 Task: Look for space in Velika Gorica, Croatia from 26th August, 2023 to 10th September, 2023 for 6 adults, 2 children in price range Rs.10000 to Rs.15000. Place can be entire place or shared room with 6 bedrooms having 6 beds and 6 bathrooms. Property type can be house, flat, guest house. Amenities needed are: wifi, TV, free parkinig on premises, gym, breakfast. Booking option can be shelf check-in. Required host language is English.
Action: Mouse moved to (609, 123)
Screenshot: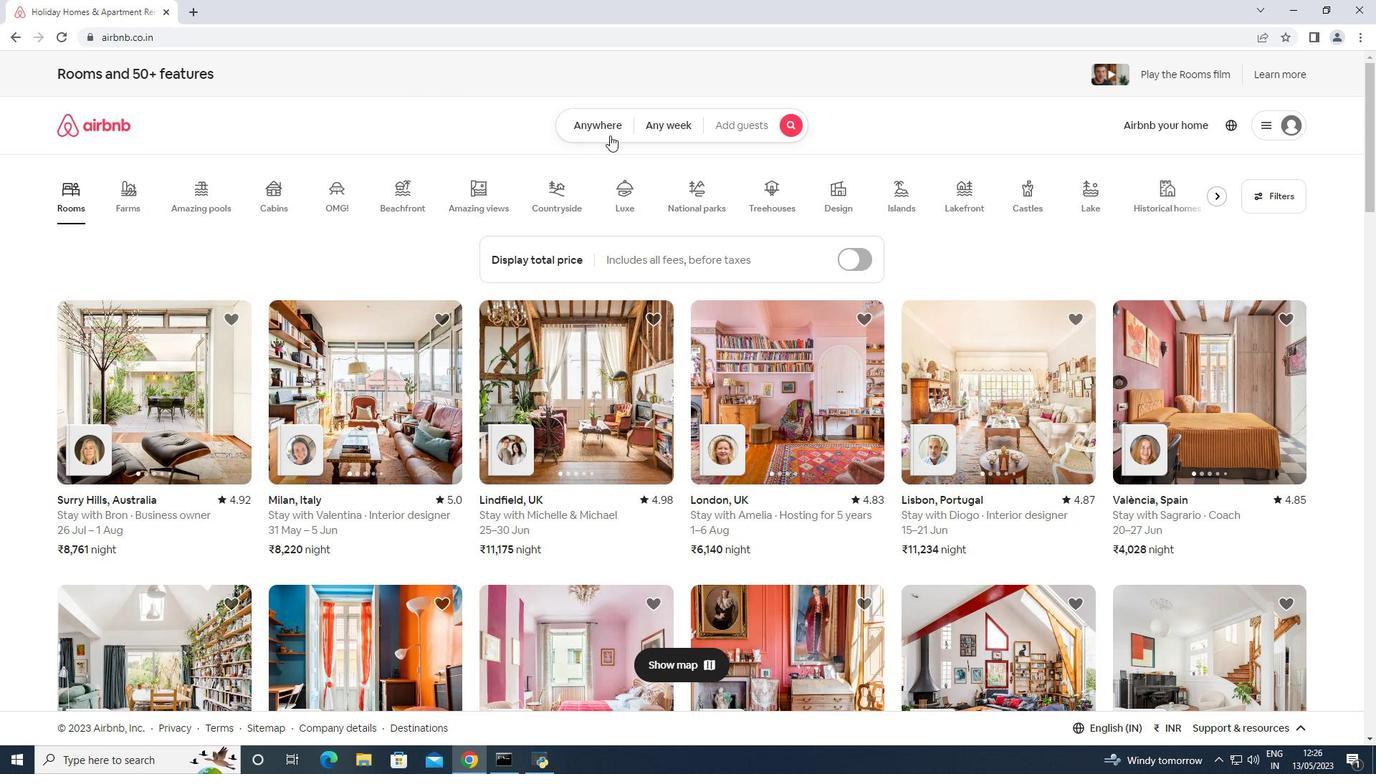 
Action: Mouse pressed left at (609, 123)
Screenshot: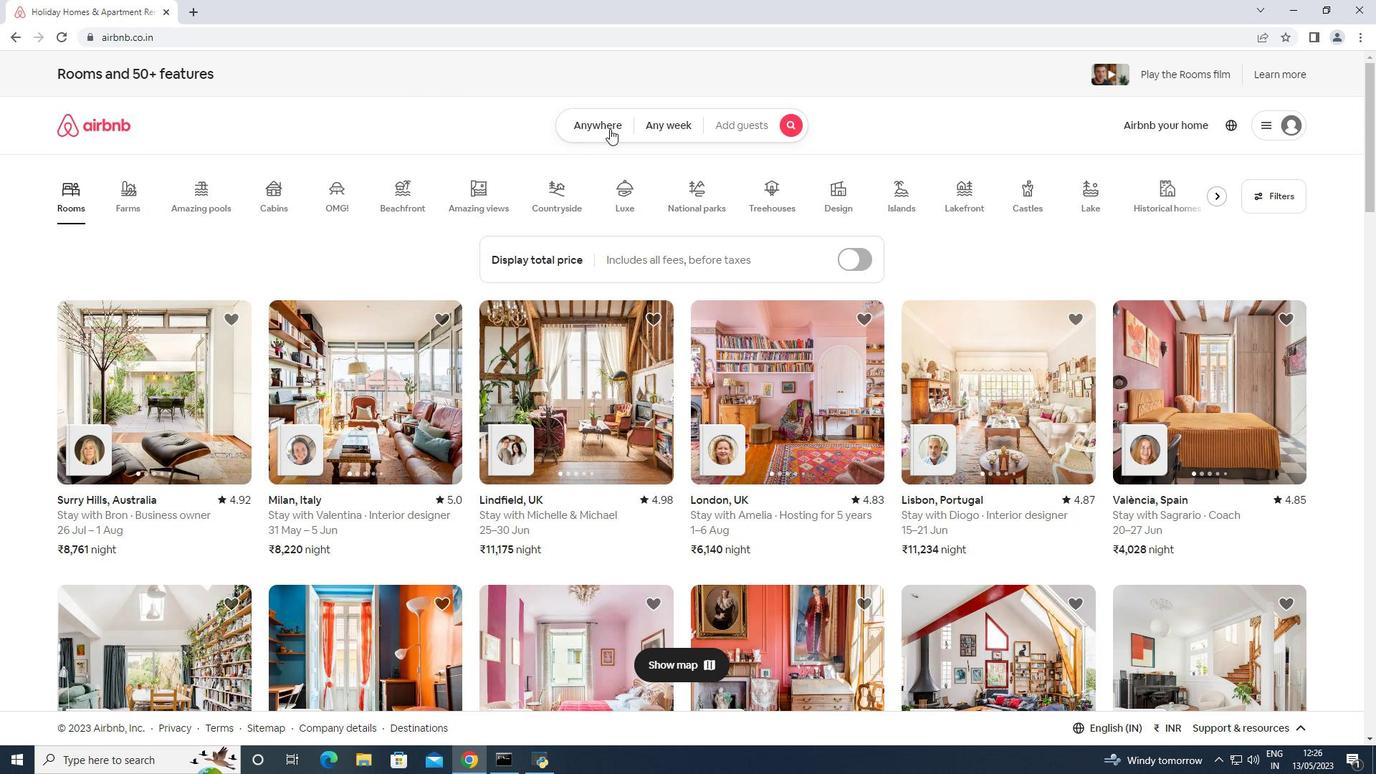 
Action: Mouse moved to (541, 172)
Screenshot: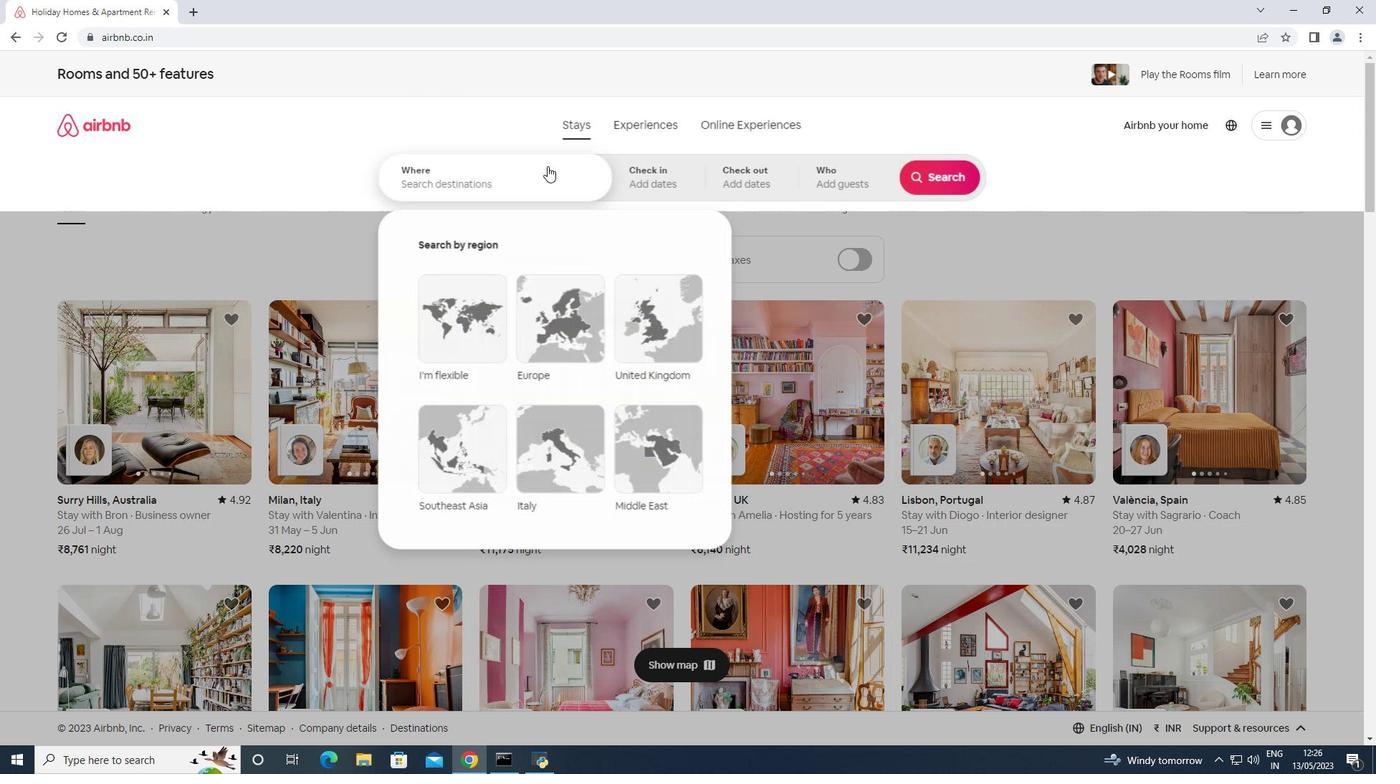 
Action: Mouse pressed left at (541, 172)
Screenshot: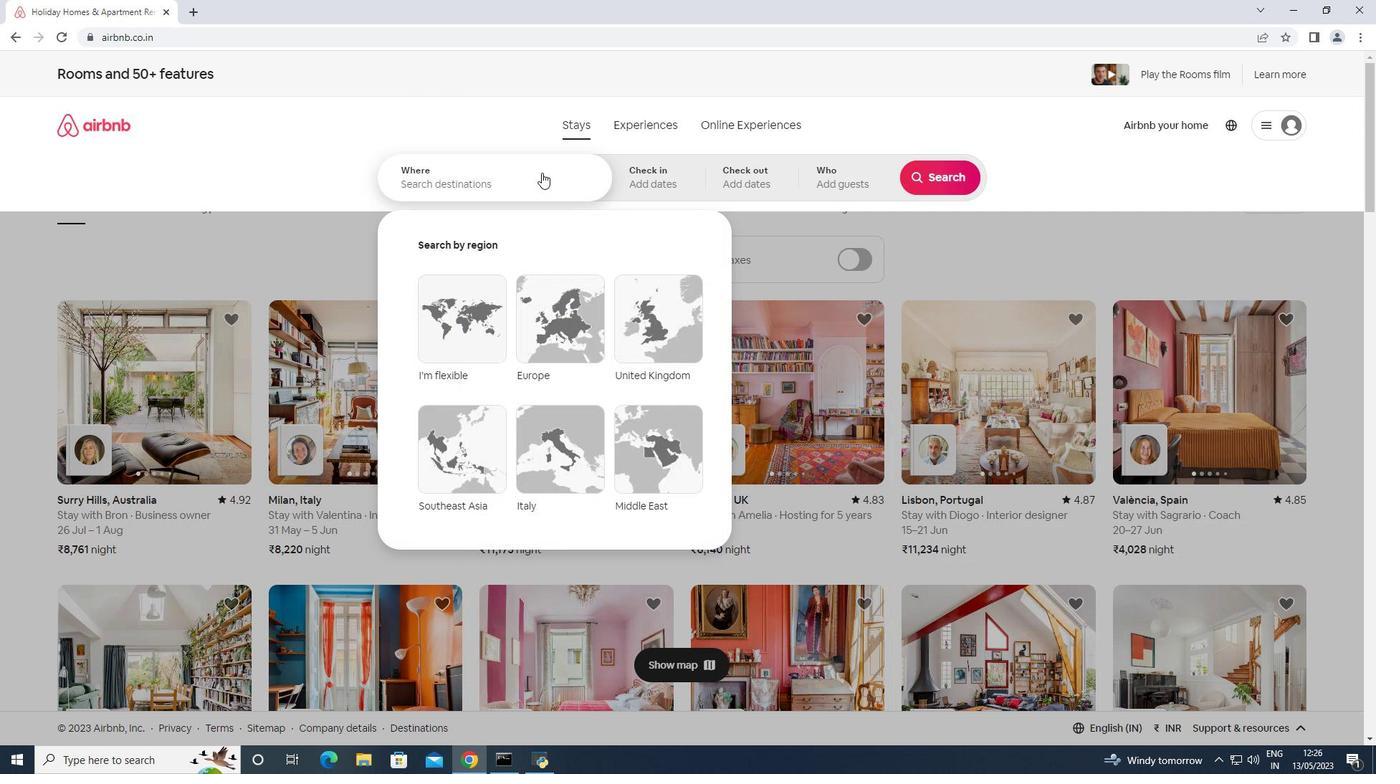 
Action: Mouse moved to (531, 164)
Screenshot: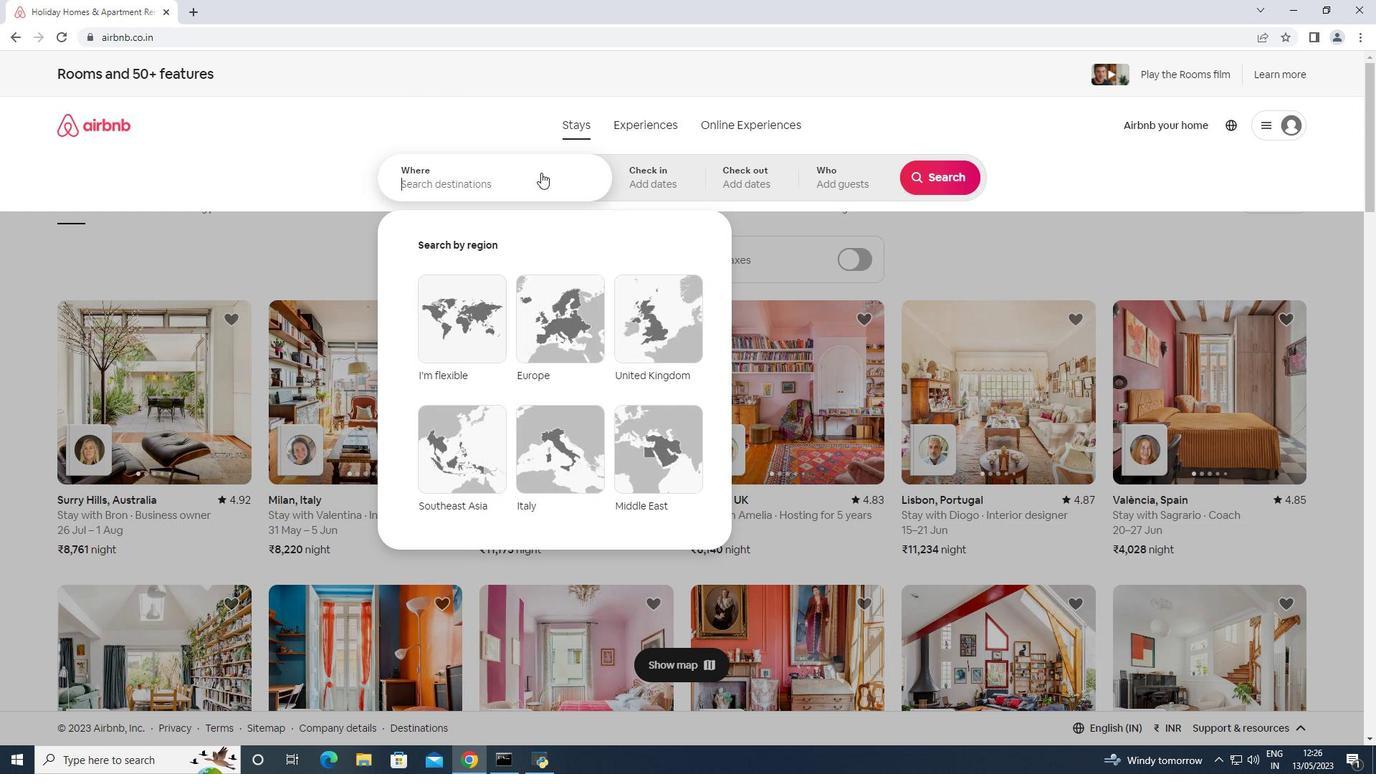 
Action: Key pressed <Key.shift>Velika<Key.space><Key.shift>Goria,<Key.space><Key.shift>Croatia<Key.down><Key.enter>
Screenshot: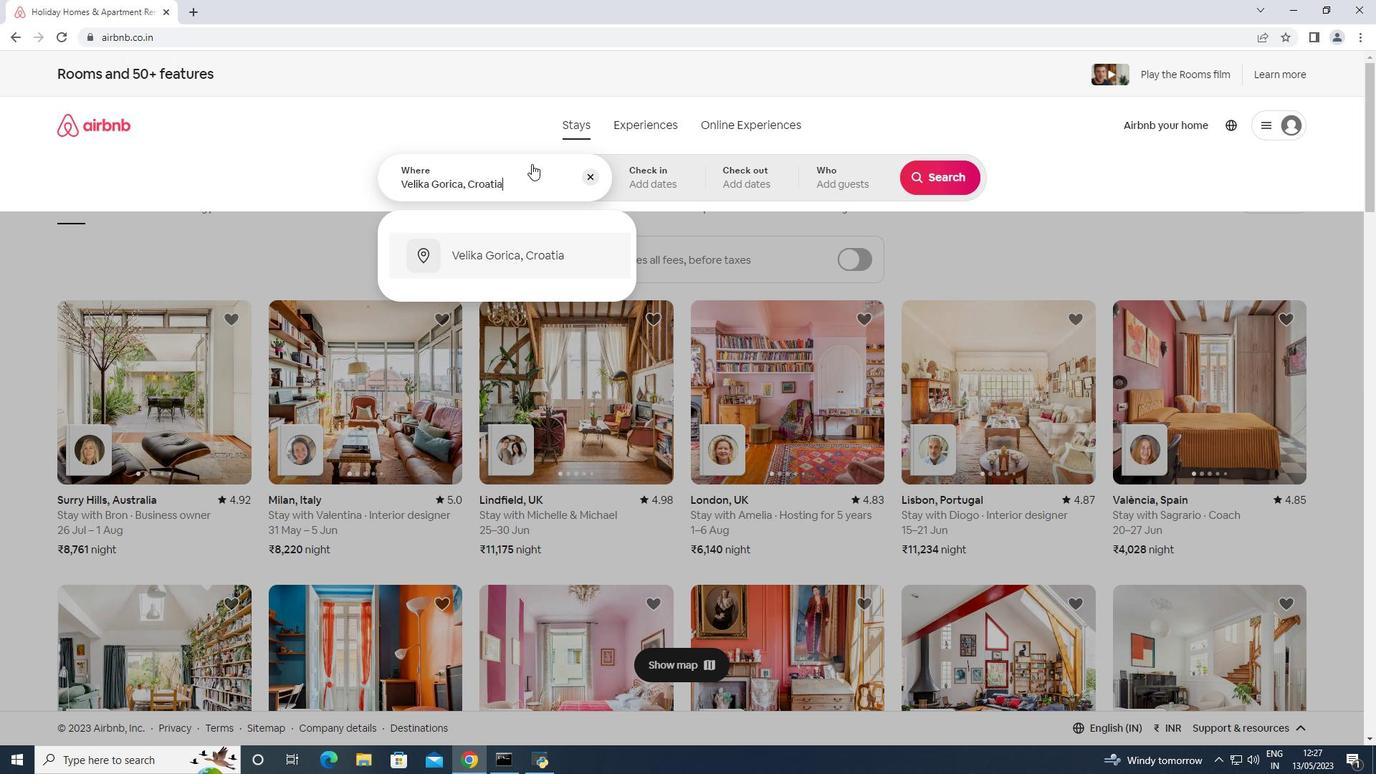 
Action: Mouse moved to (938, 291)
Screenshot: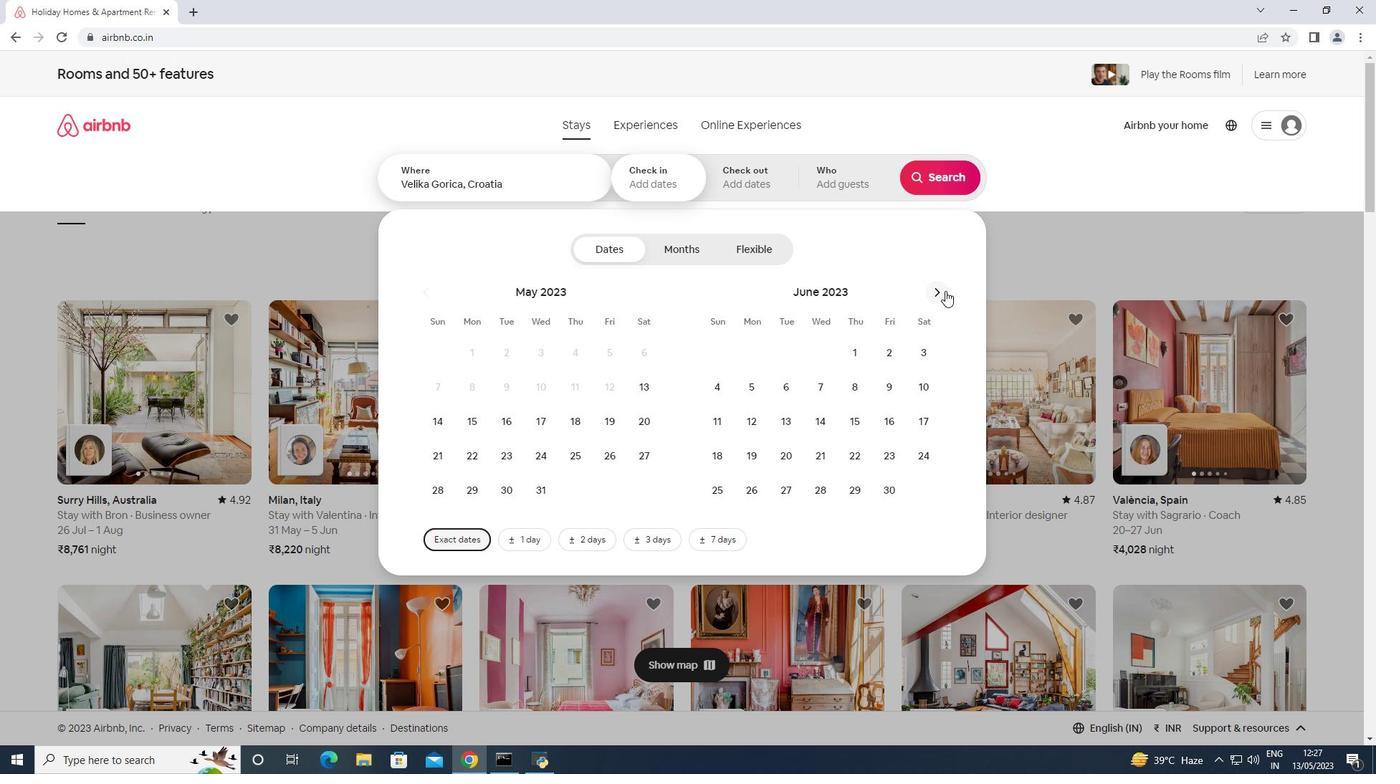 
Action: Mouse pressed left at (938, 291)
Screenshot: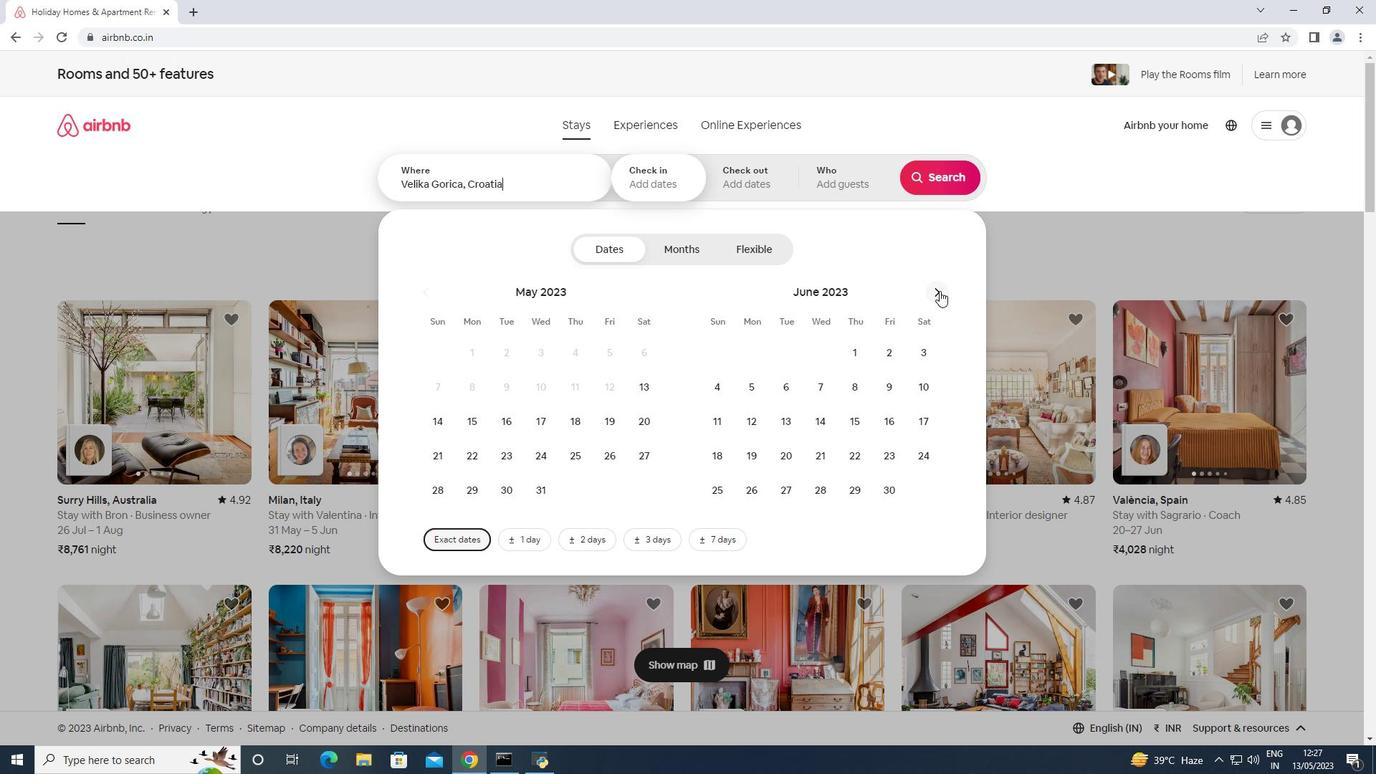 
Action: Mouse pressed left at (938, 291)
Screenshot: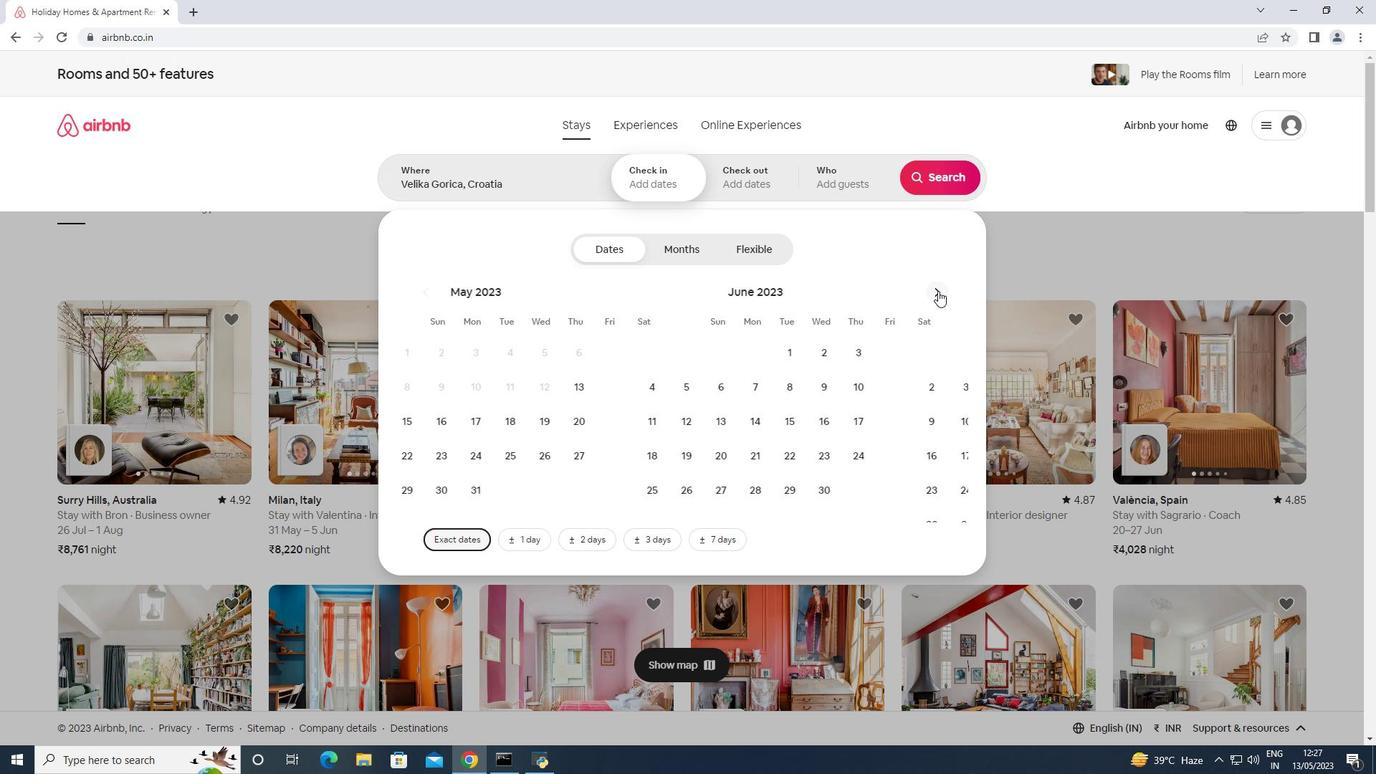 
Action: Mouse pressed left at (938, 291)
Screenshot: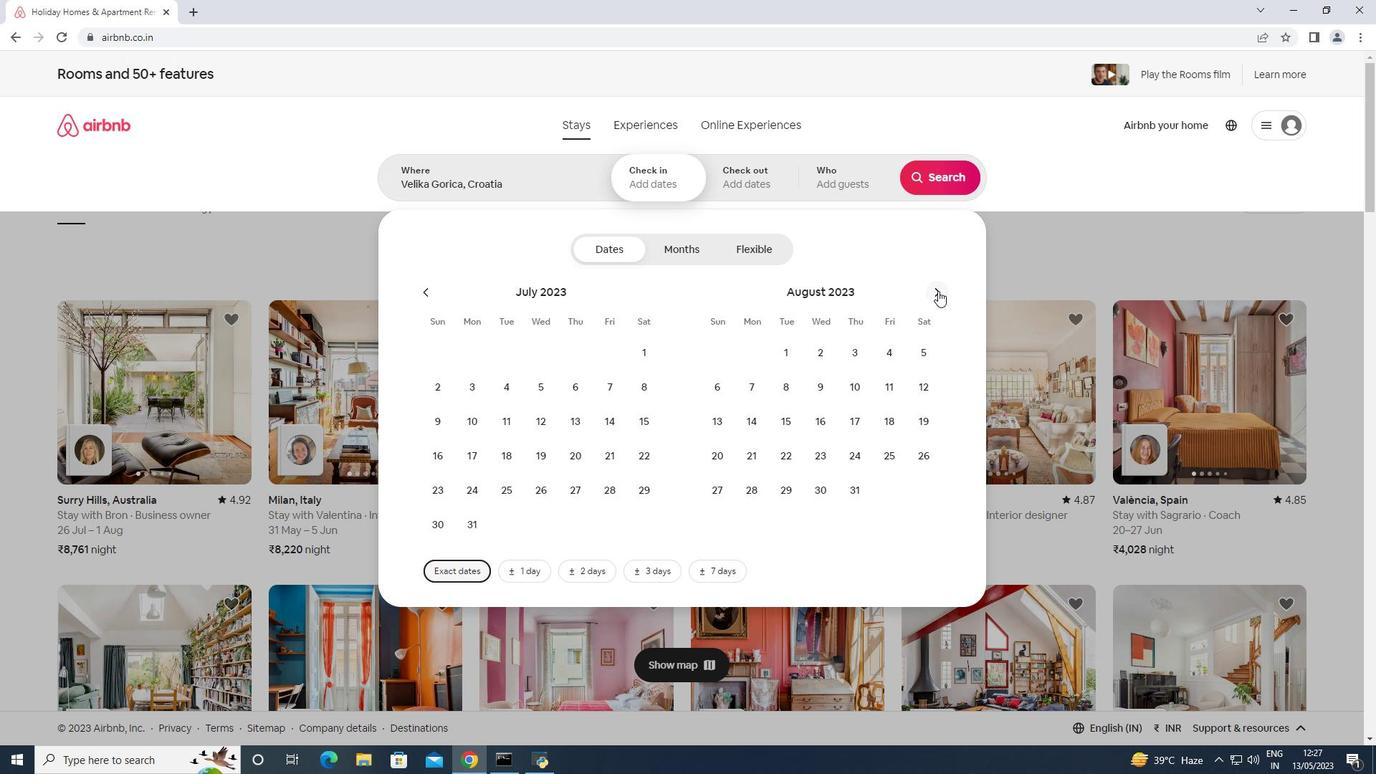 
Action: Mouse moved to (562, 455)
Screenshot: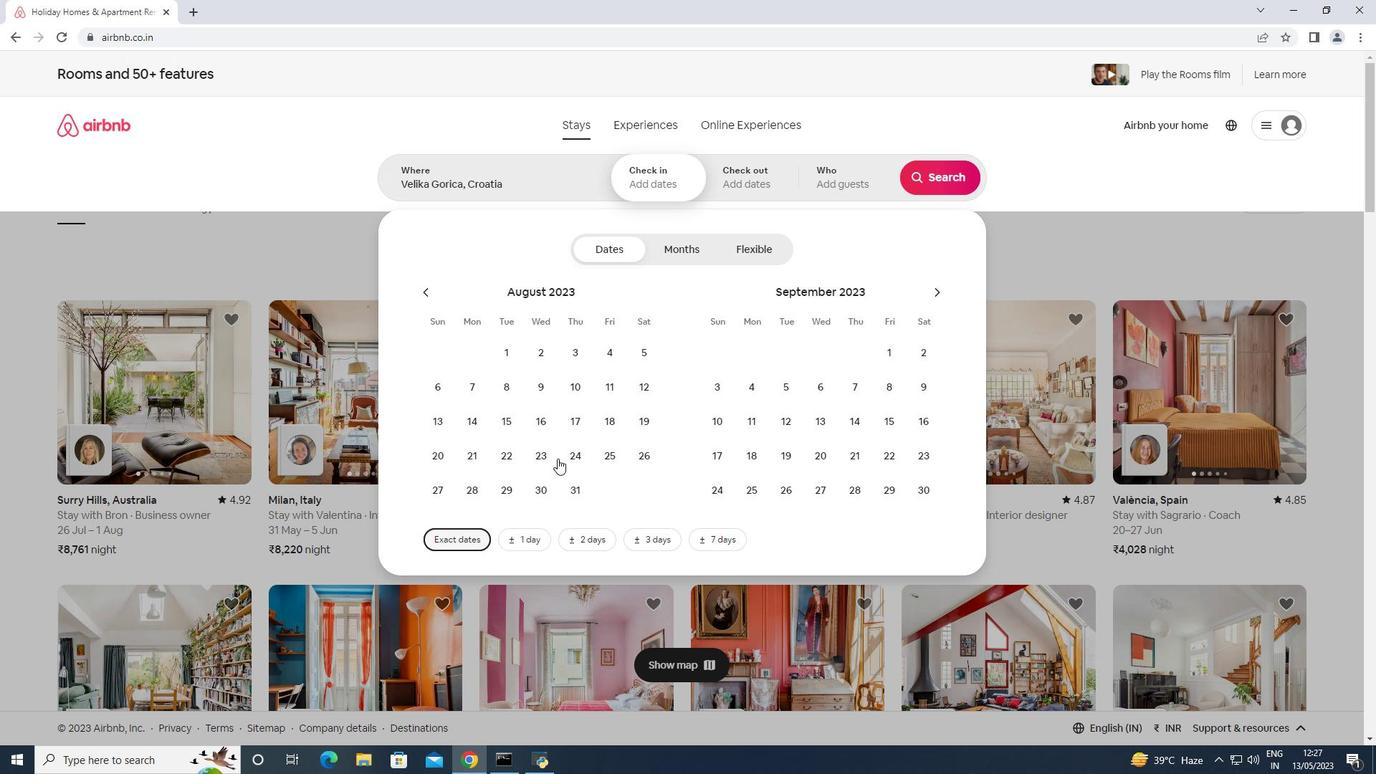 
Action: Mouse pressed left at (562, 455)
Screenshot: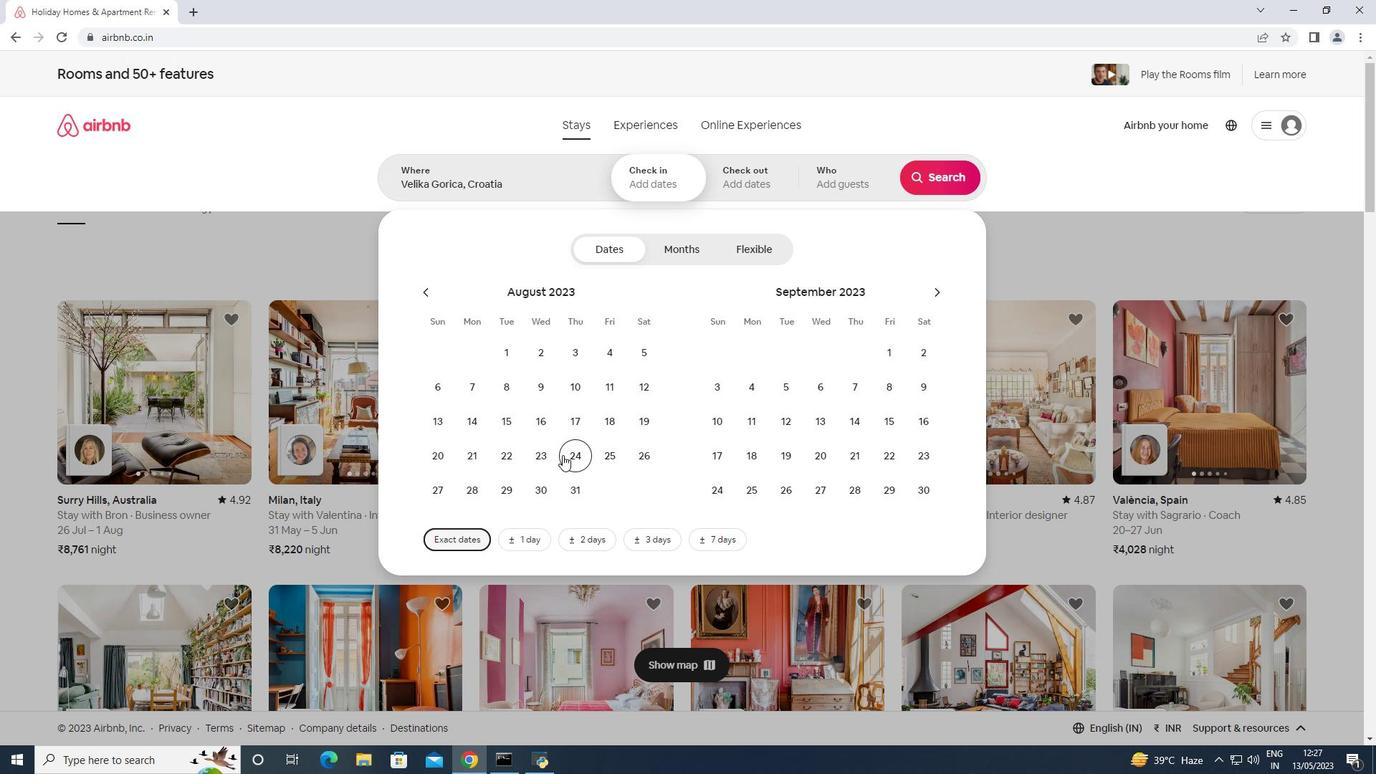 
Action: Mouse moved to (726, 412)
Screenshot: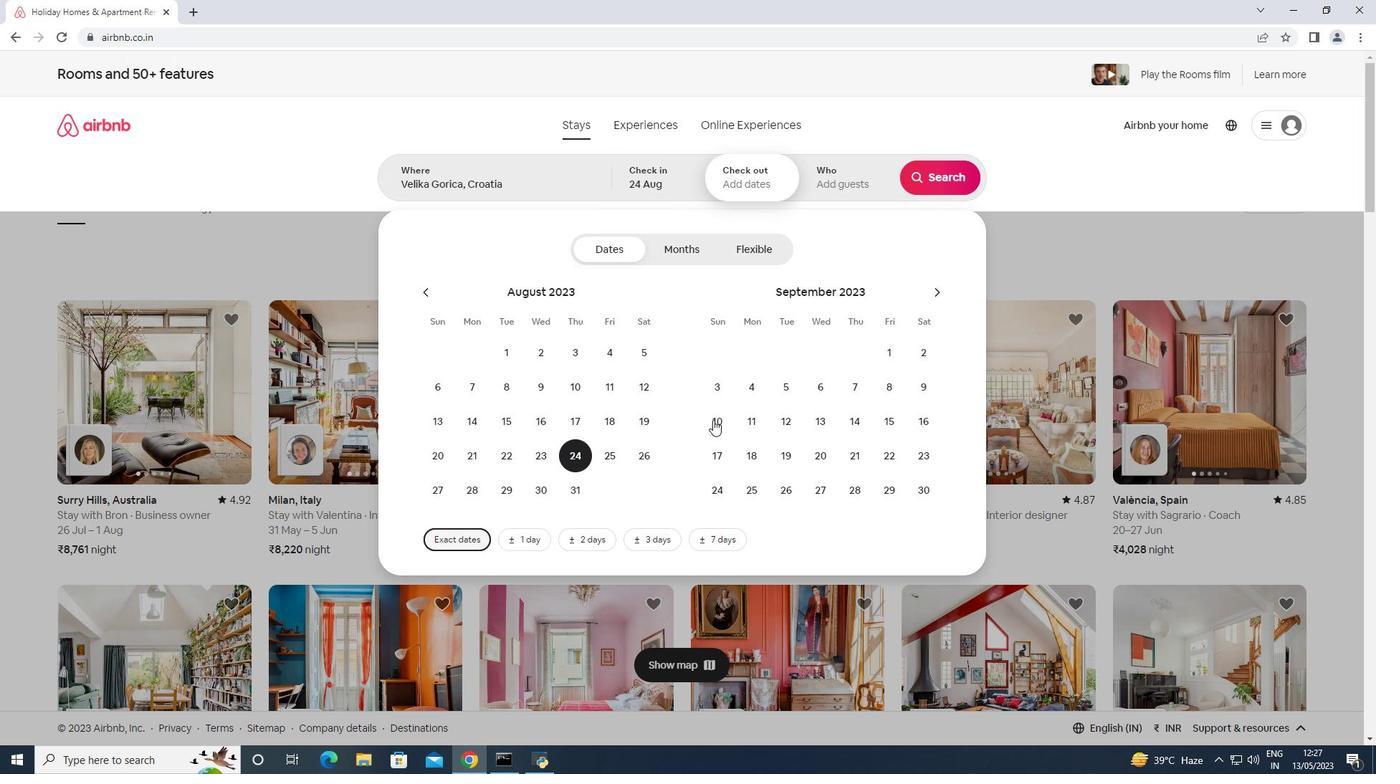 
Action: Mouse pressed left at (726, 412)
Screenshot: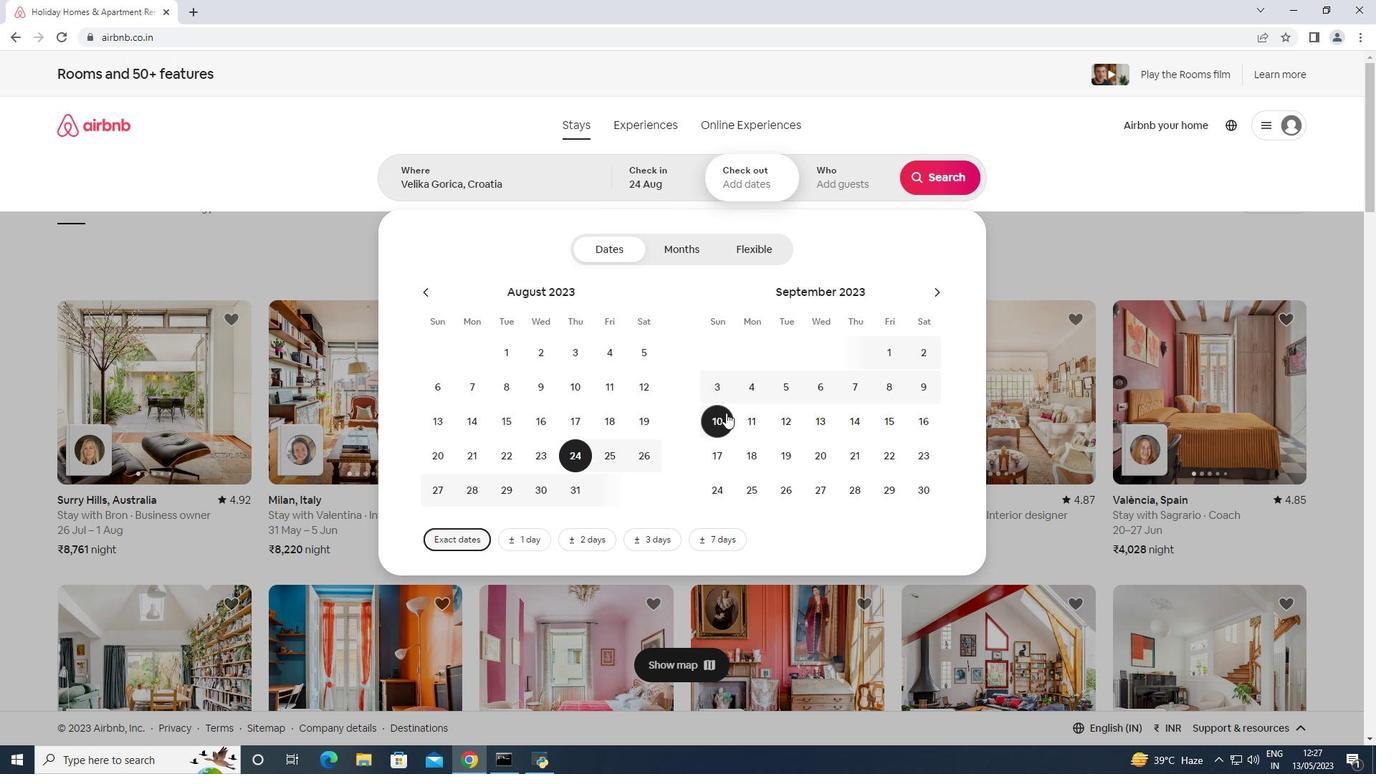 
Action: Mouse moved to (836, 174)
Screenshot: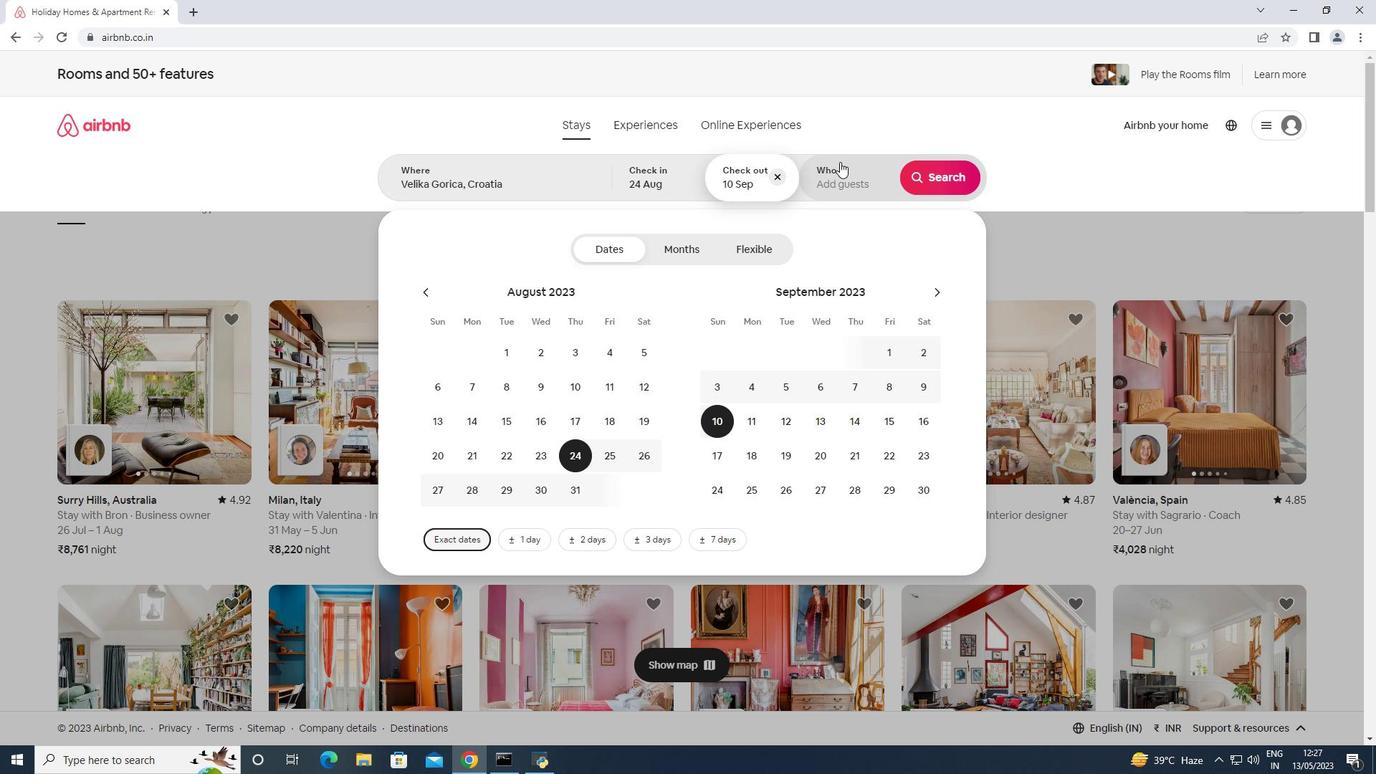 
Action: Mouse pressed left at (836, 174)
Screenshot: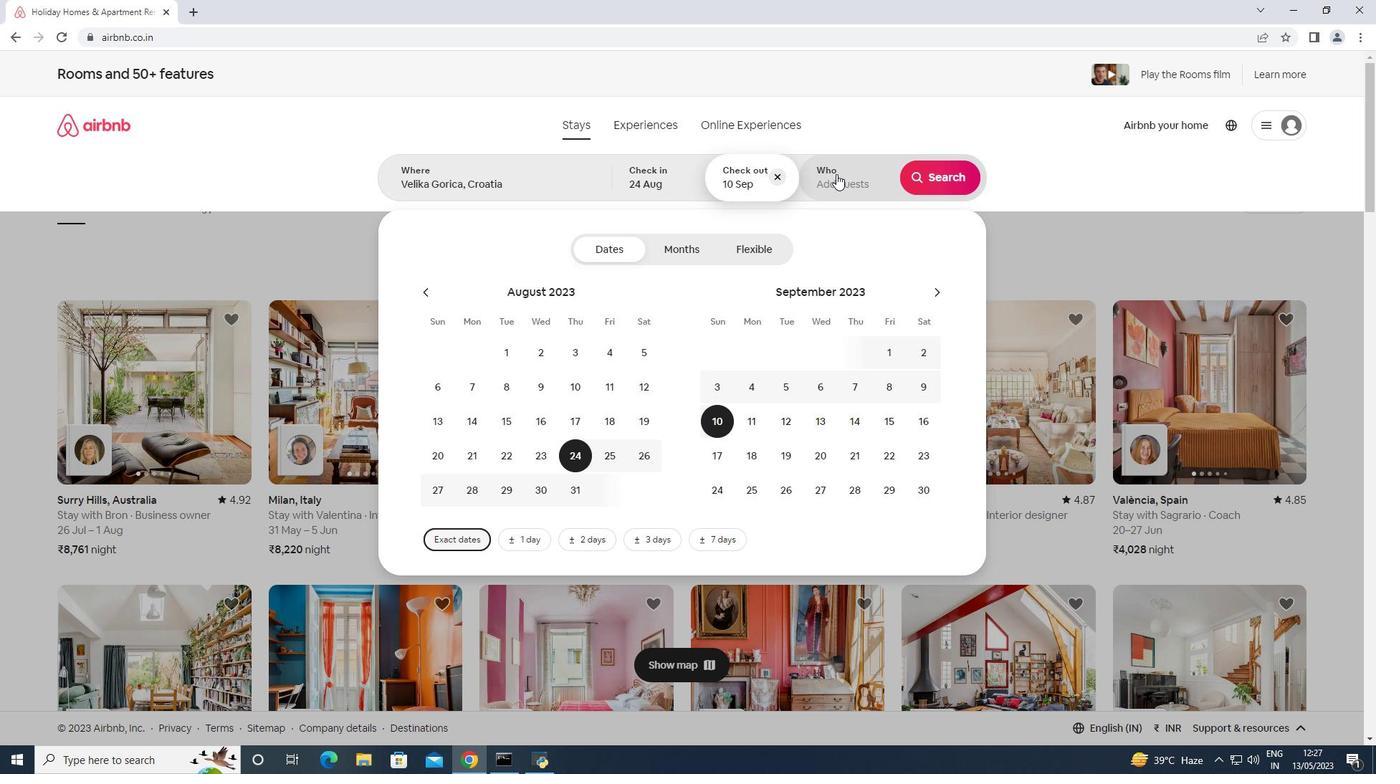 
Action: Mouse moved to (944, 259)
Screenshot: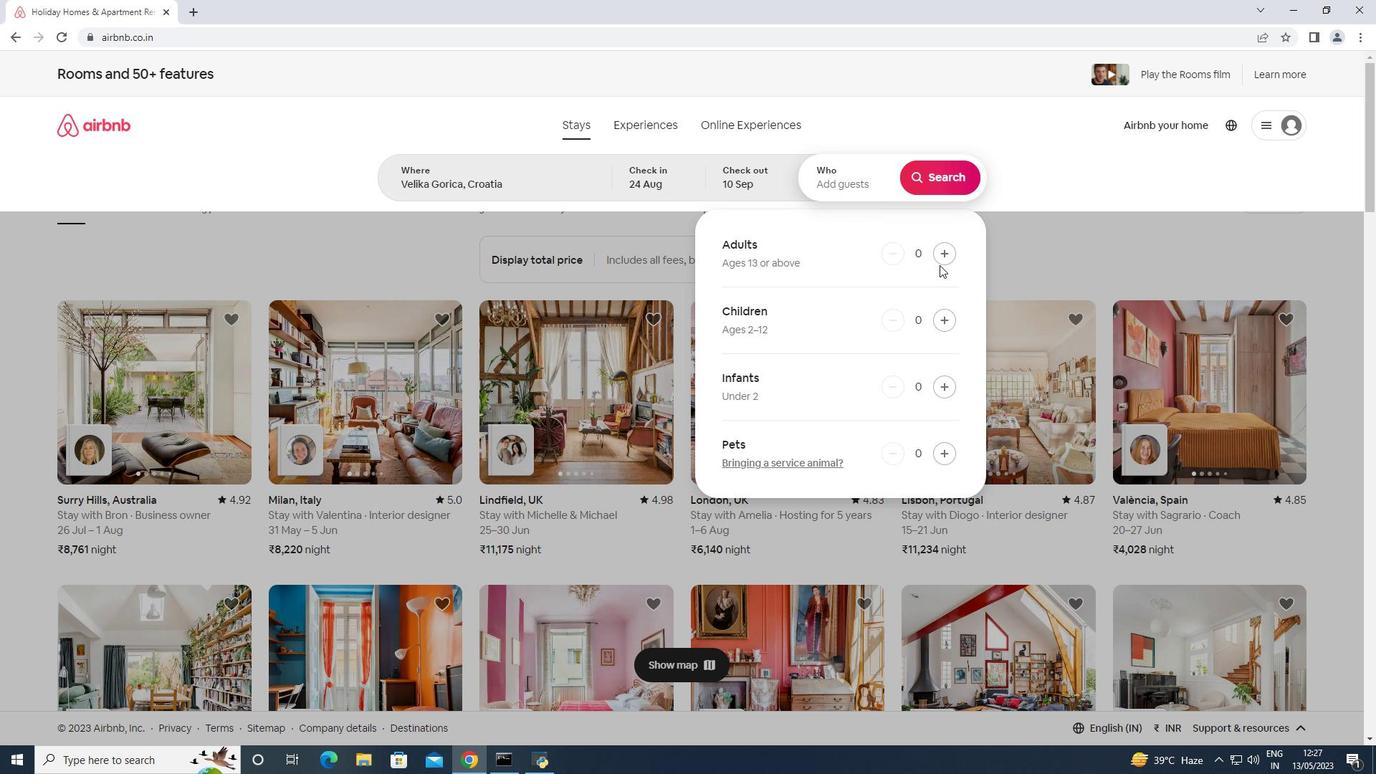
Action: Mouse pressed left at (944, 259)
Screenshot: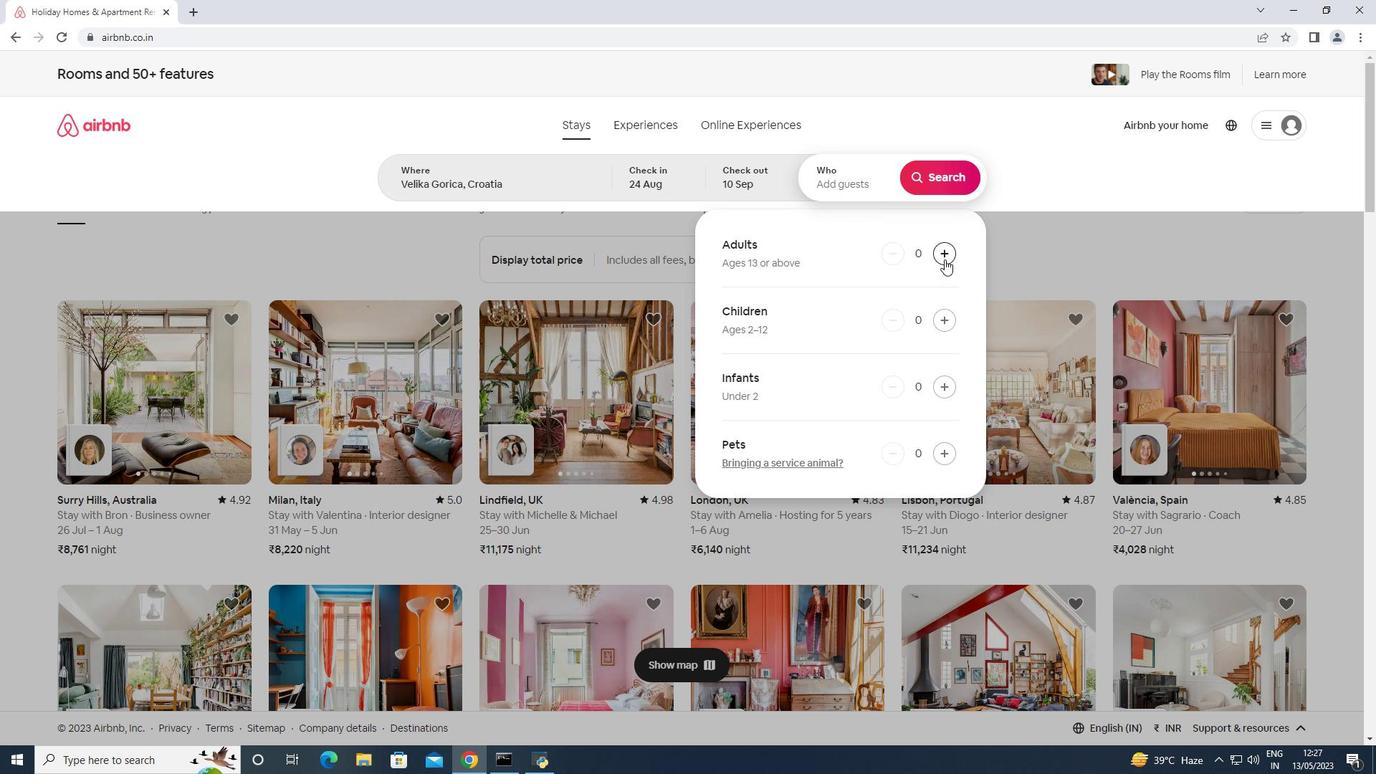 
Action: Mouse pressed left at (944, 259)
Screenshot: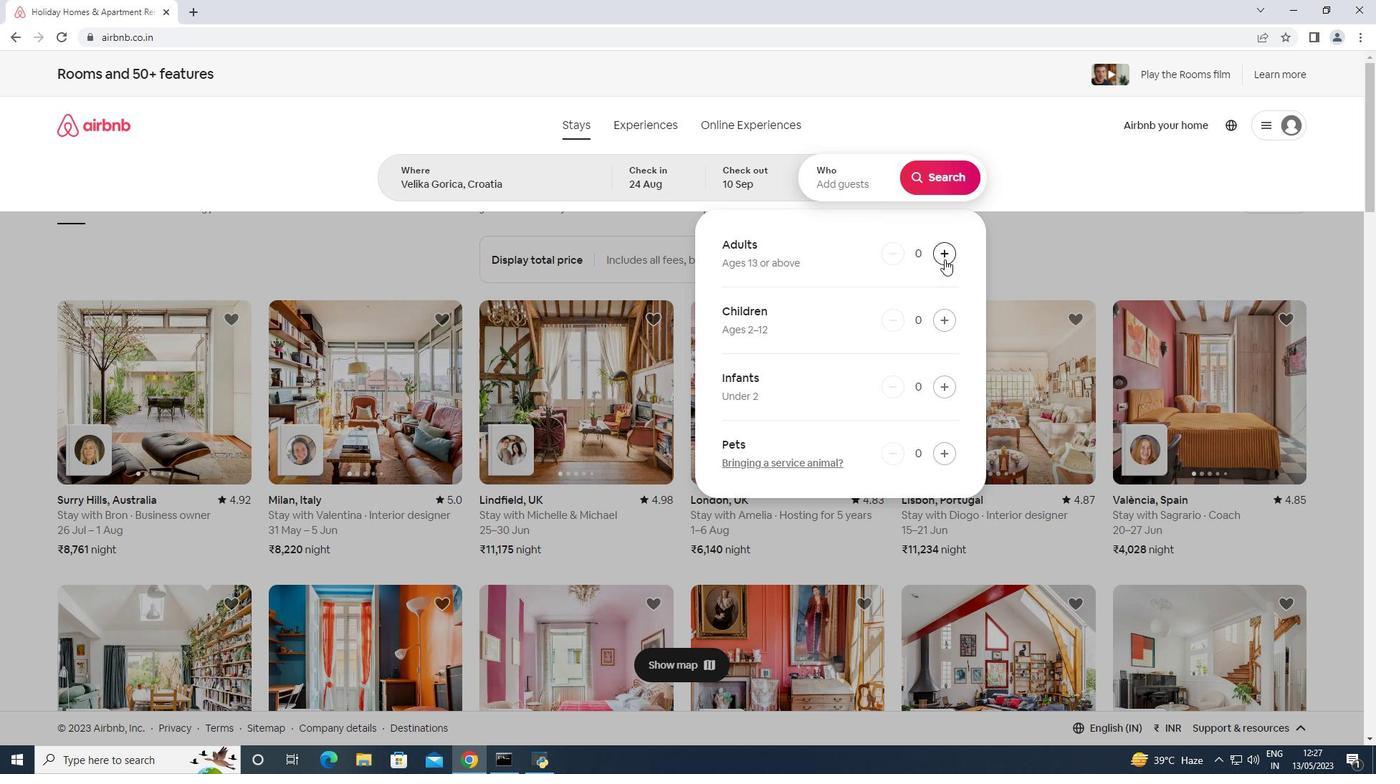 
Action: Mouse pressed left at (944, 259)
Screenshot: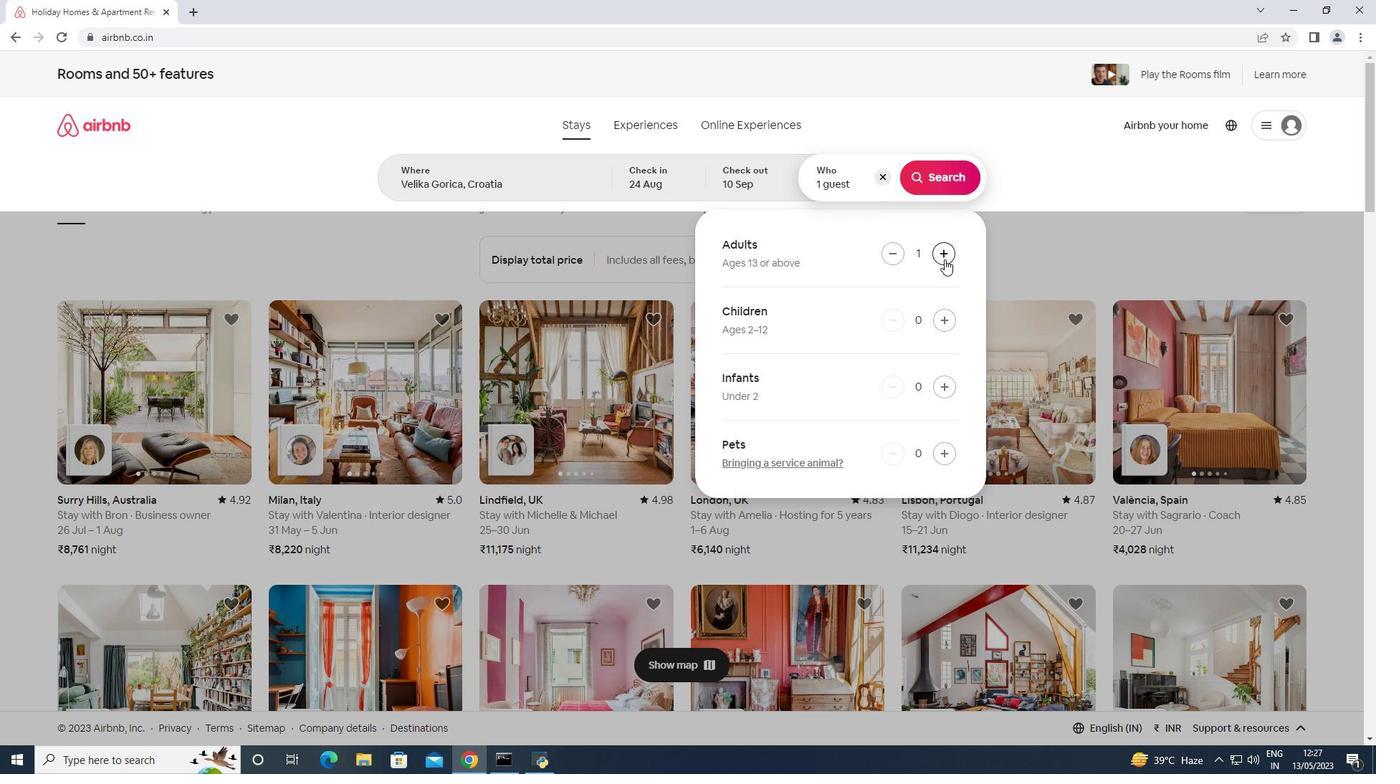 
Action: Mouse pressed left at (944, 259)
Screenshot: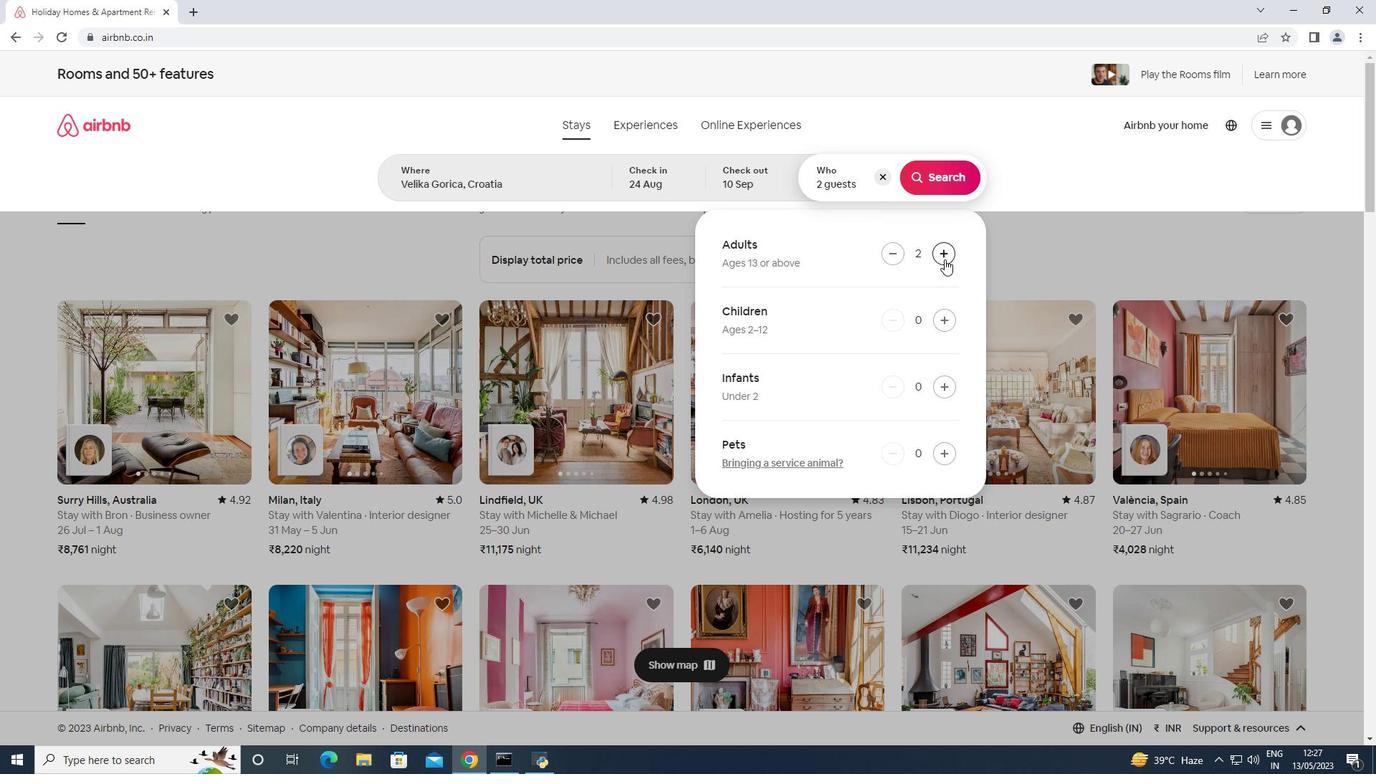 
Action: Mouse pressed left at (944, 259)
Screenshot: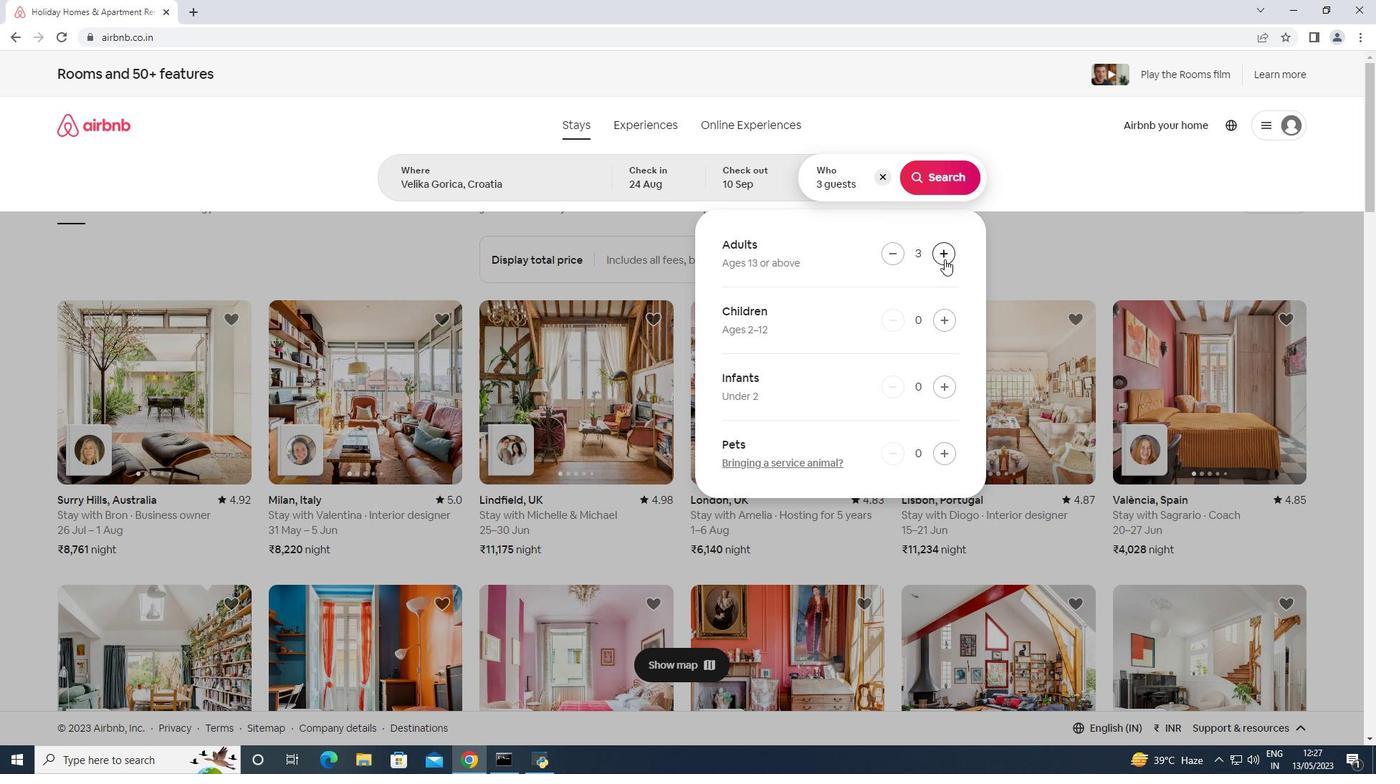 
Action: Mouse pressed left at (944, 259)
Screenshot: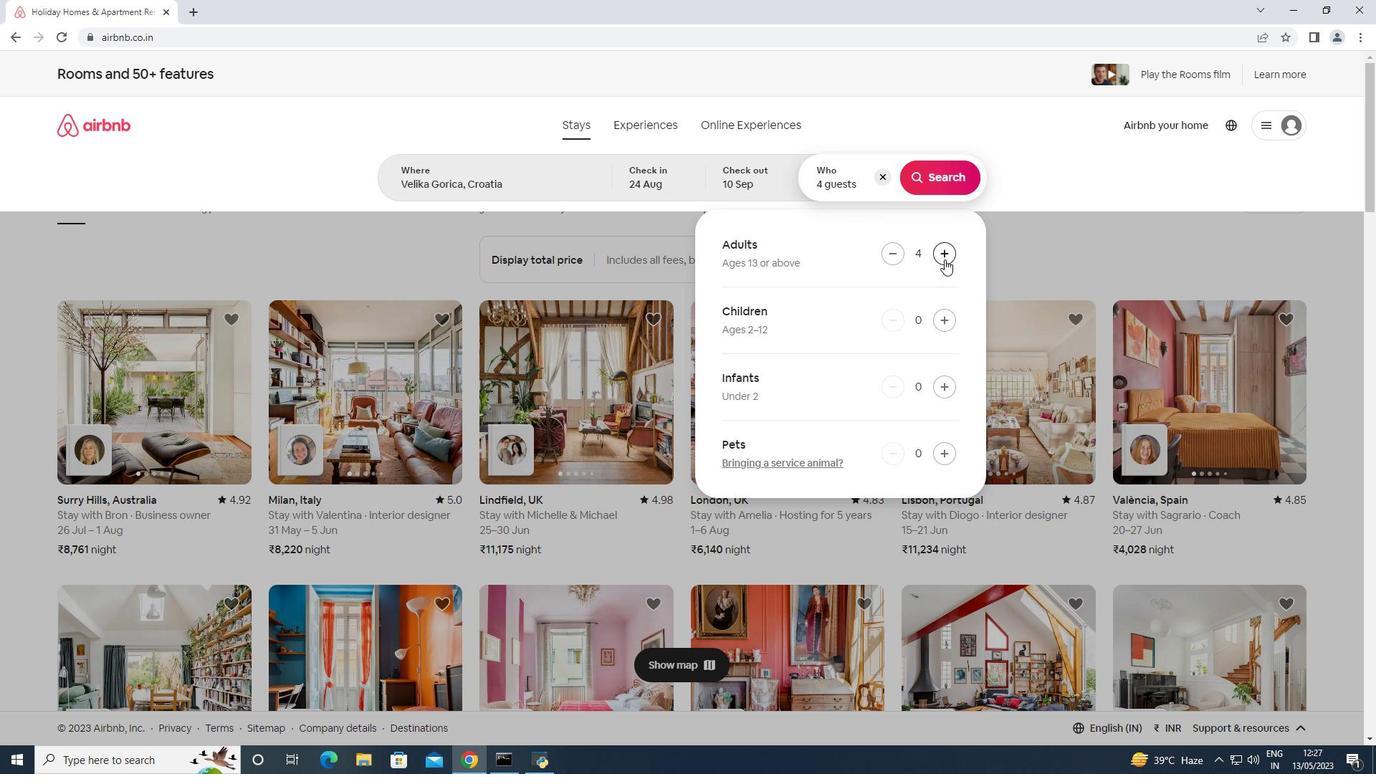 
Action: Mouse moved to (941, 317)
Screenshot: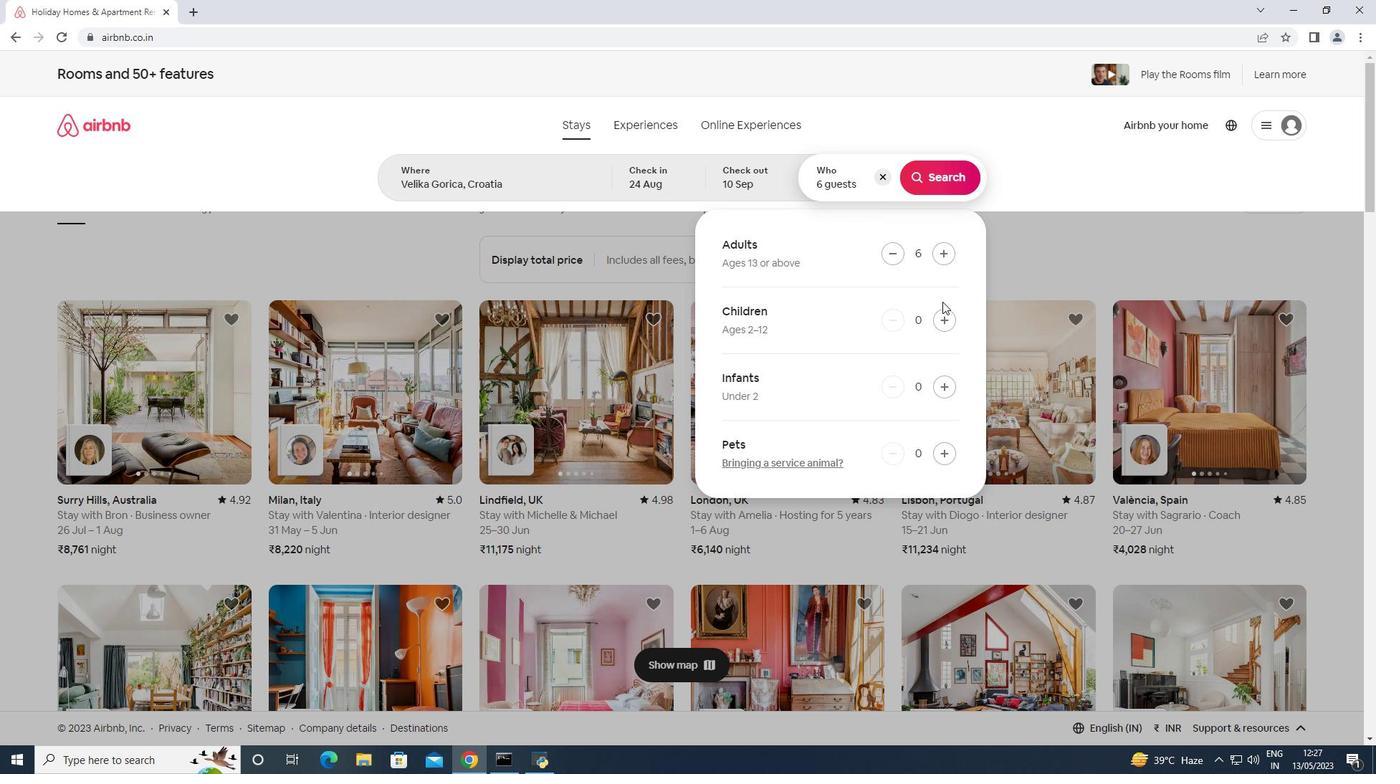 
Action: Mouse pressed left at (941, 317)
Screenshot: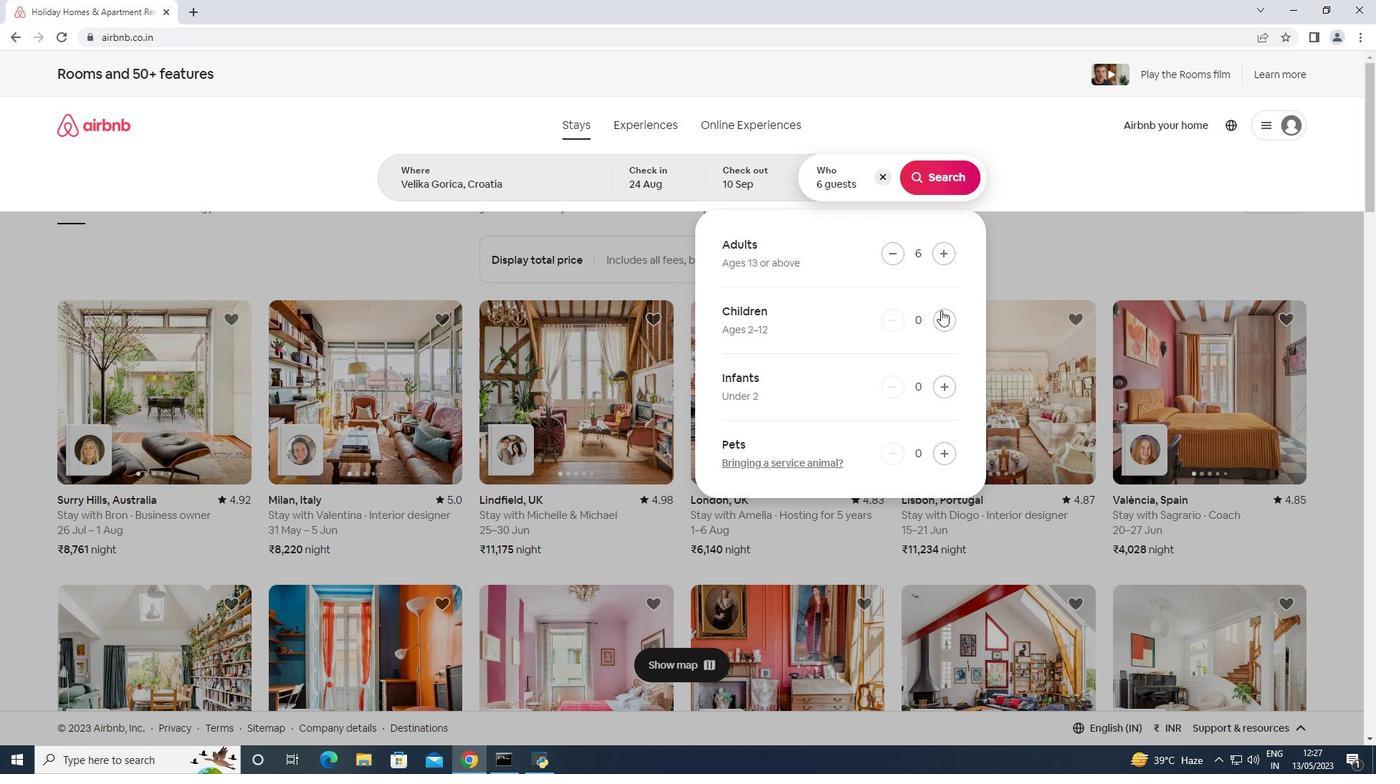 
Action: Mouse moved to (941, 318)
Screenshot: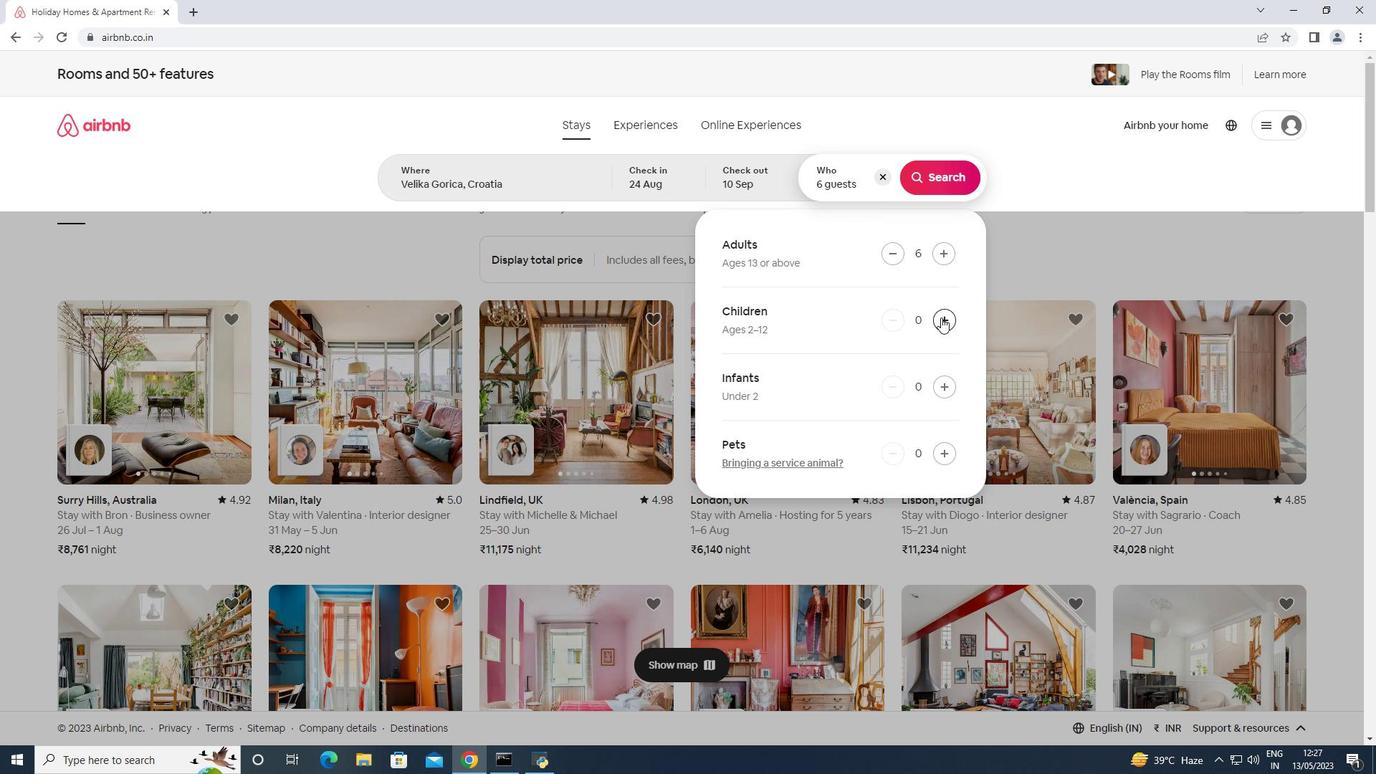 
Action: Mouse pressed left at (941, 318)
Screenshot: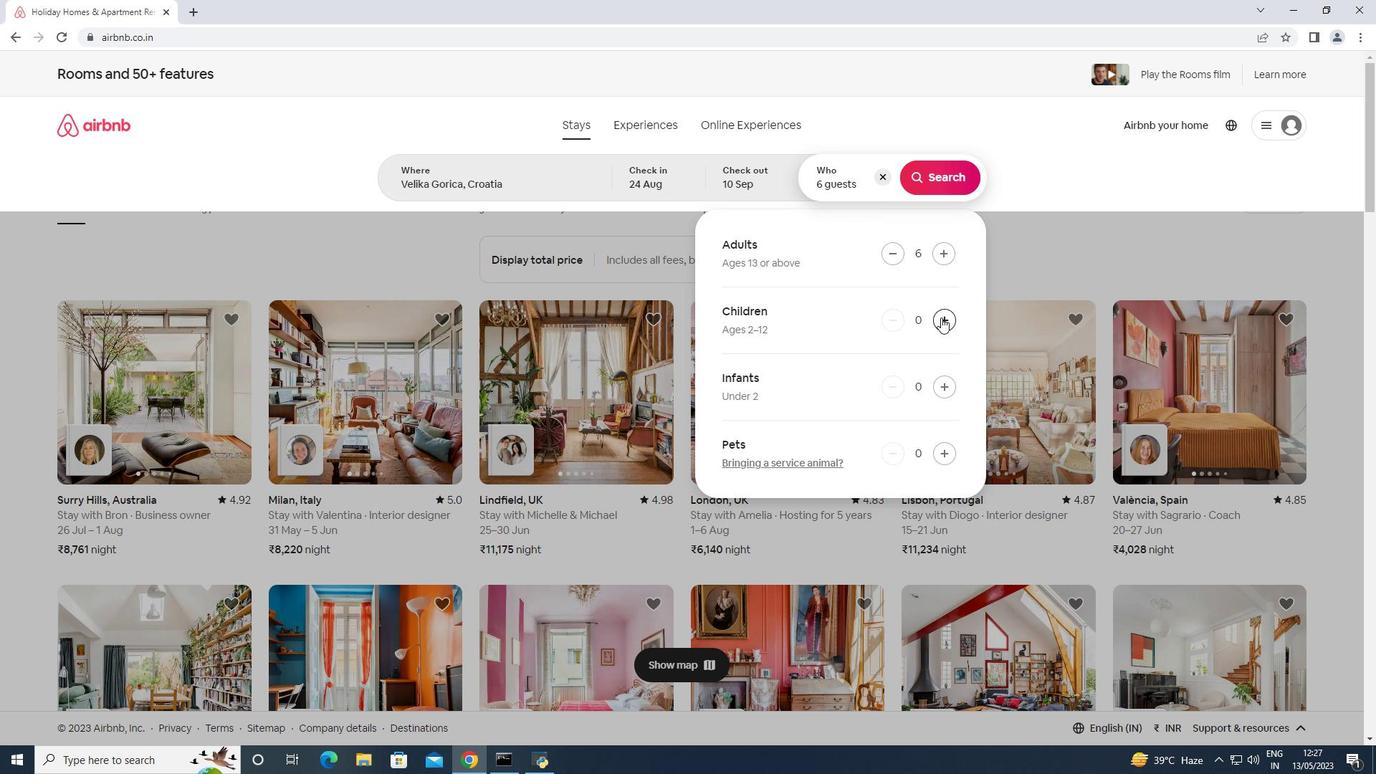 
Action: Mouse moved to (939, 180)
Screenshot: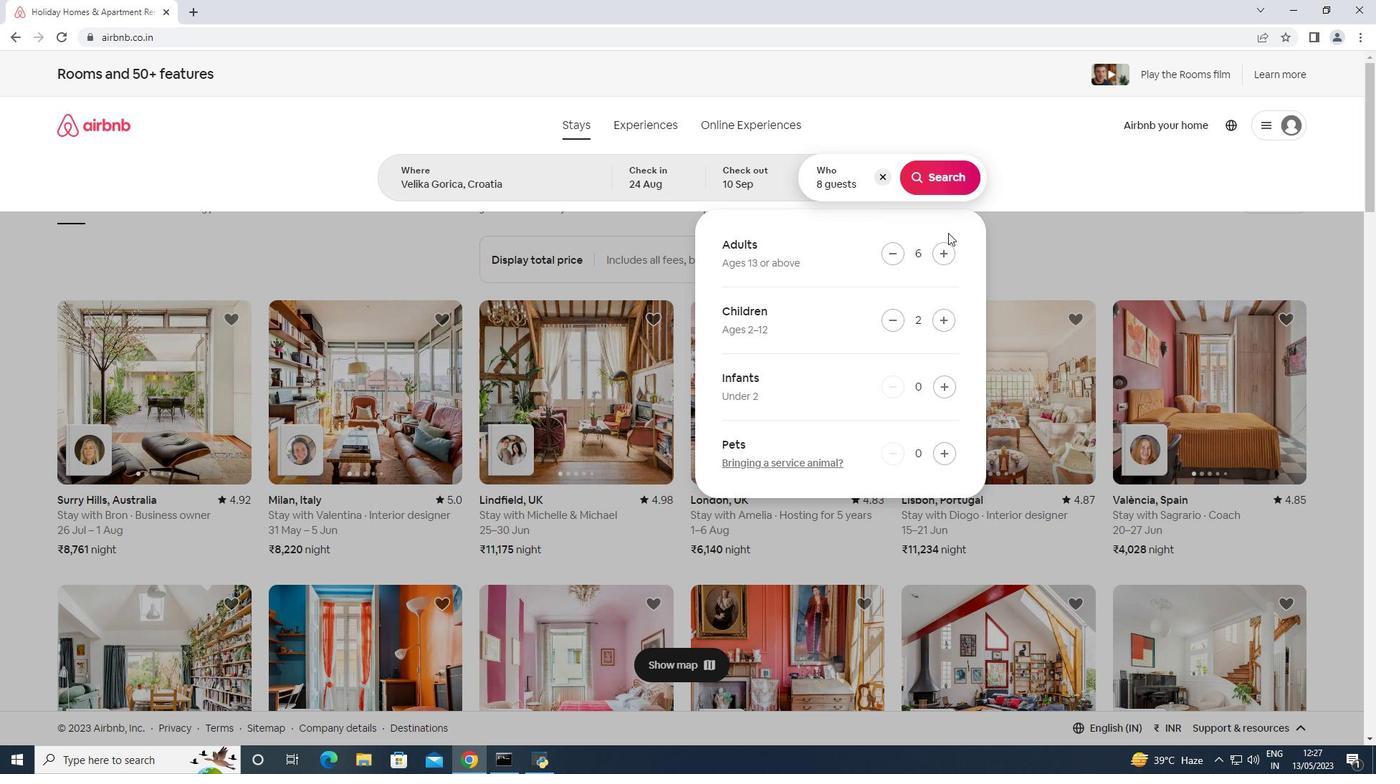 
Action: Mouse pressed left at (939, 180)
Screenshot: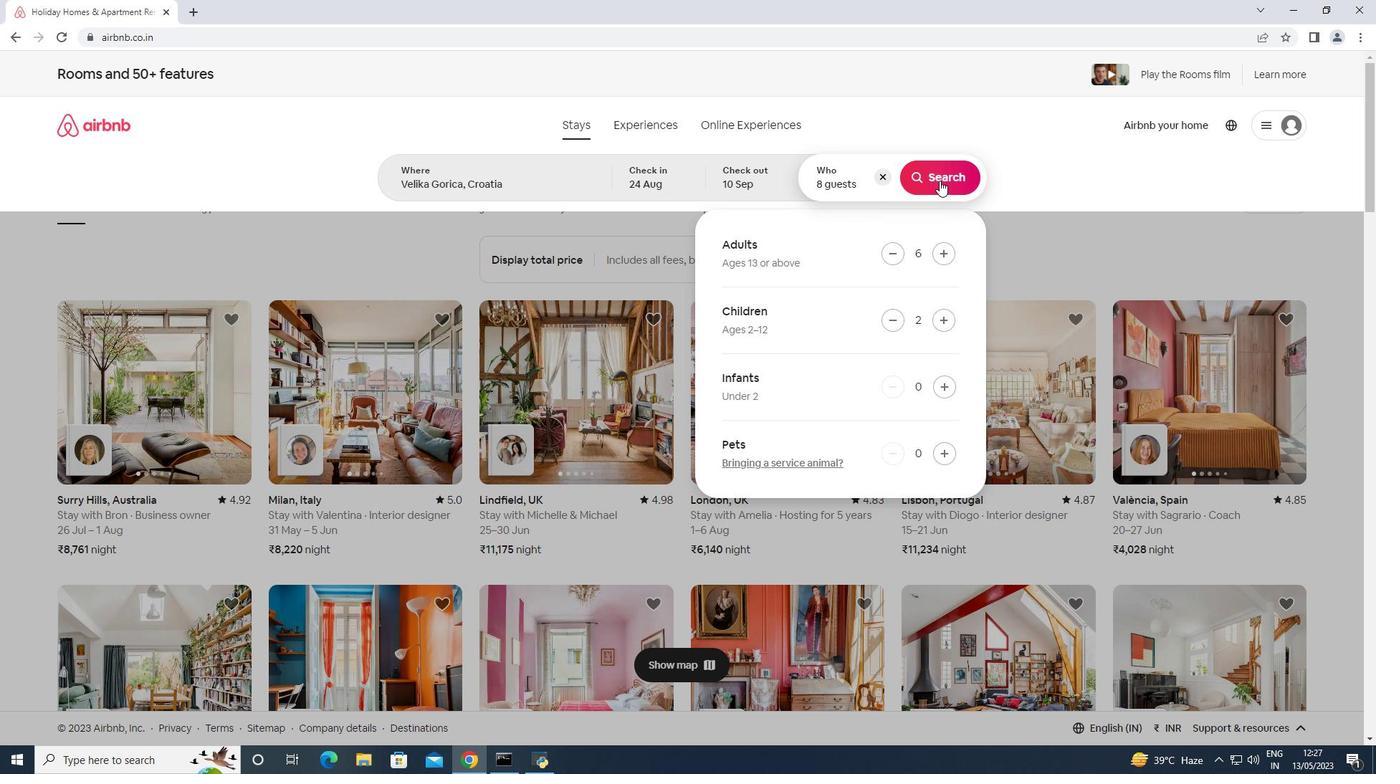 
Action: Mouse moved to (1299, 139)
Screenshot: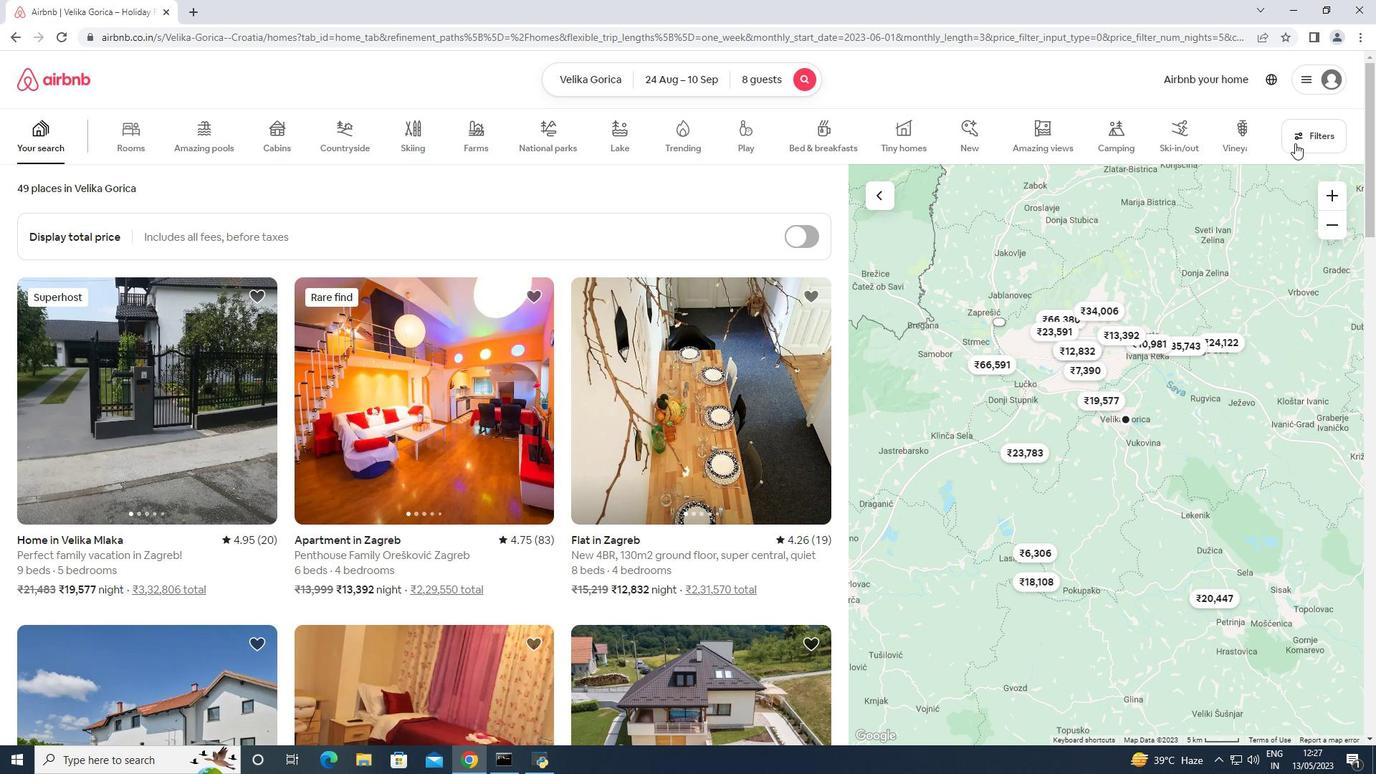 
Action: Mouse pressed left at (1299, 139)
Screenshot: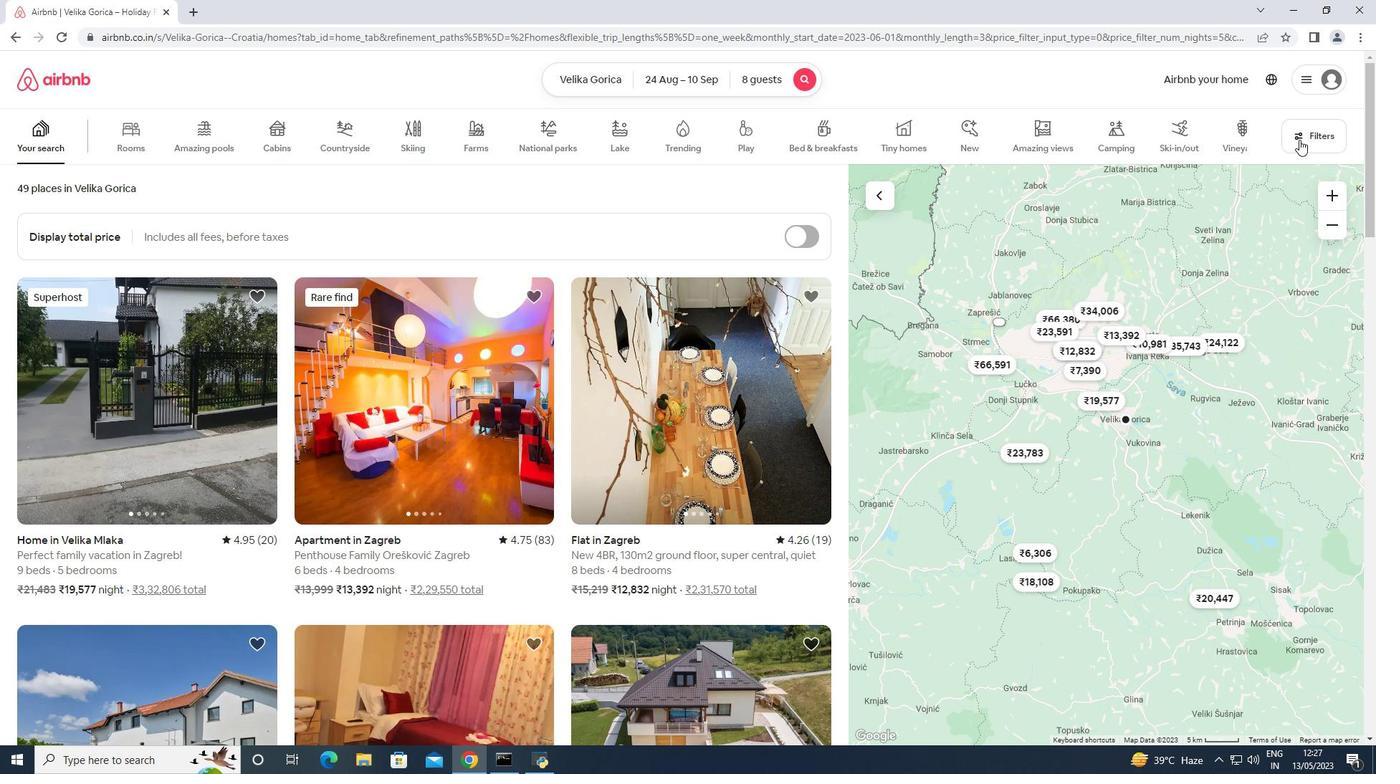 
Action: Mouse moved to (590, 488)
Screenshot: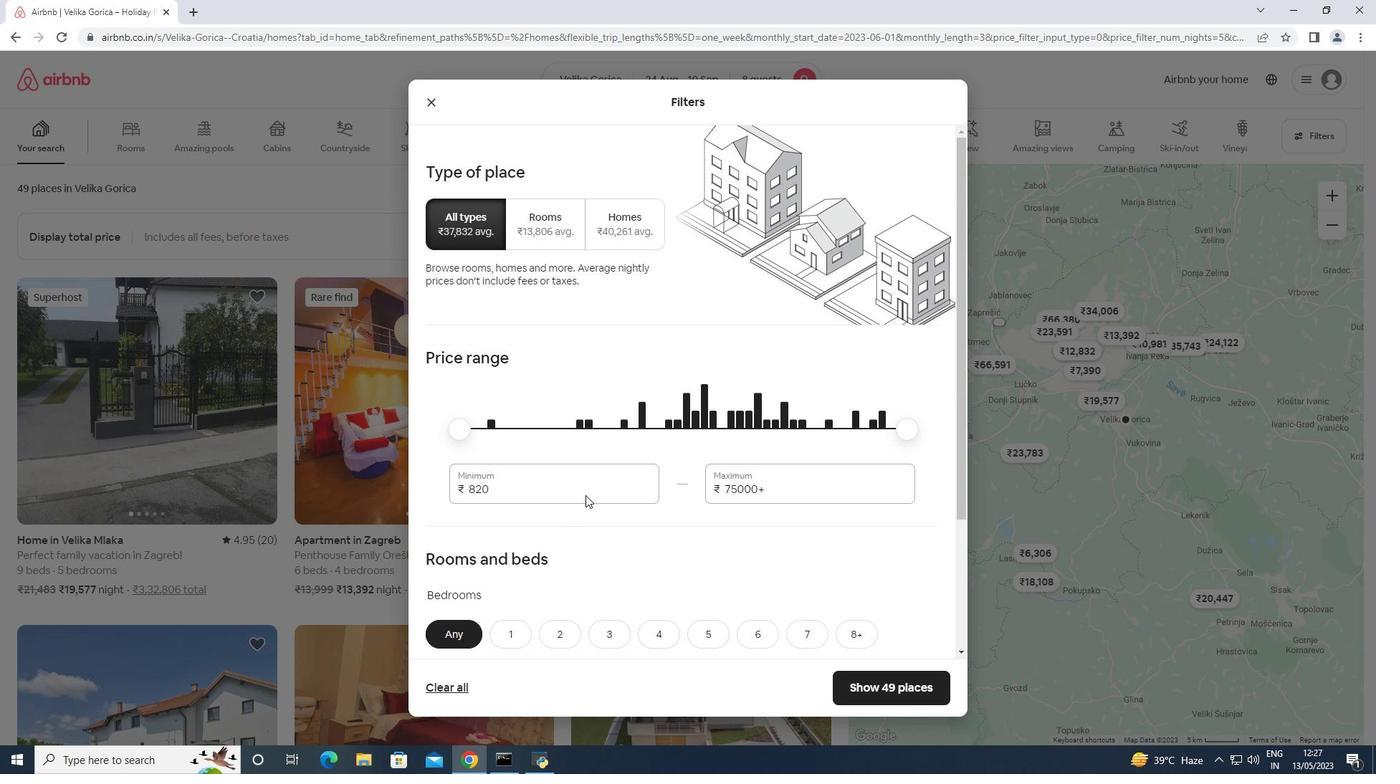 
Action: Mouse pressed left at (590, 488)
Screenshot: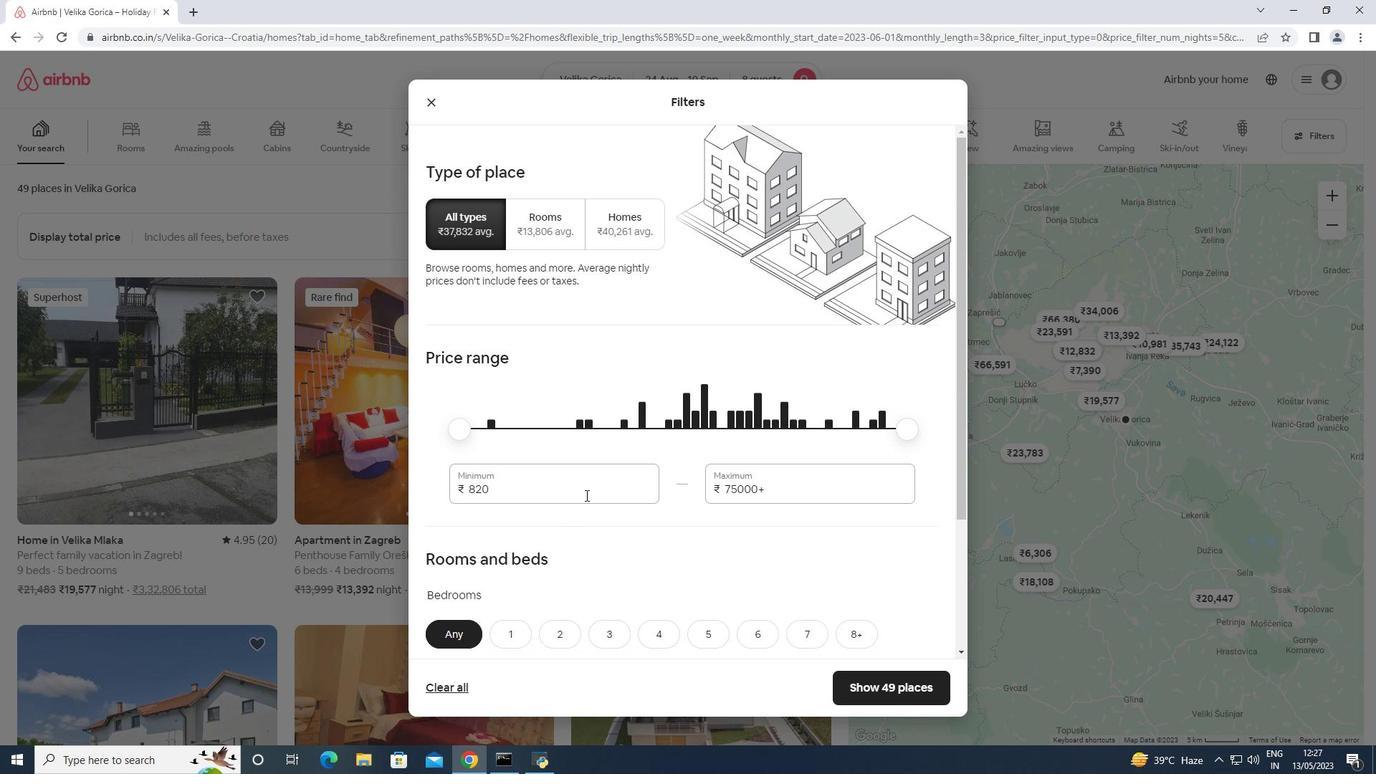 
Action: Mouse moved to (590, 488)
Screenshot: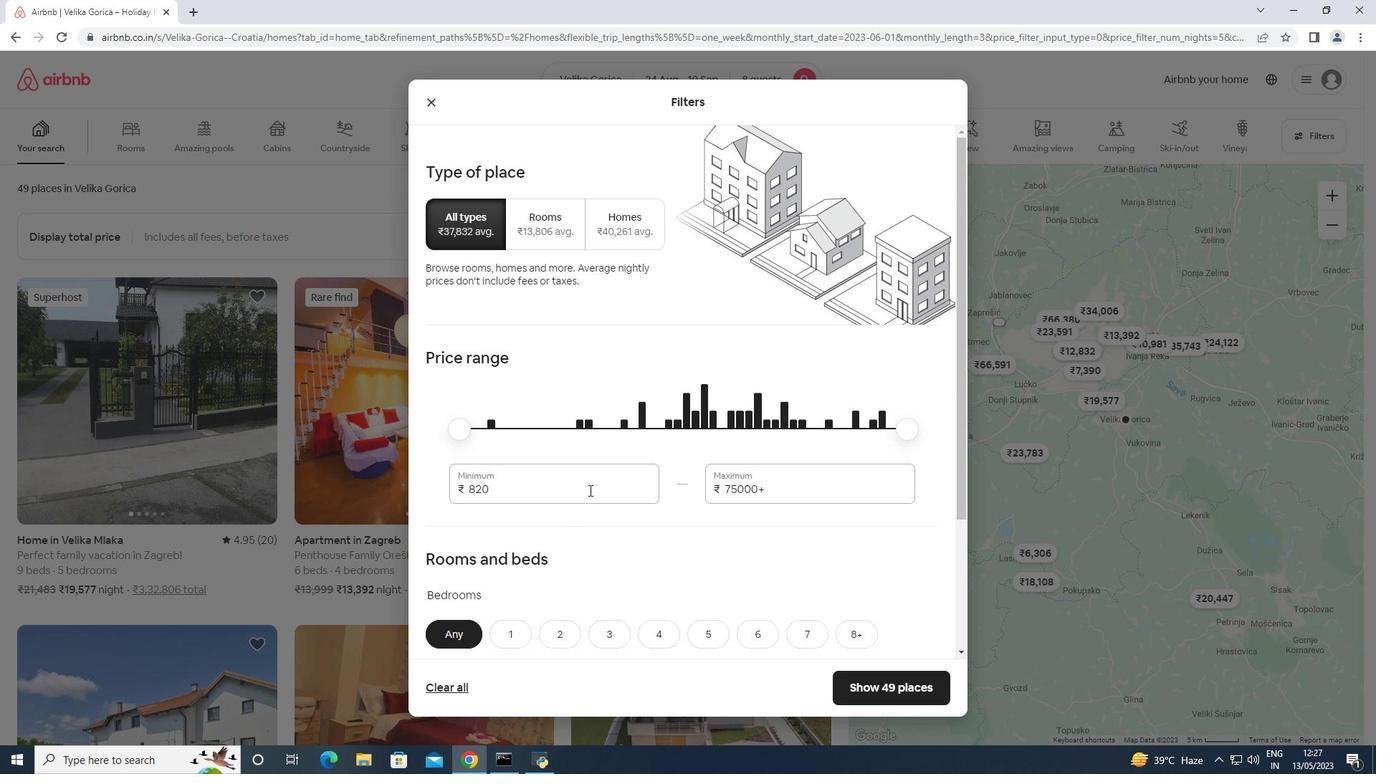 
Action: Mouse pressed left at (590, 488)
Screenshot: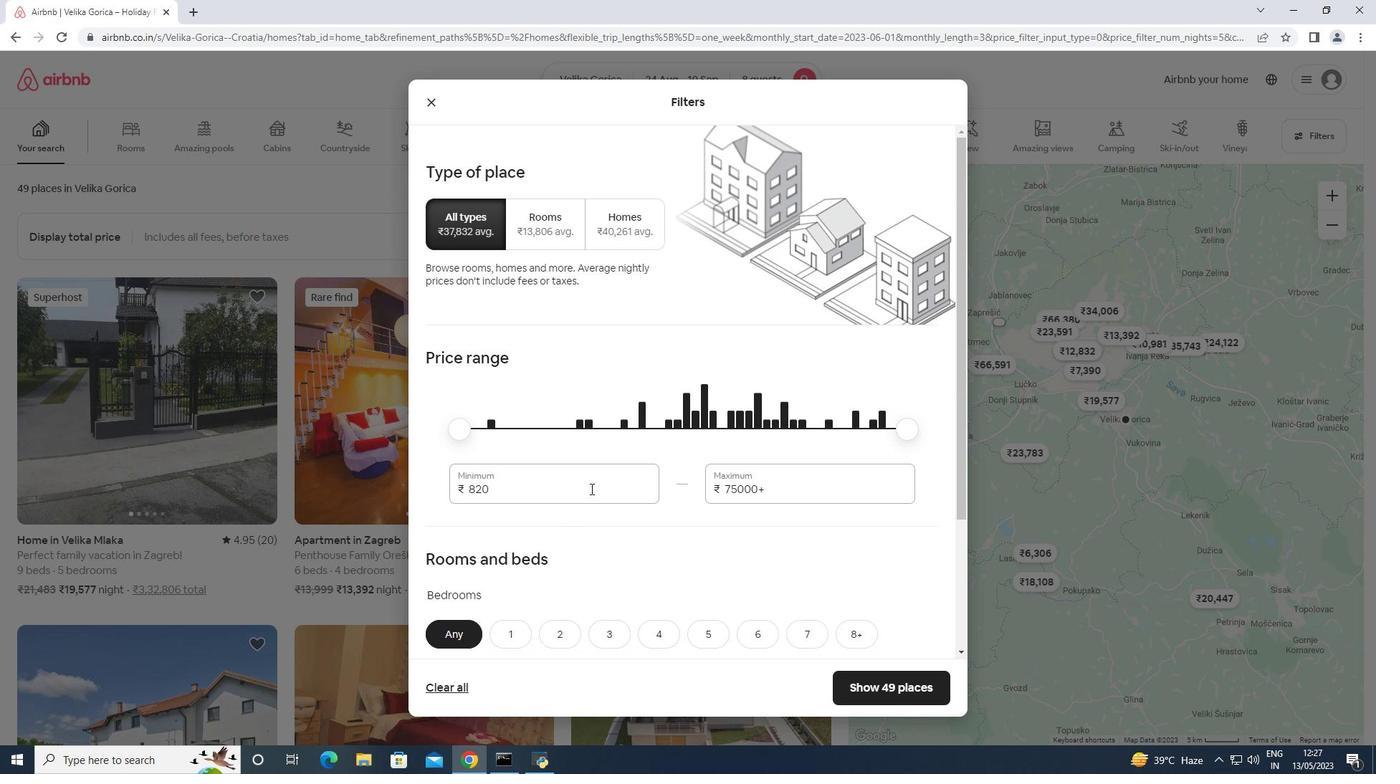 
Action: Key pressed 10000<Key.tab>15000
Screenshot: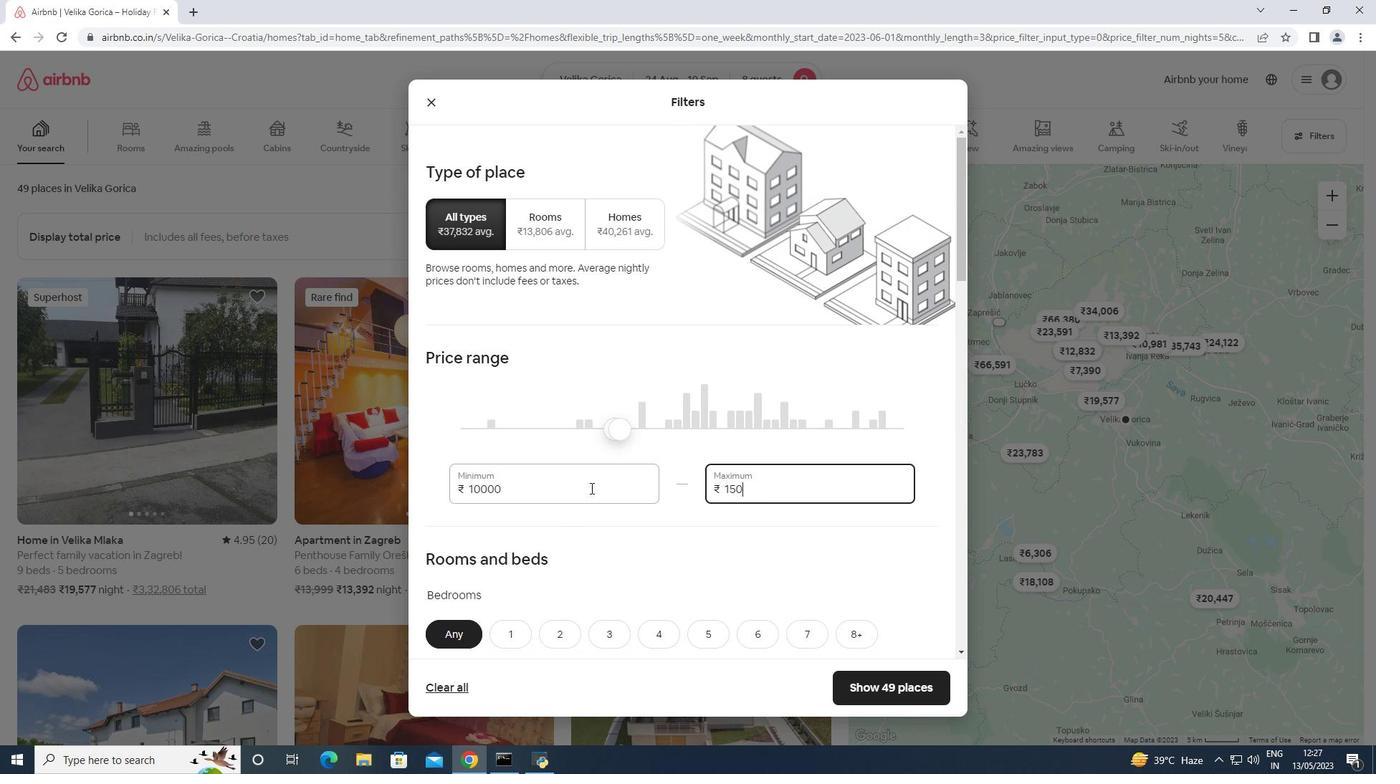 
Action: Mouse moved to (622, 472)
Screenshot: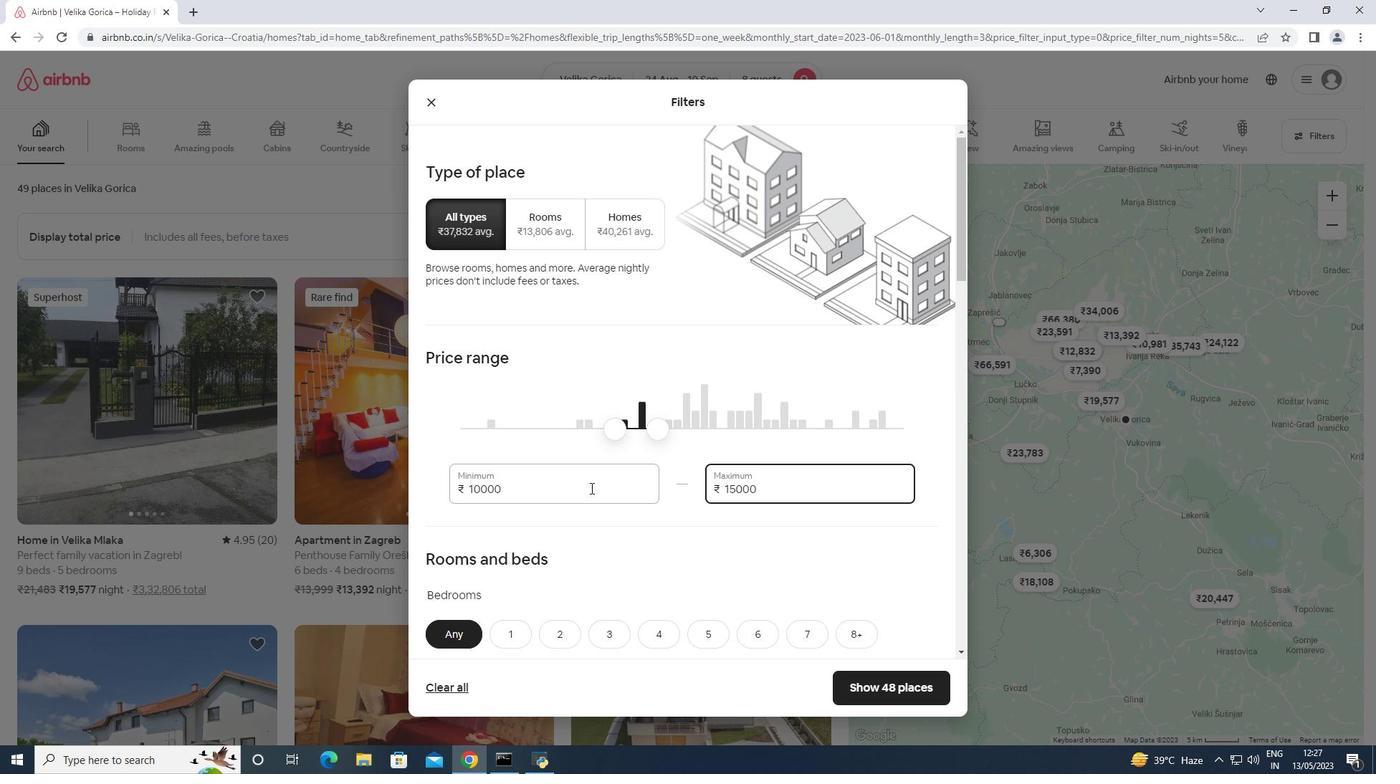 
Action: Mouse scrolled (622, 471) with delta (0, 0)
Screenshot: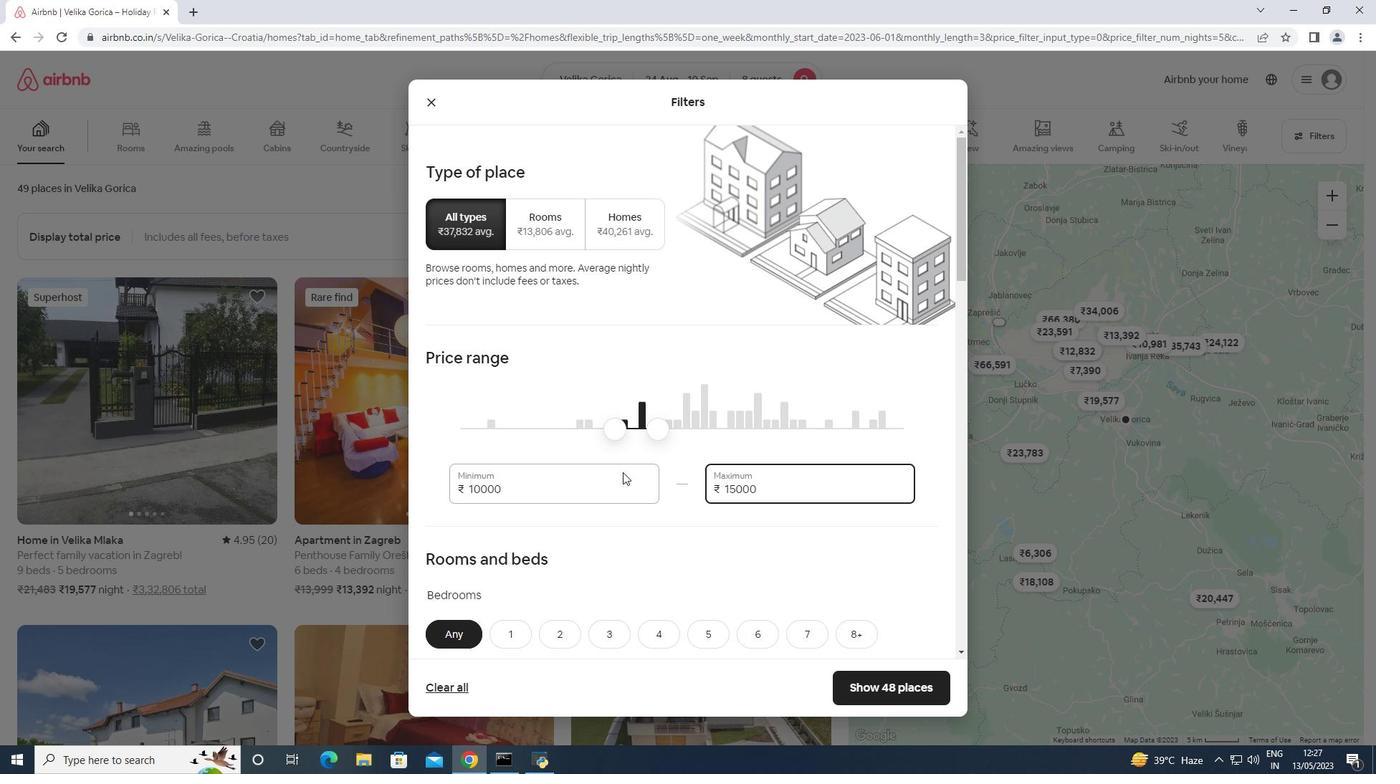 
Action: Mouse scrolled (622, 471) with delta (0, 0)
Screenshot: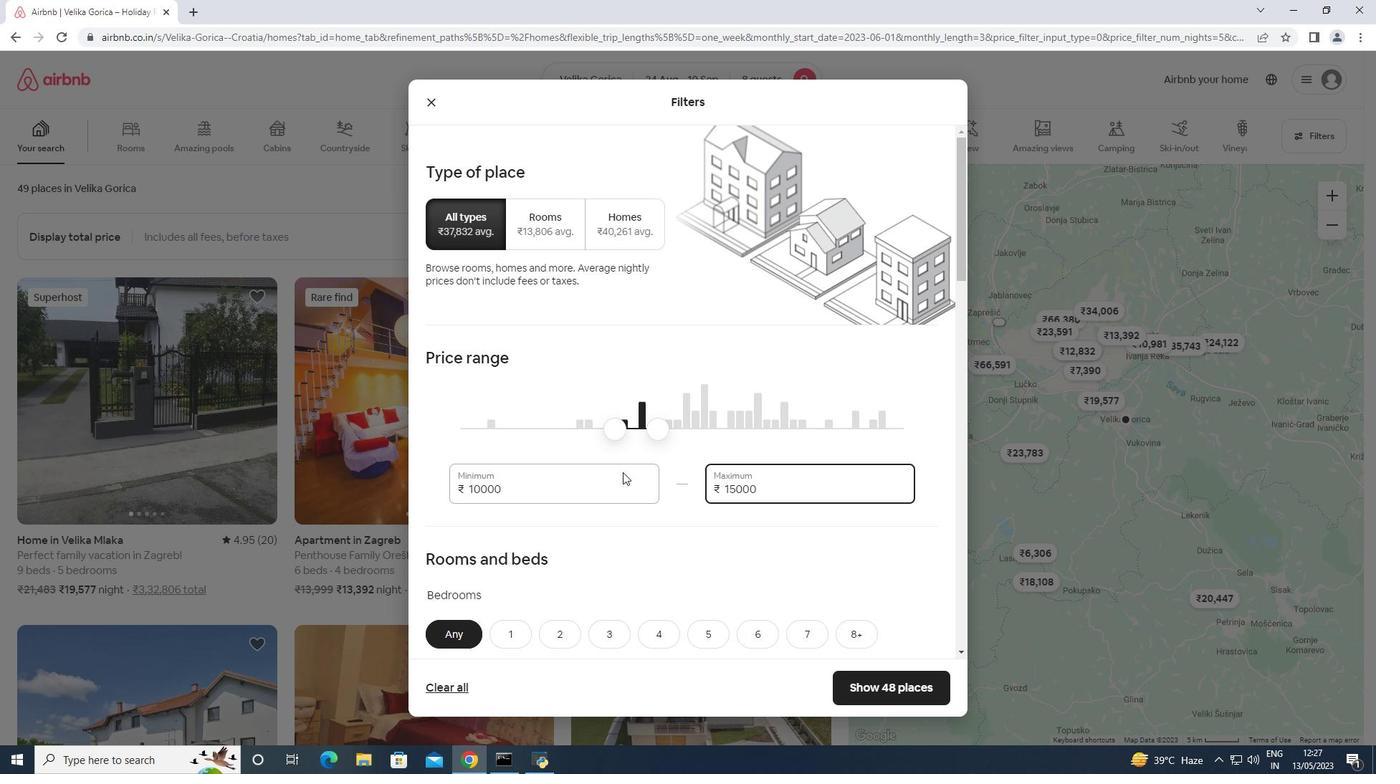 
Action: Mouse moved to (622, 457)
Screenshot: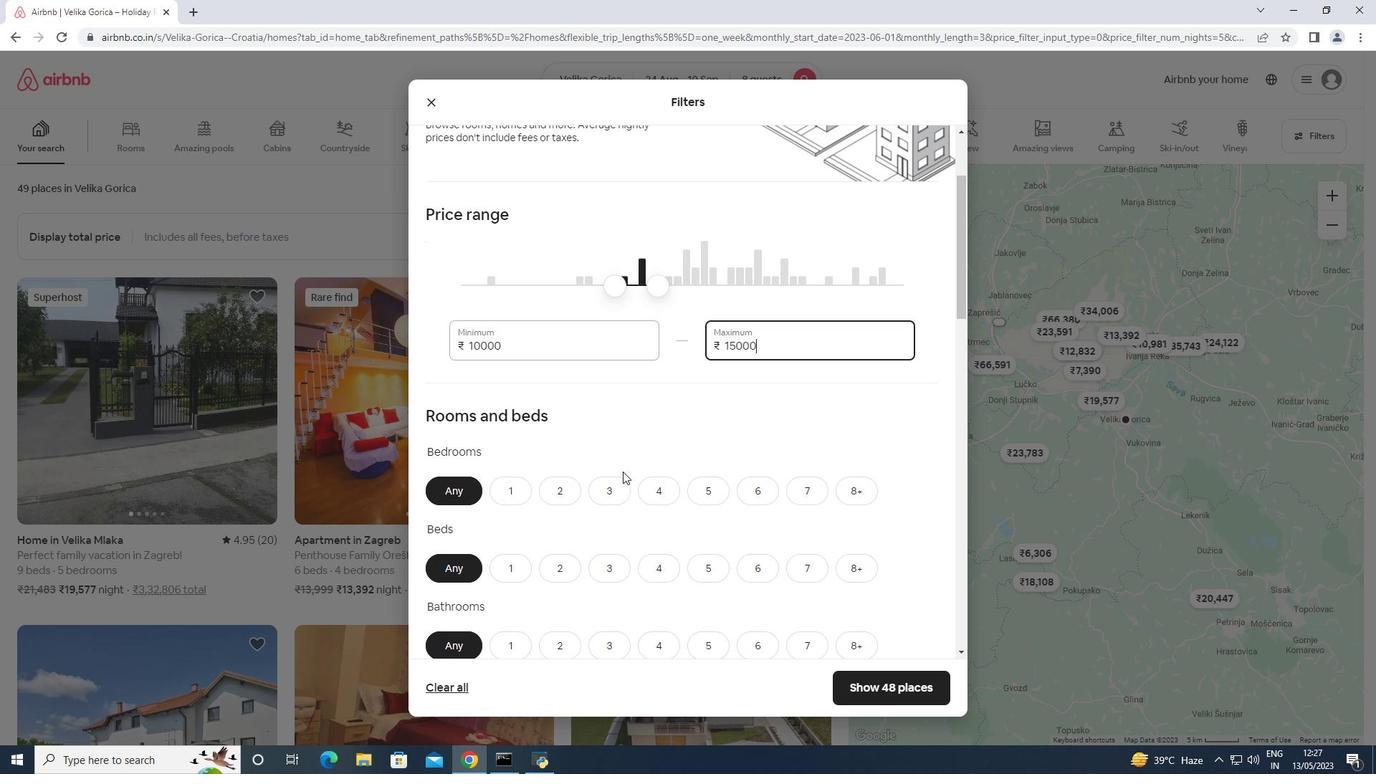 
Action: Mouse scrolled (622, 456) with delta (0, 0)
Screenshot: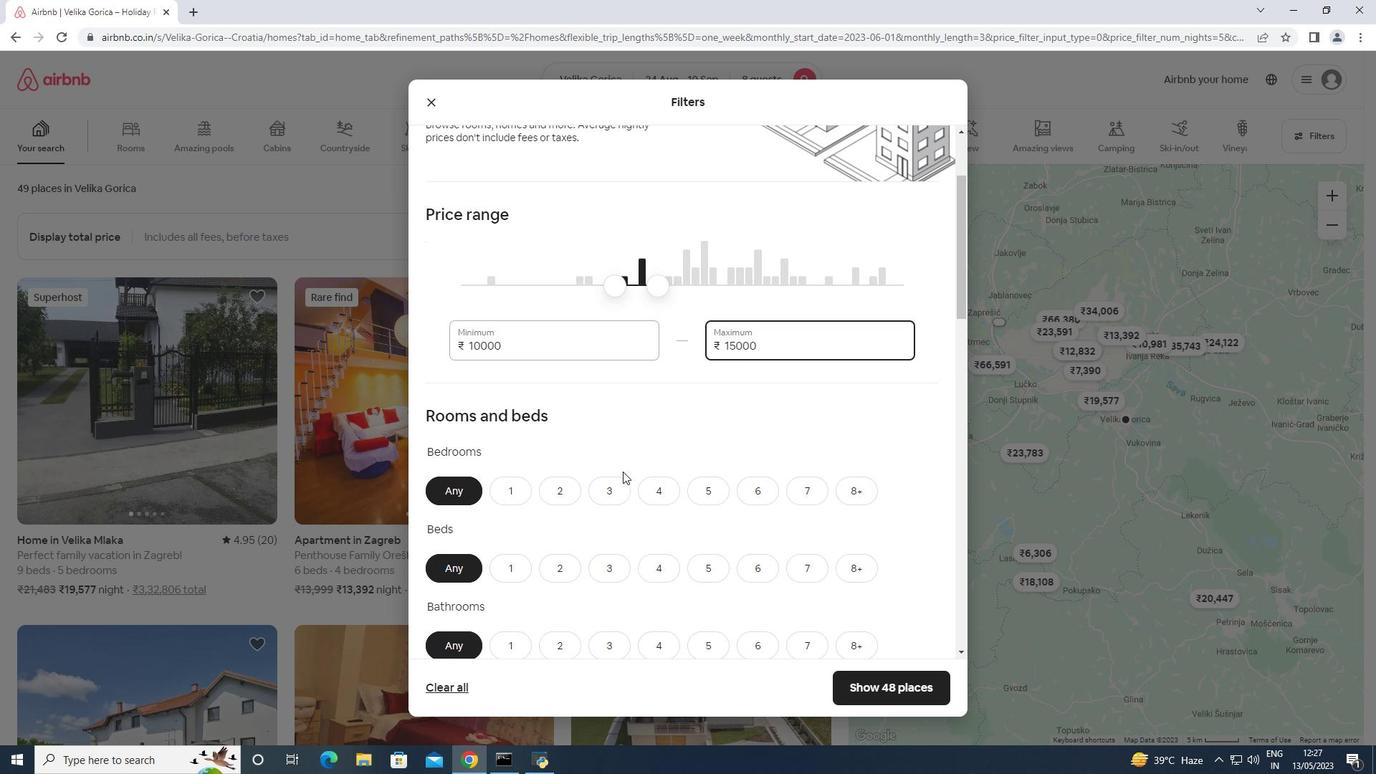 
Action: Mouse scrolled (622, 456) with delta (0, 0)
Screenshot: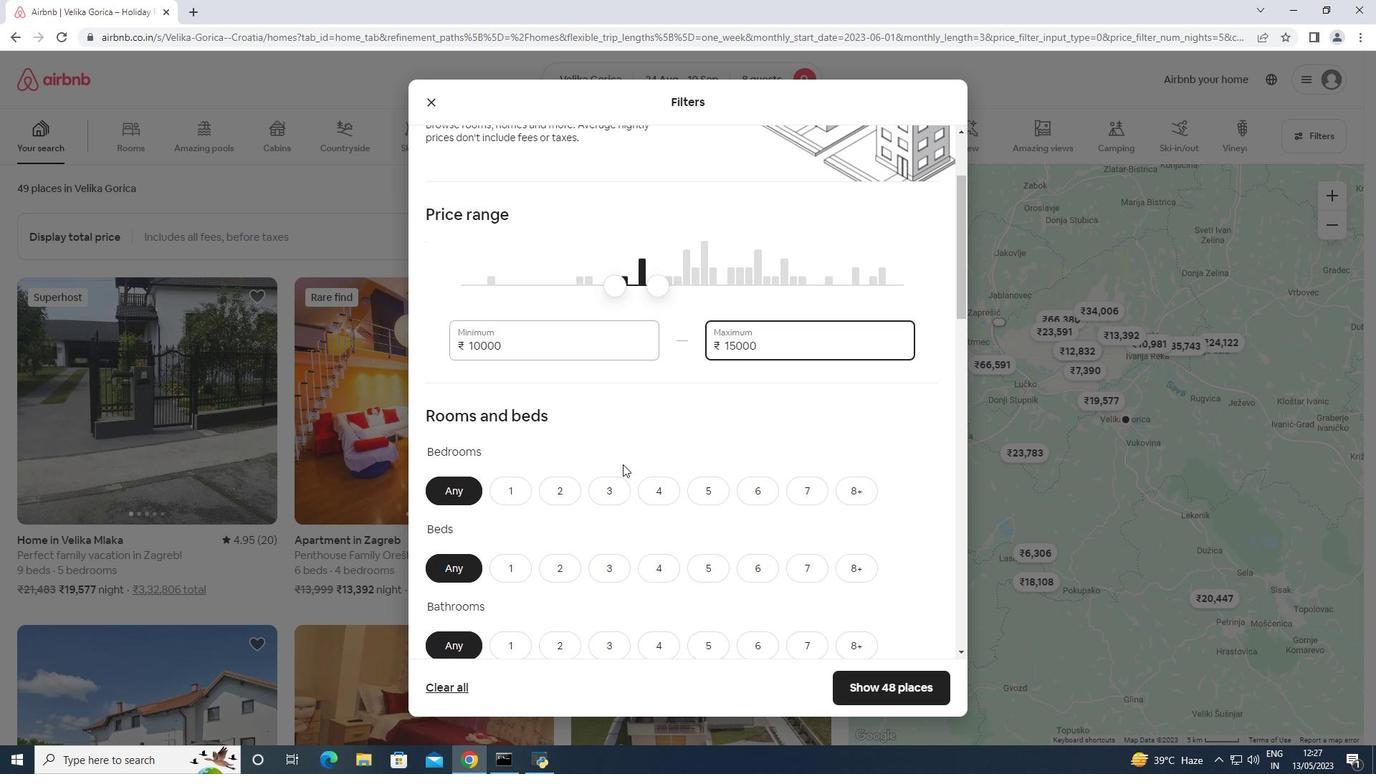 
Action: Mouse scrolled (622, 456) with delta (0, 0)
Screenshot: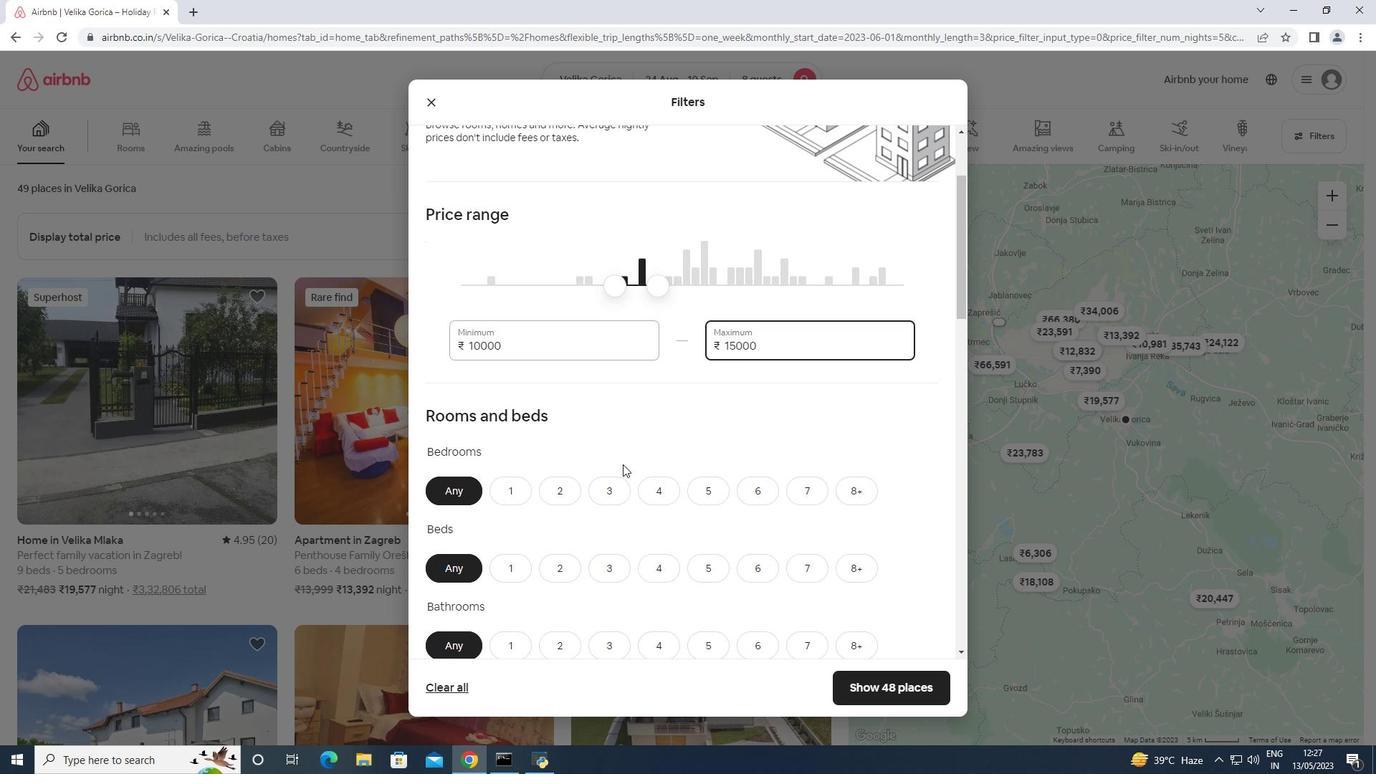 
Action: Mouse moved to (760, 284)
Screenshot: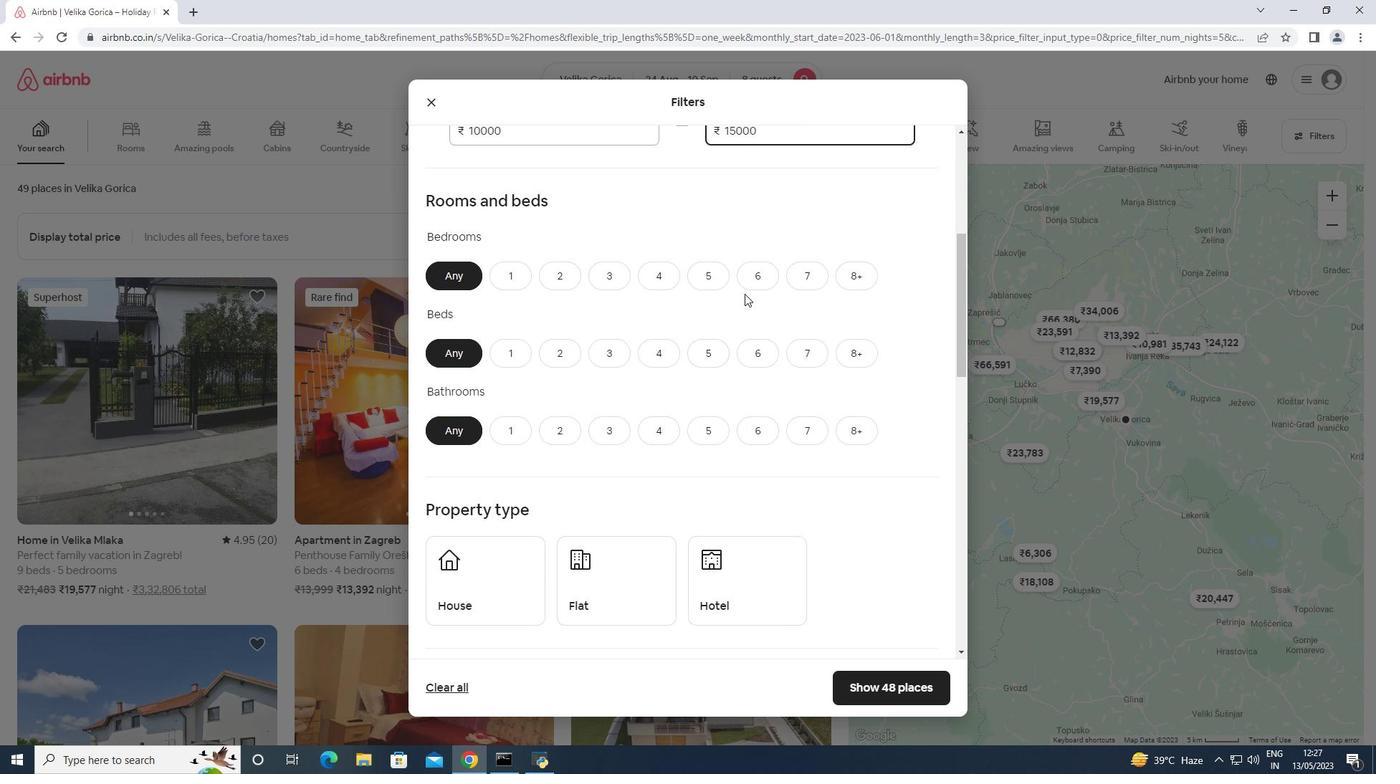 
Action: Mouse pressed left at (760, 284)
Screenshot: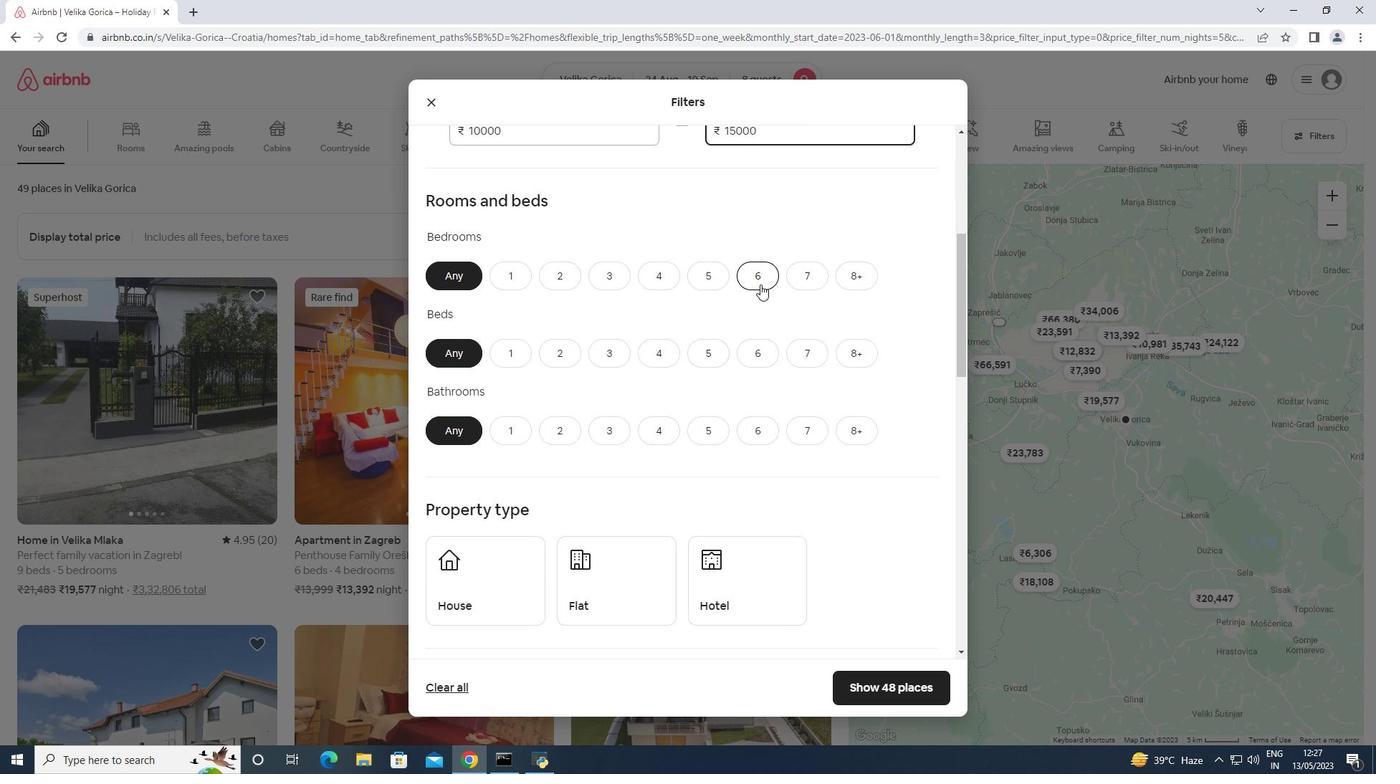
Action: Mouse moved to (768, 359)
Screenshot: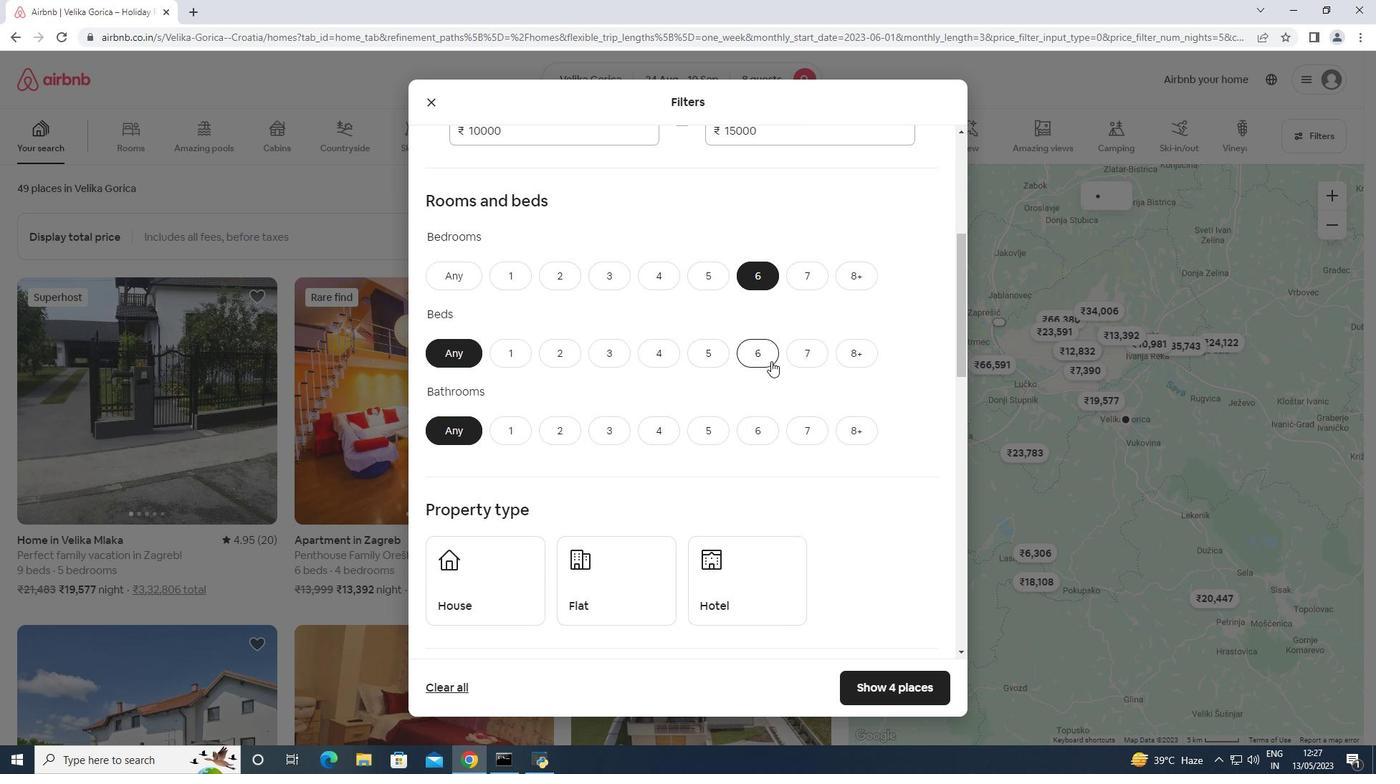 
Action: Mouse pressed left at (768, 359)
Screenshot: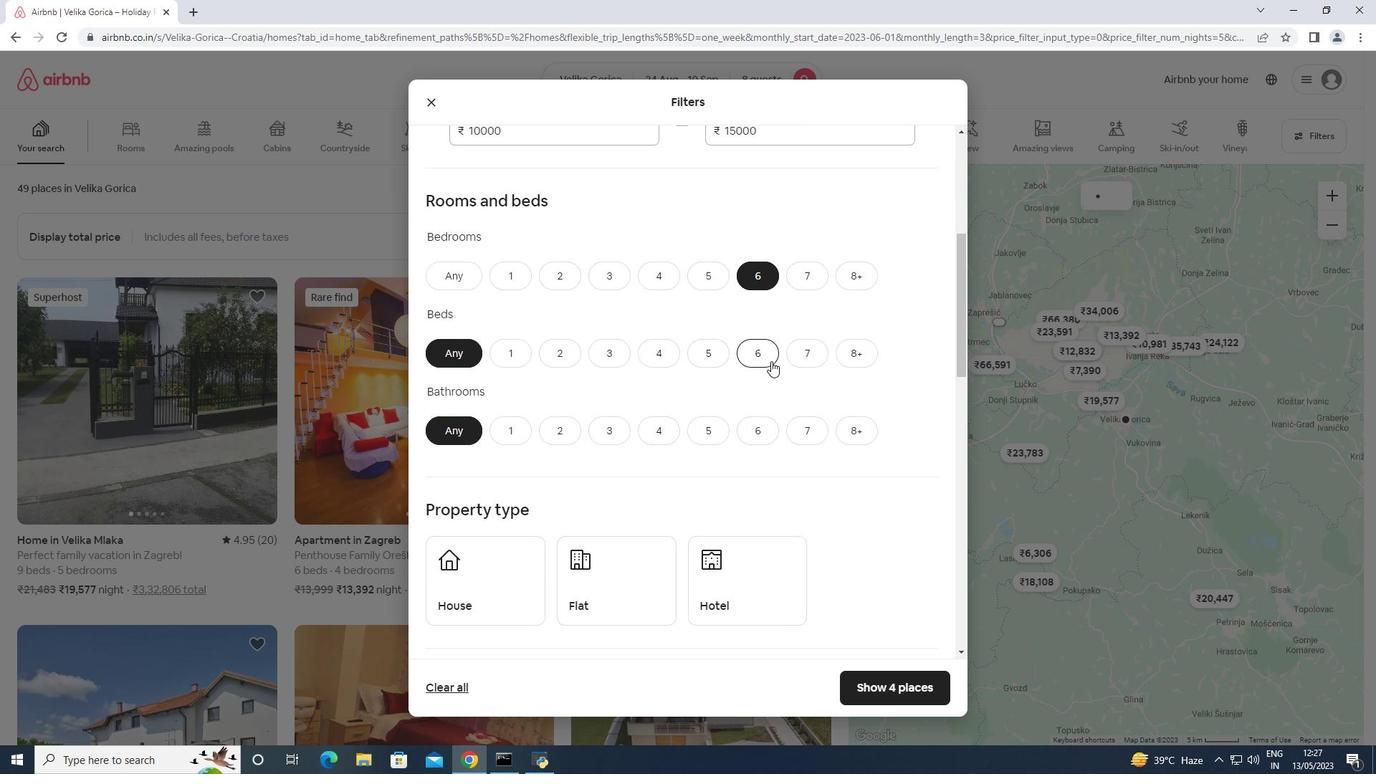 
Action: Mouse moved to (754, 422)
Screenshot: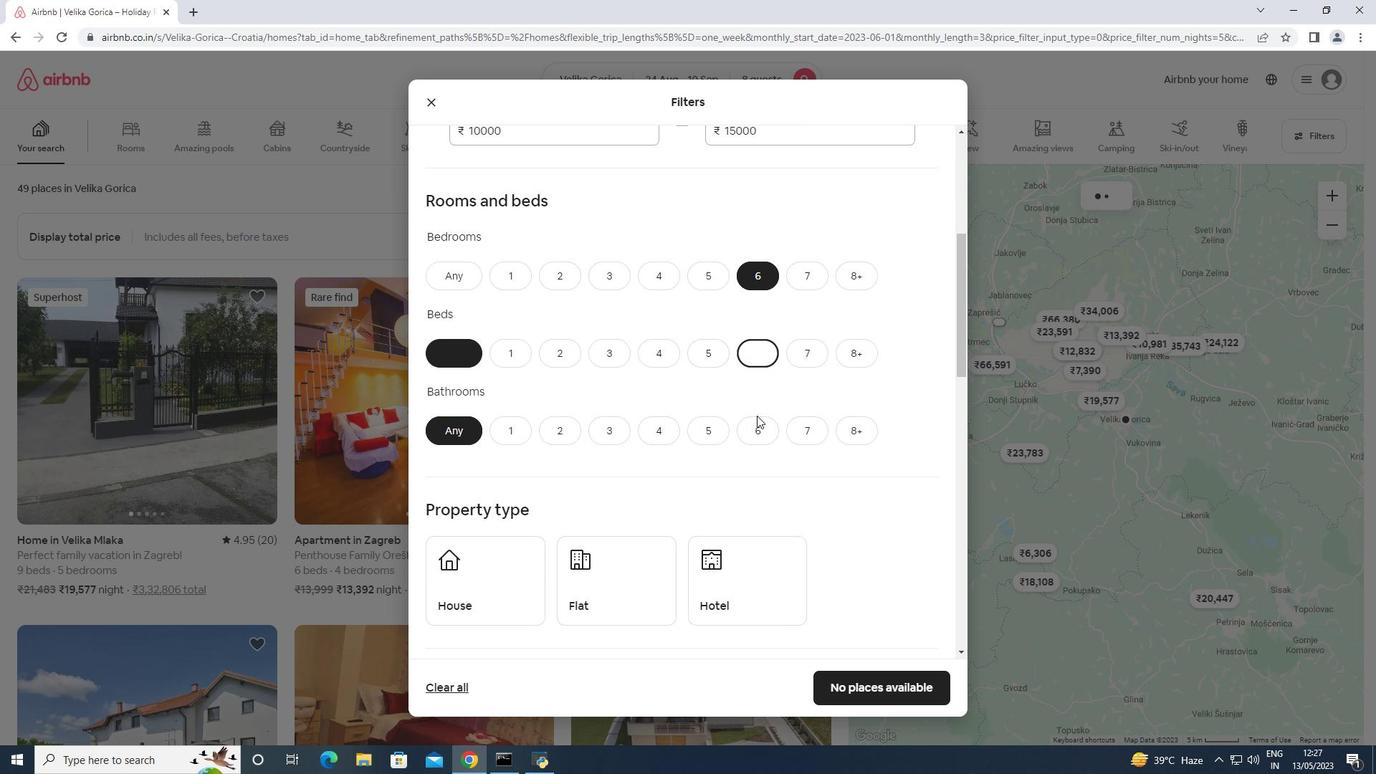 
Action: Mouse pressed left at (754, 422)
Screenshot: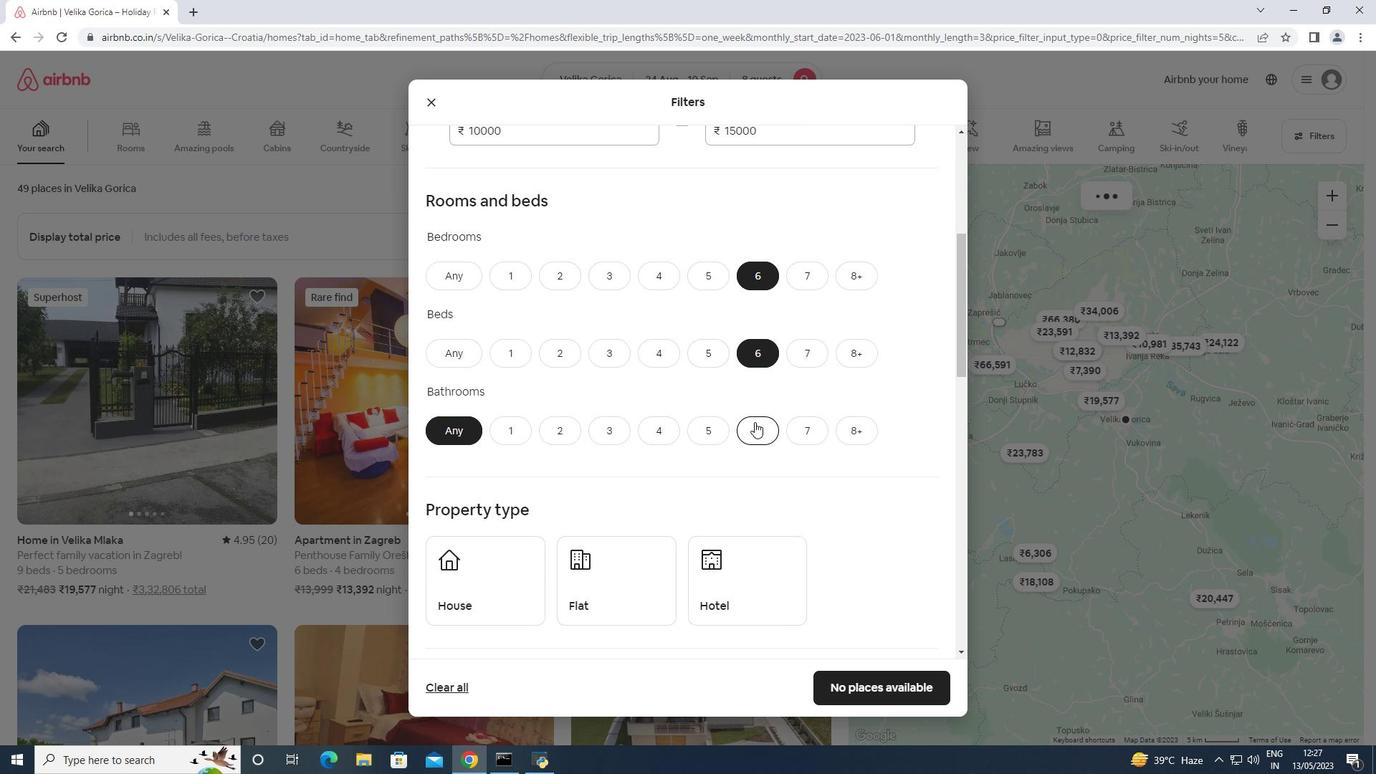 
Action: Mouse moved to (754, 422)
Screenshot: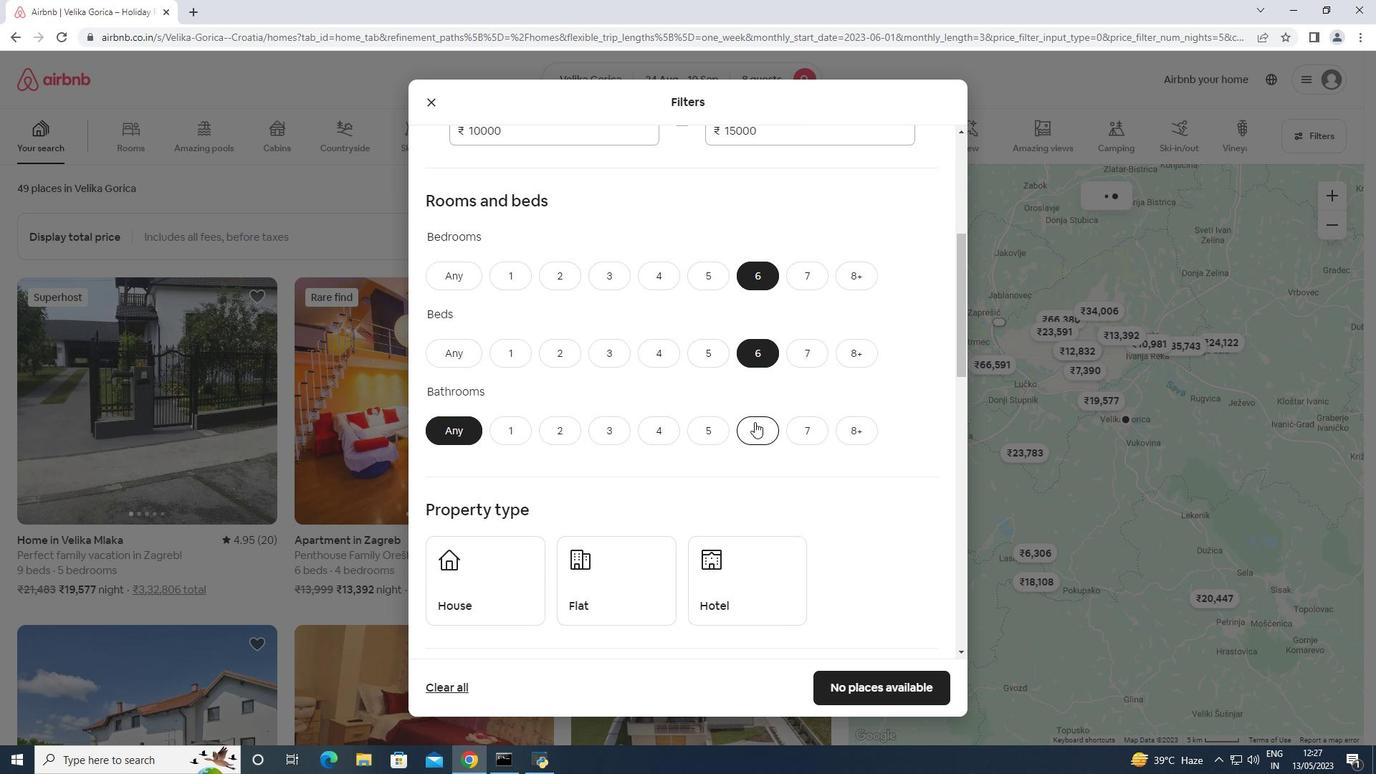 
Action: Mouse scrolled (754, 421) with delta (0, 0)
Screenshot: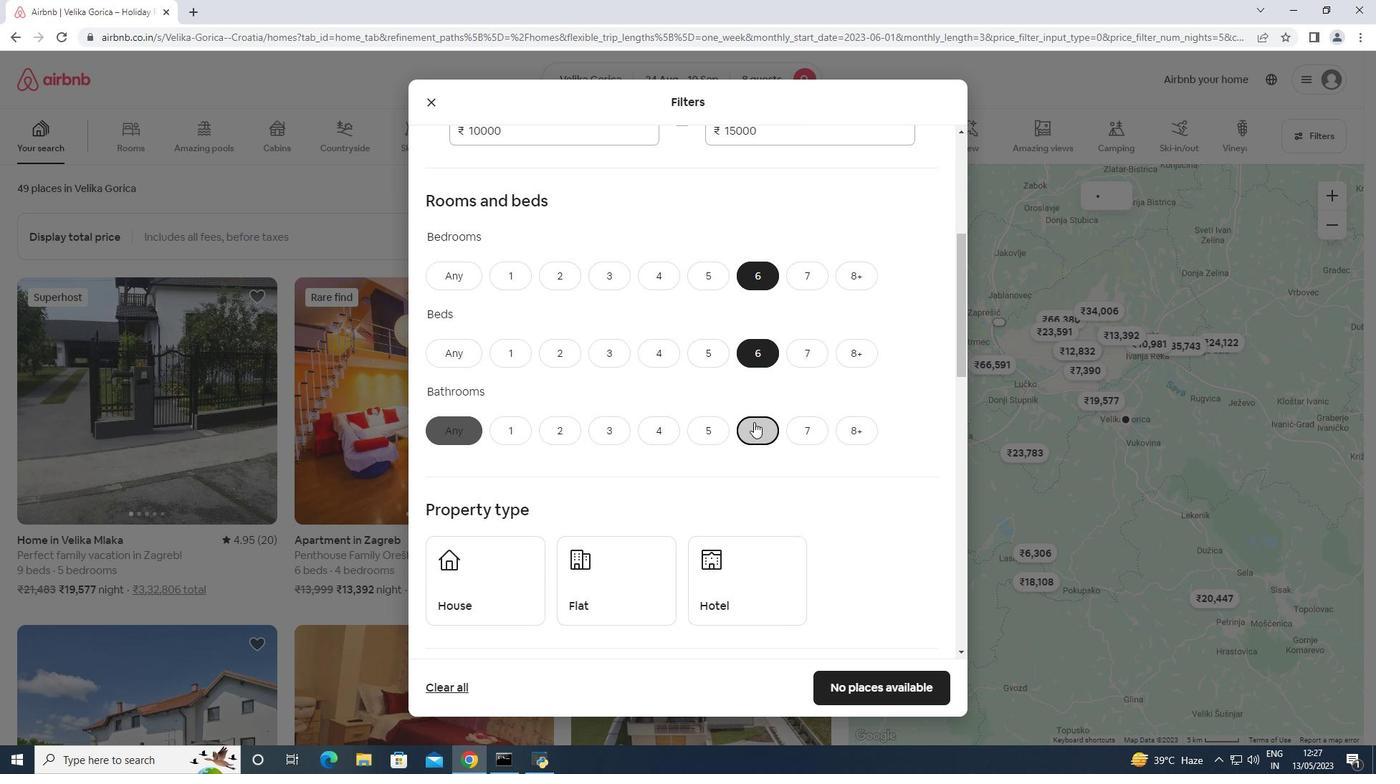 
Action: Mouse scrolled (754, 421) with delta (0, 0)
Screenshot: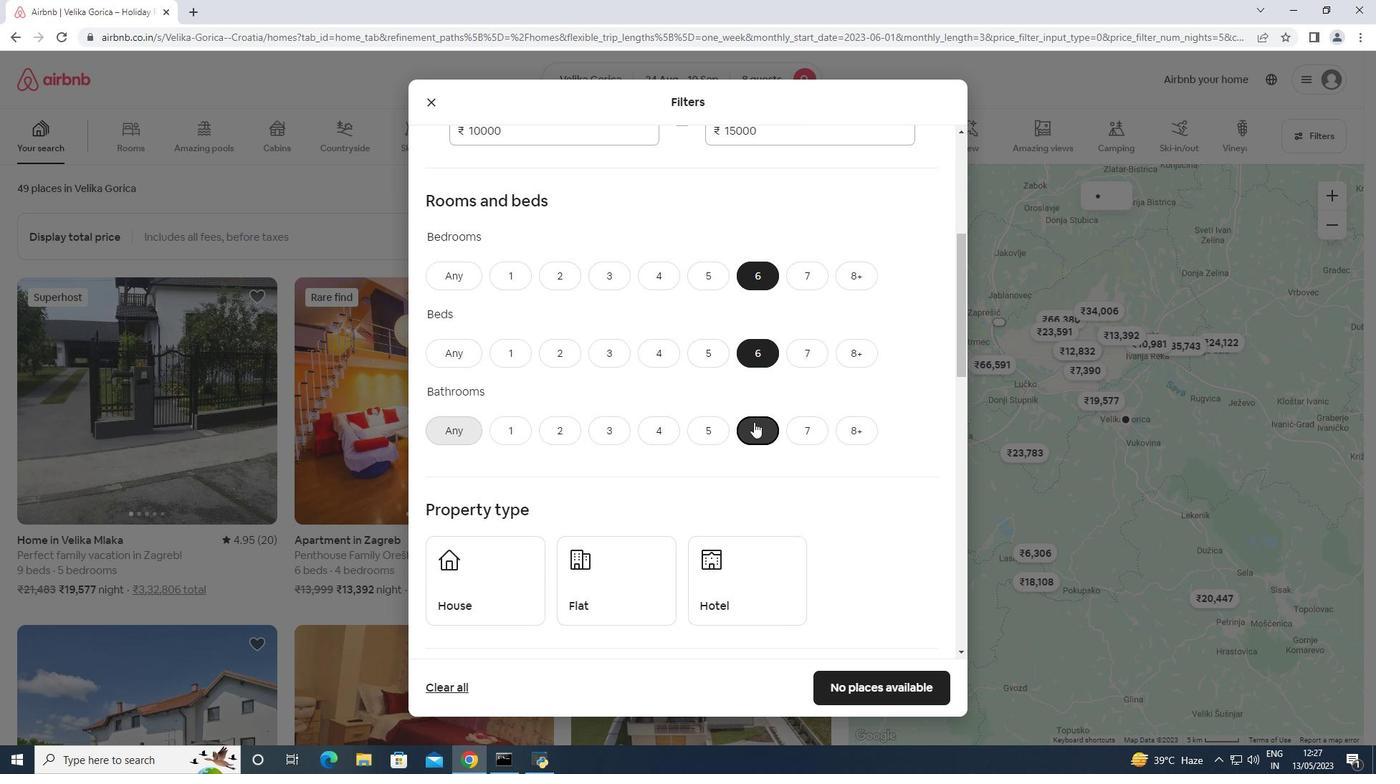 
Action: Mouse scrolled (754, 421) with delta (0, 0)
Screenshot: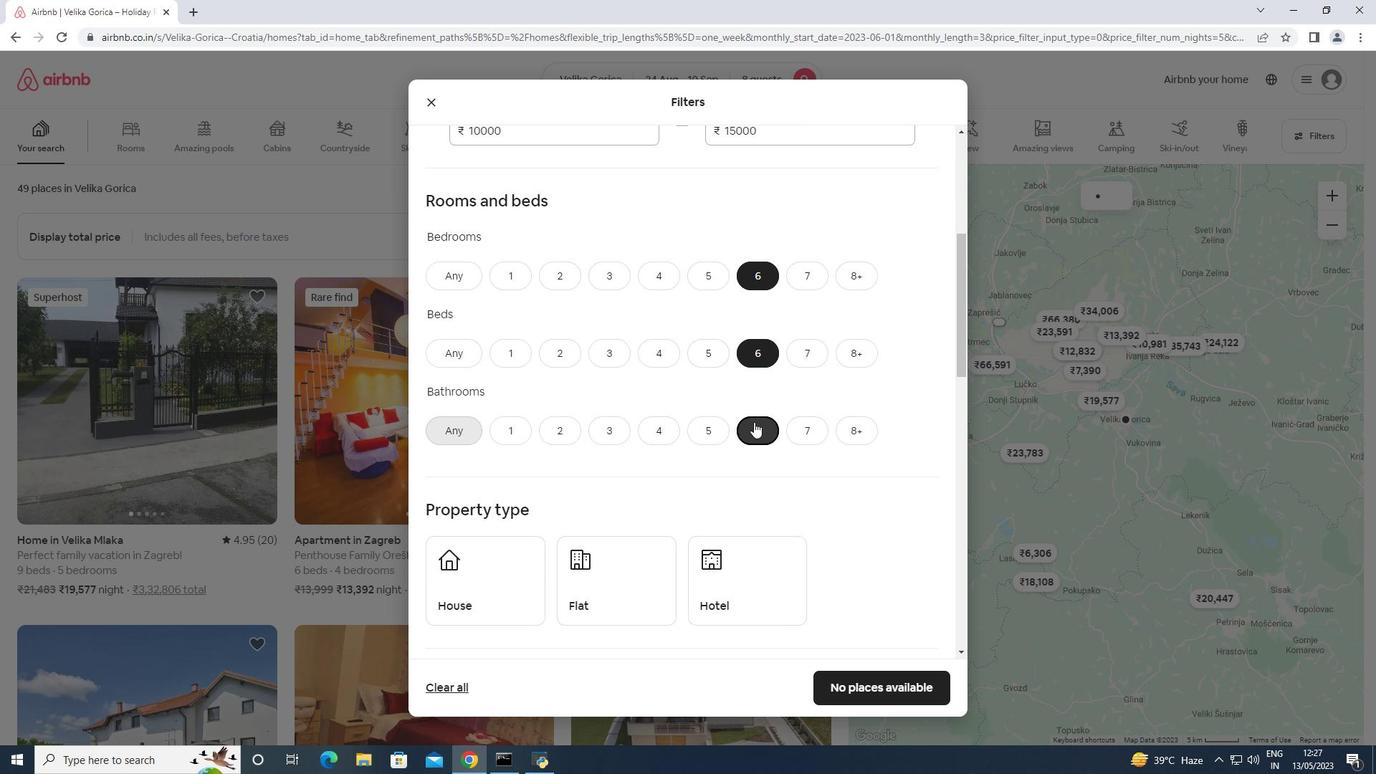 
Action: Mouse moved to (652, 387)
Screenshot: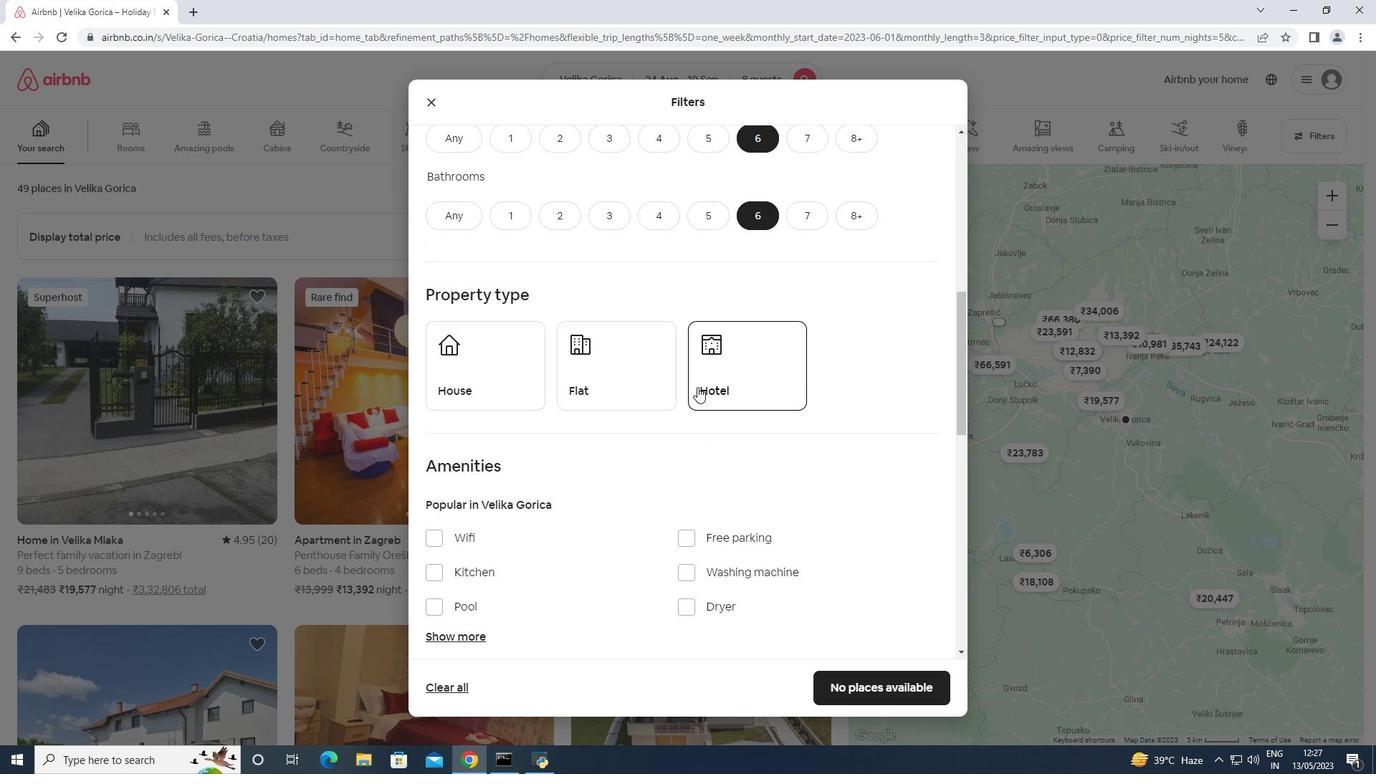 
Action: Mouse pressed left at (652, 387)
Screenshot: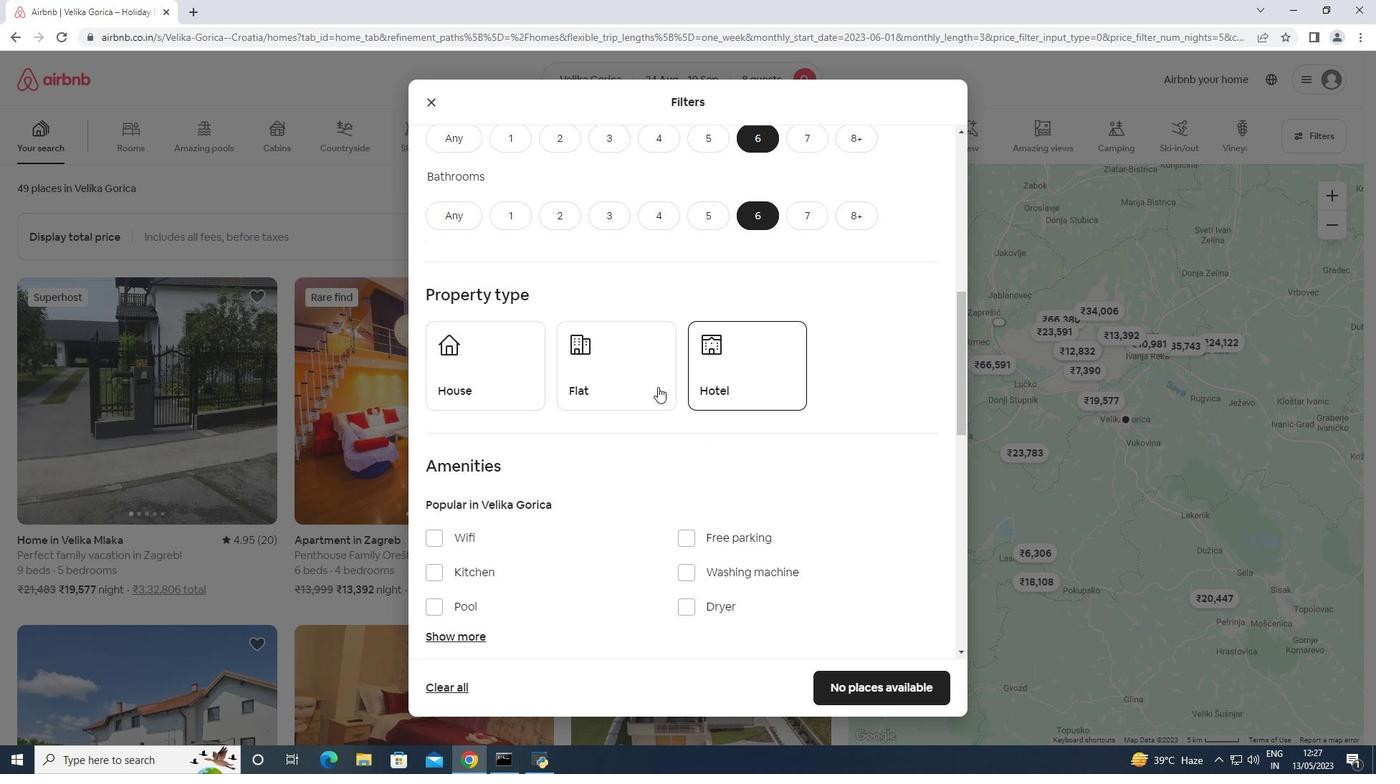 
Action: Mouse moved to (495, 389)
Screenshot: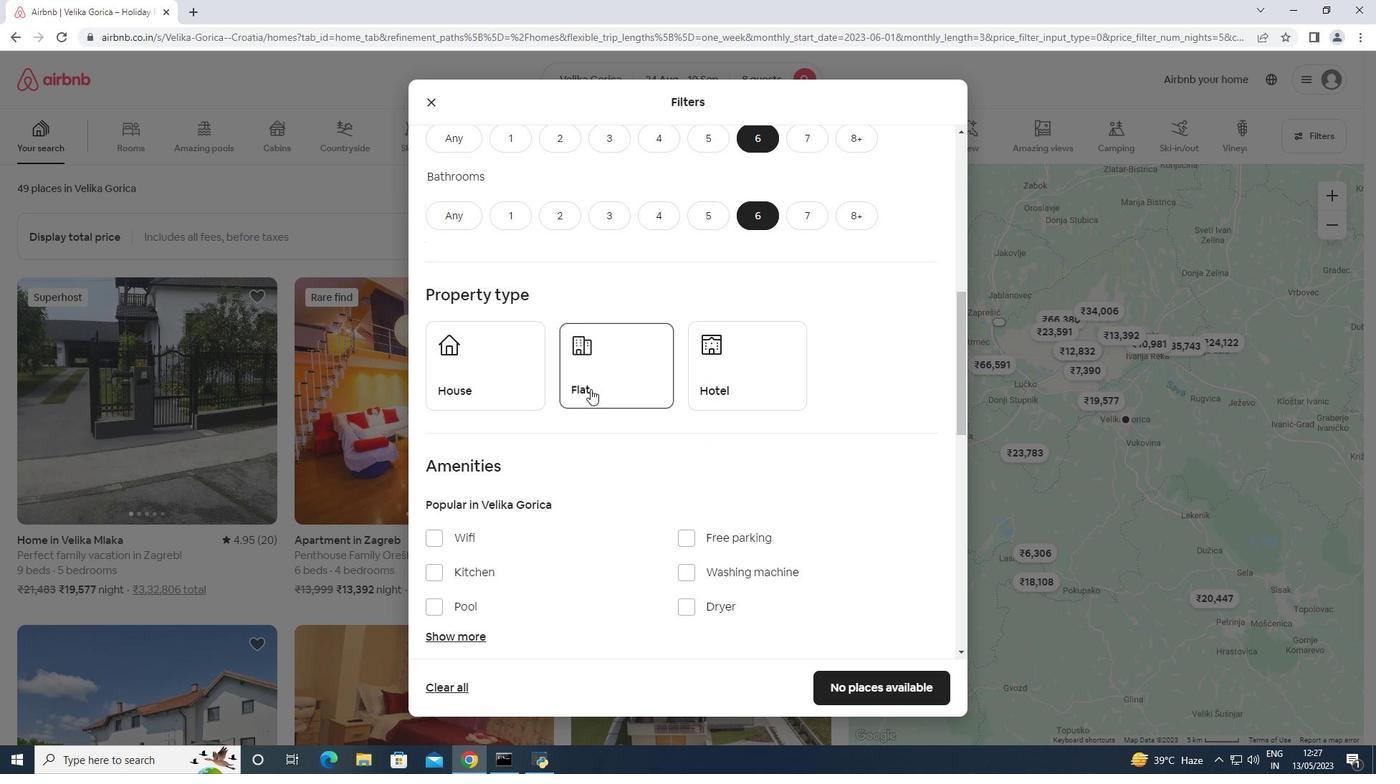 
Action: Mouse pressed left at (495, 389)
Screenshot: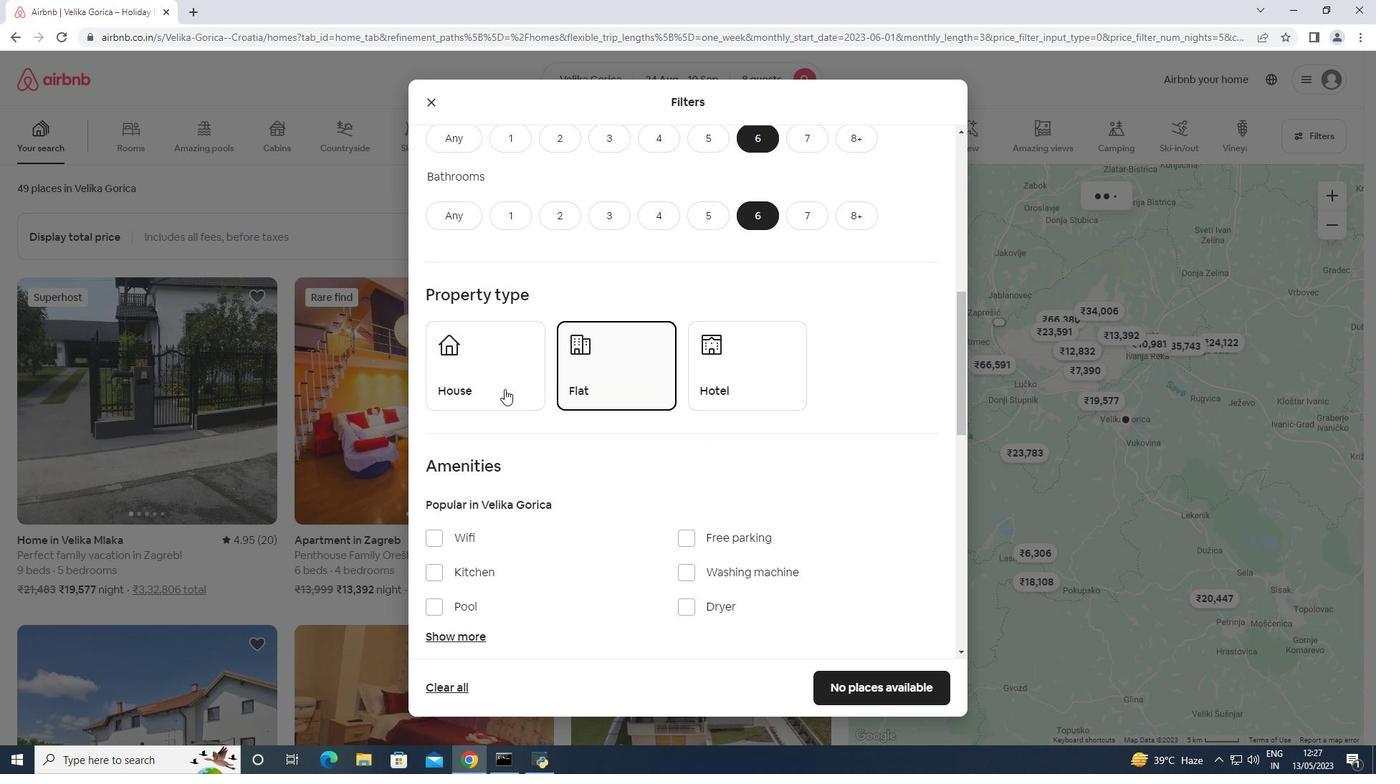 
Action: Mouse scrolled (495, 388) with delta (0, 0)
Screenshot: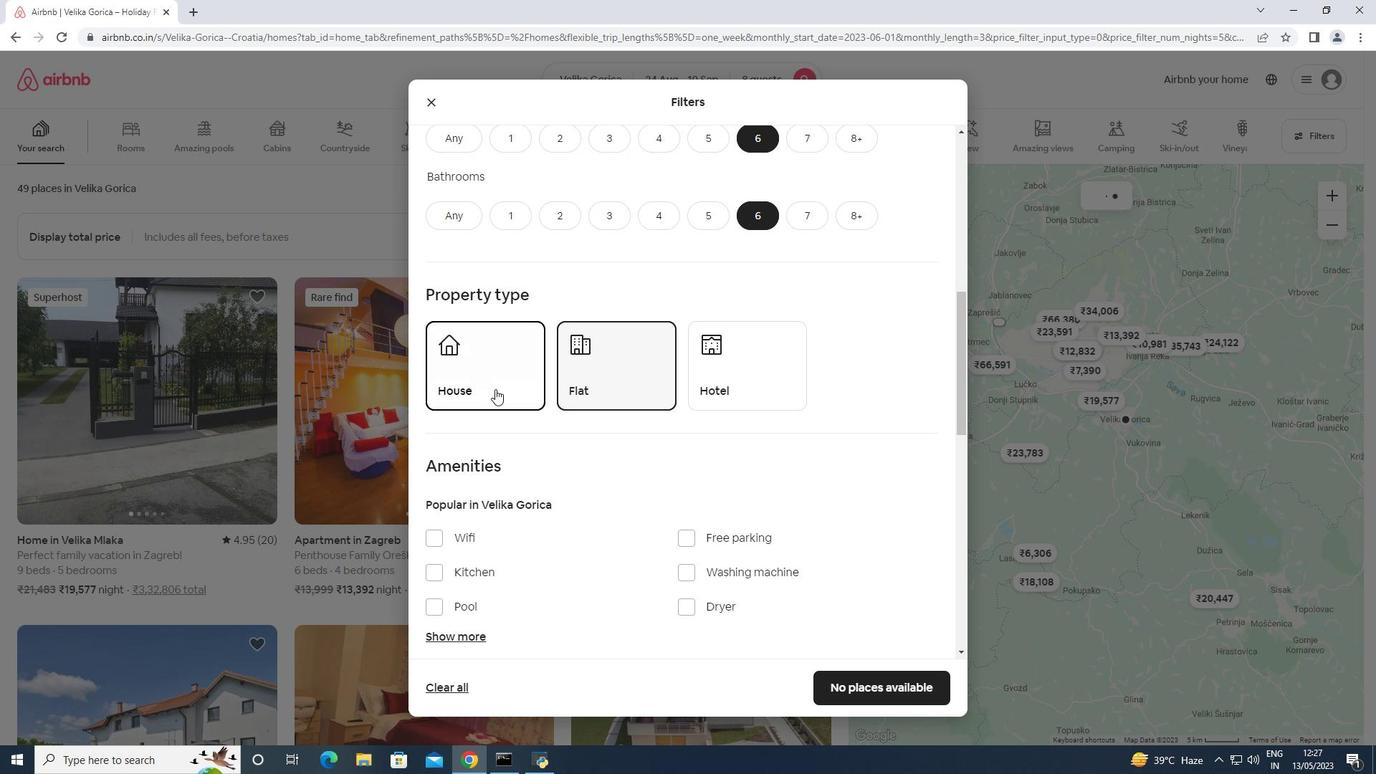 
Action: Mouse scrolled (495, 388) with delta (0, 0)
Screenshot: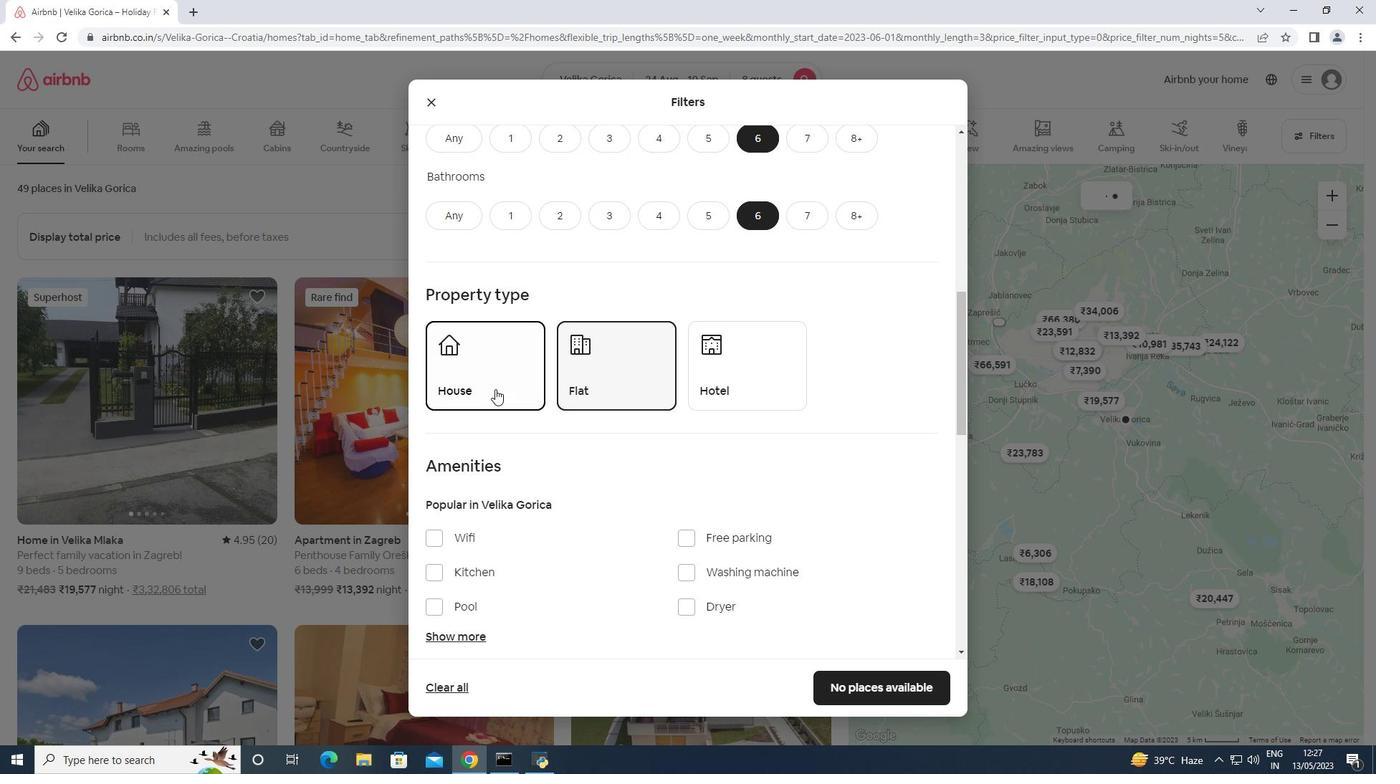 
Action: Mouse scrolled (495, 388) with delta (0, 0)
Screenshot: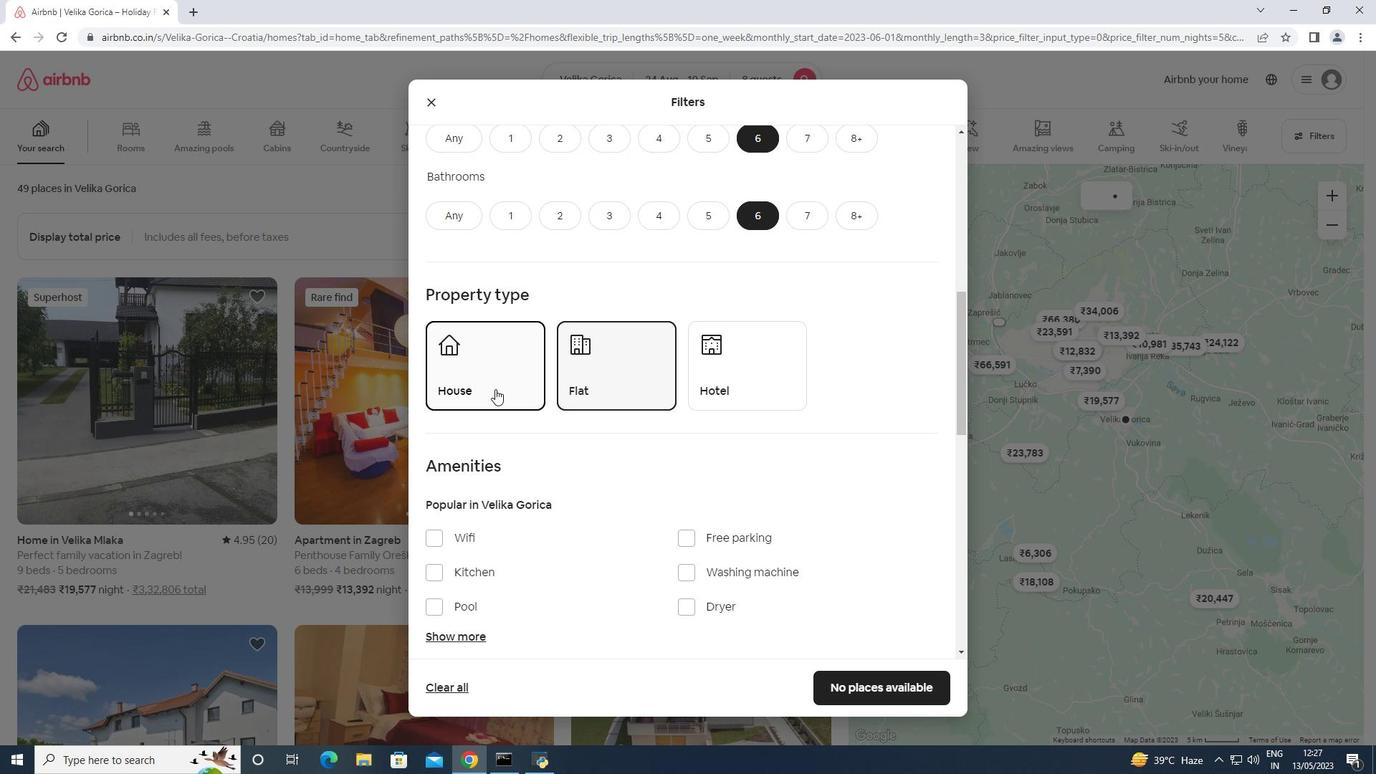 
Action: Mouse moved to (475, 415)
Screenshot: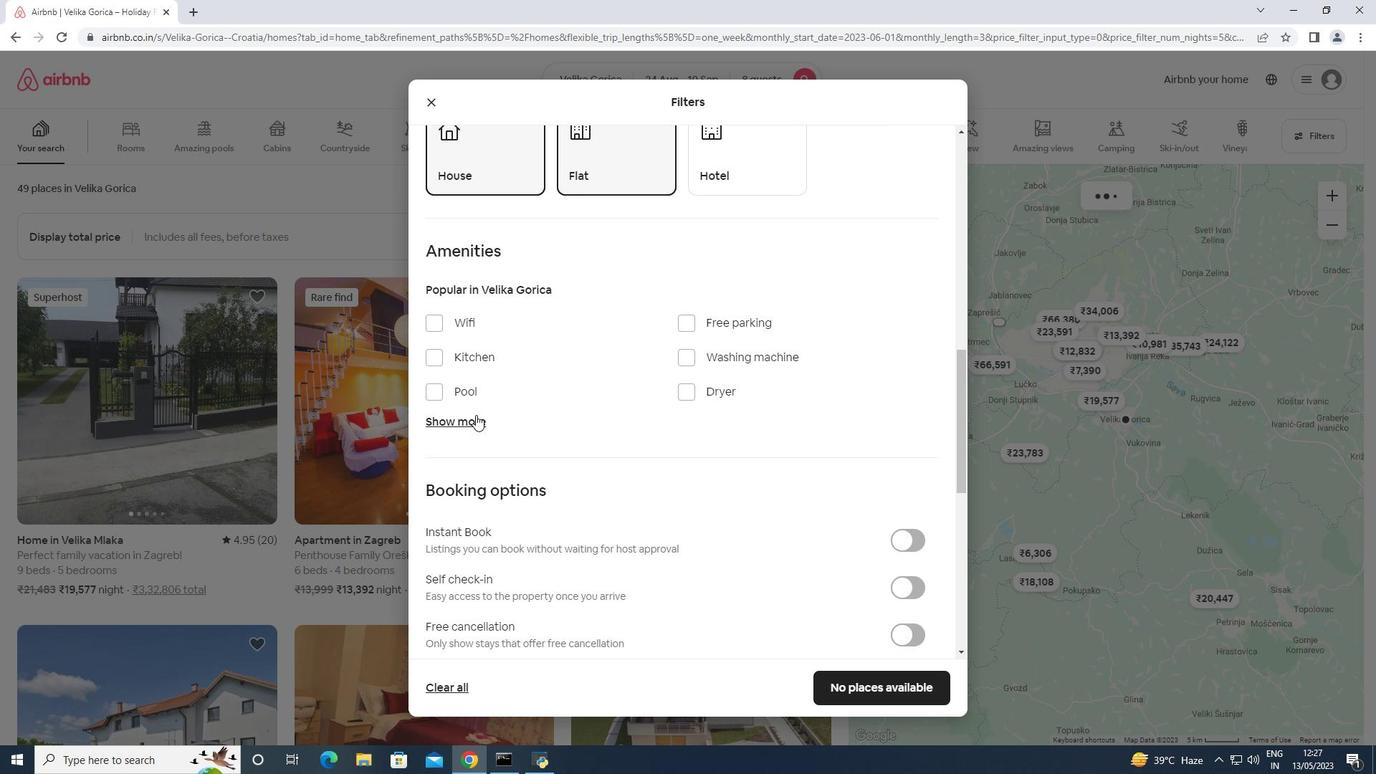 
Action: Mouse pressed left at (475, 415)
Screenshot: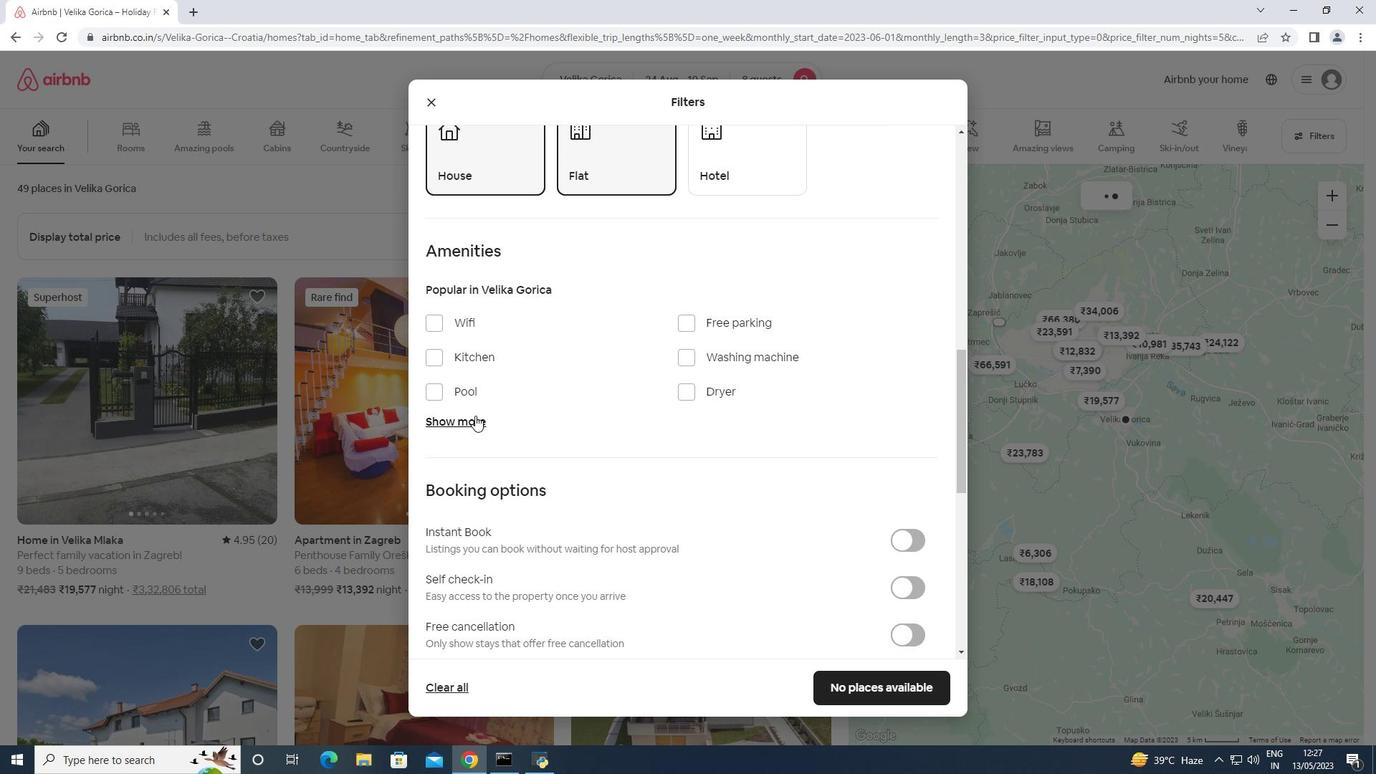 
Action: Mouse moved to (476, 319)
Screenshot: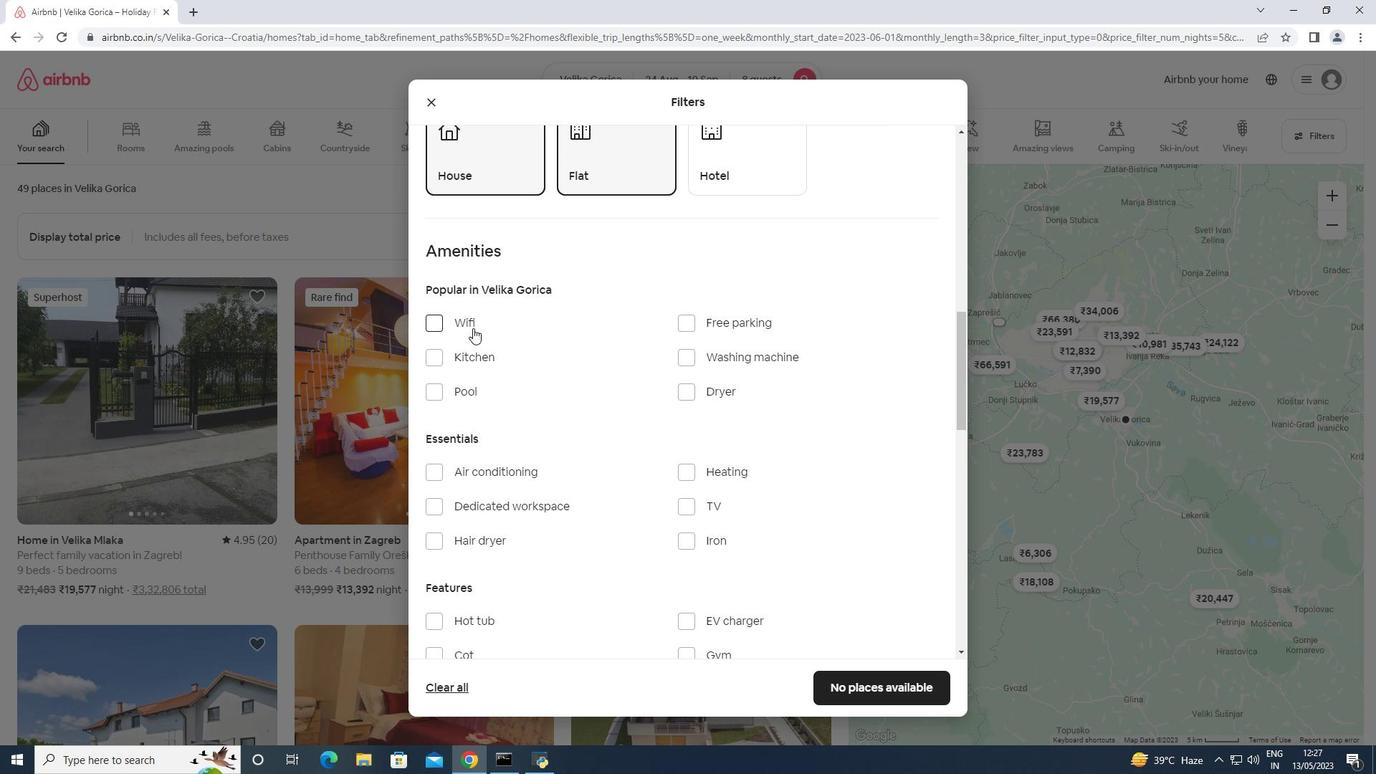 
Action: Mouse pressed left at (476, 319)
Screenshot: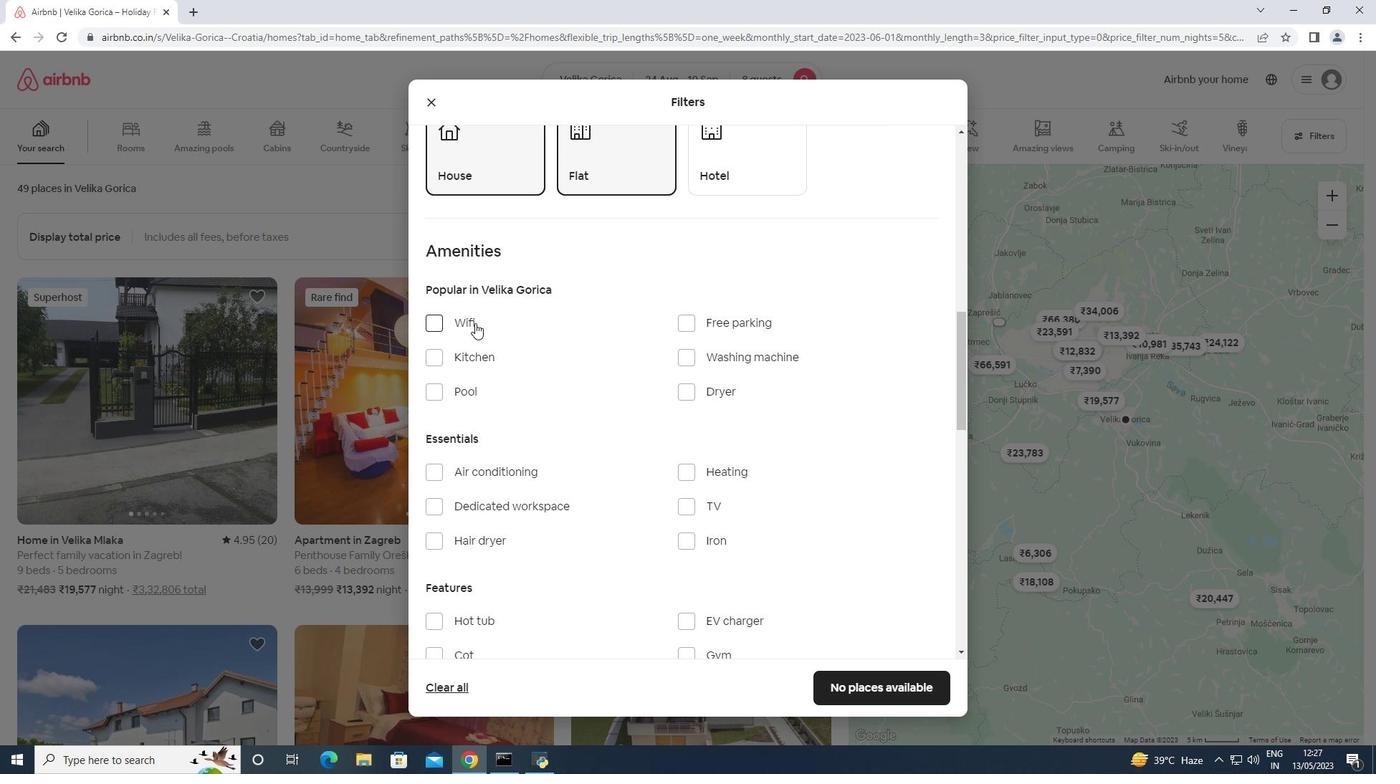 
Action: Mouse moved to (536, 405)
Screenshot: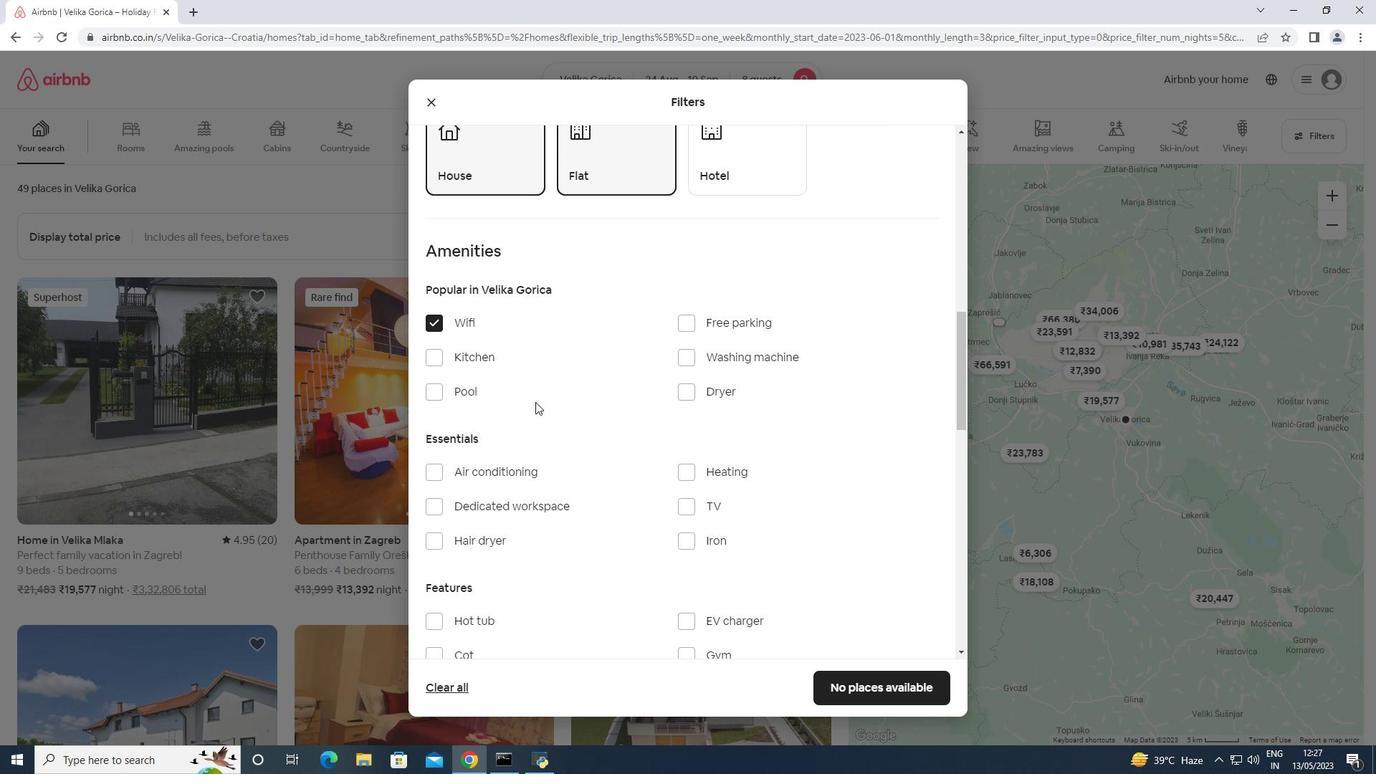 
Action: Mouse scrolled (536, 404) with delta (0, 0)
Screenshot: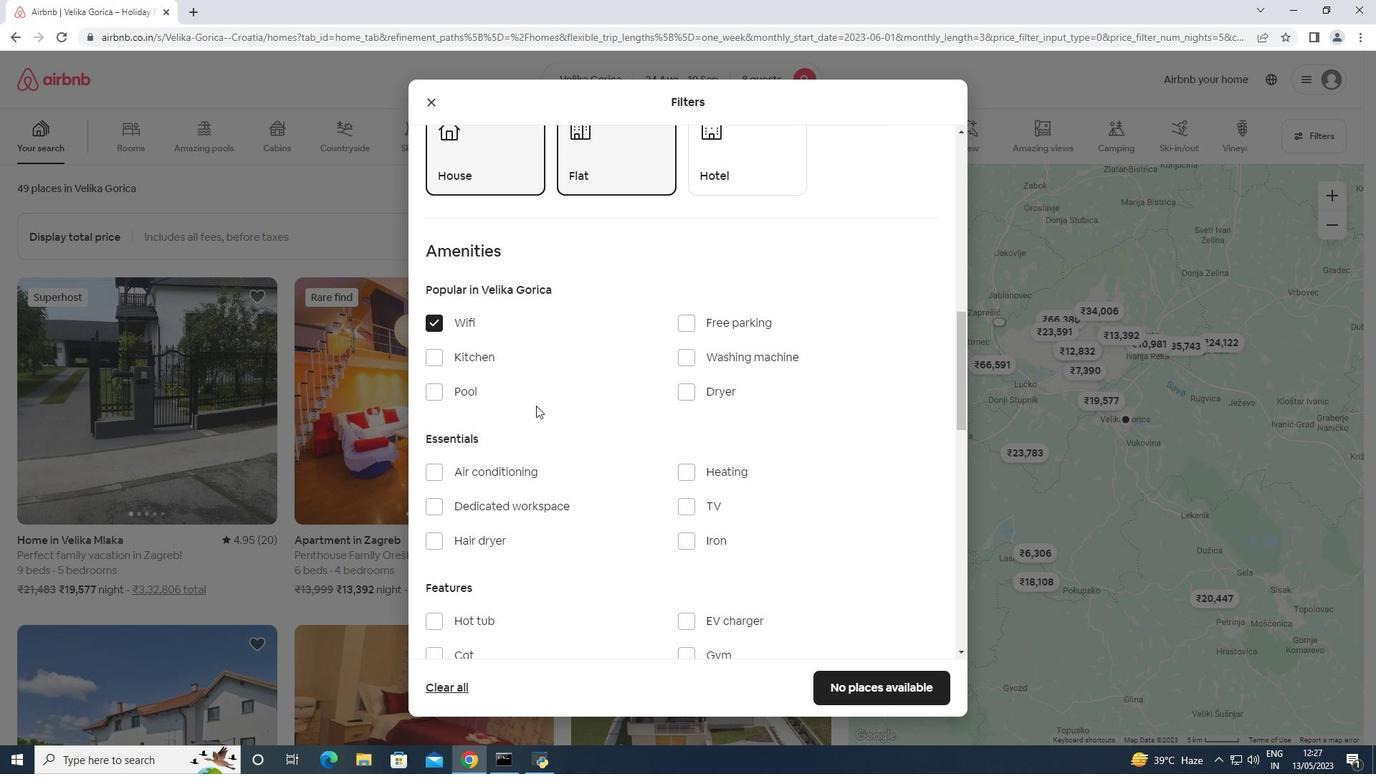 
Action: Mouse moved to (717, 249)
Screenshot: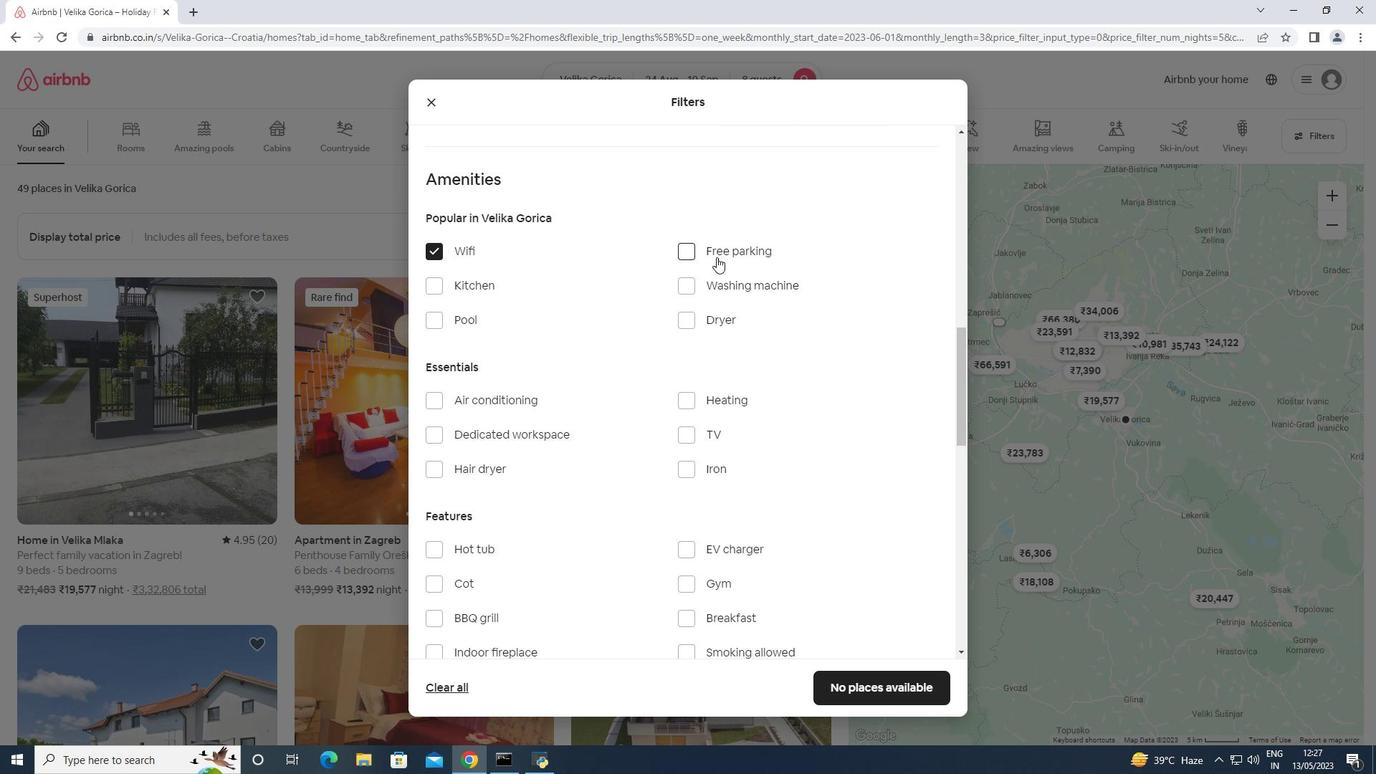 
Action: Mouse pressed left at (717, 249)
Screenshot: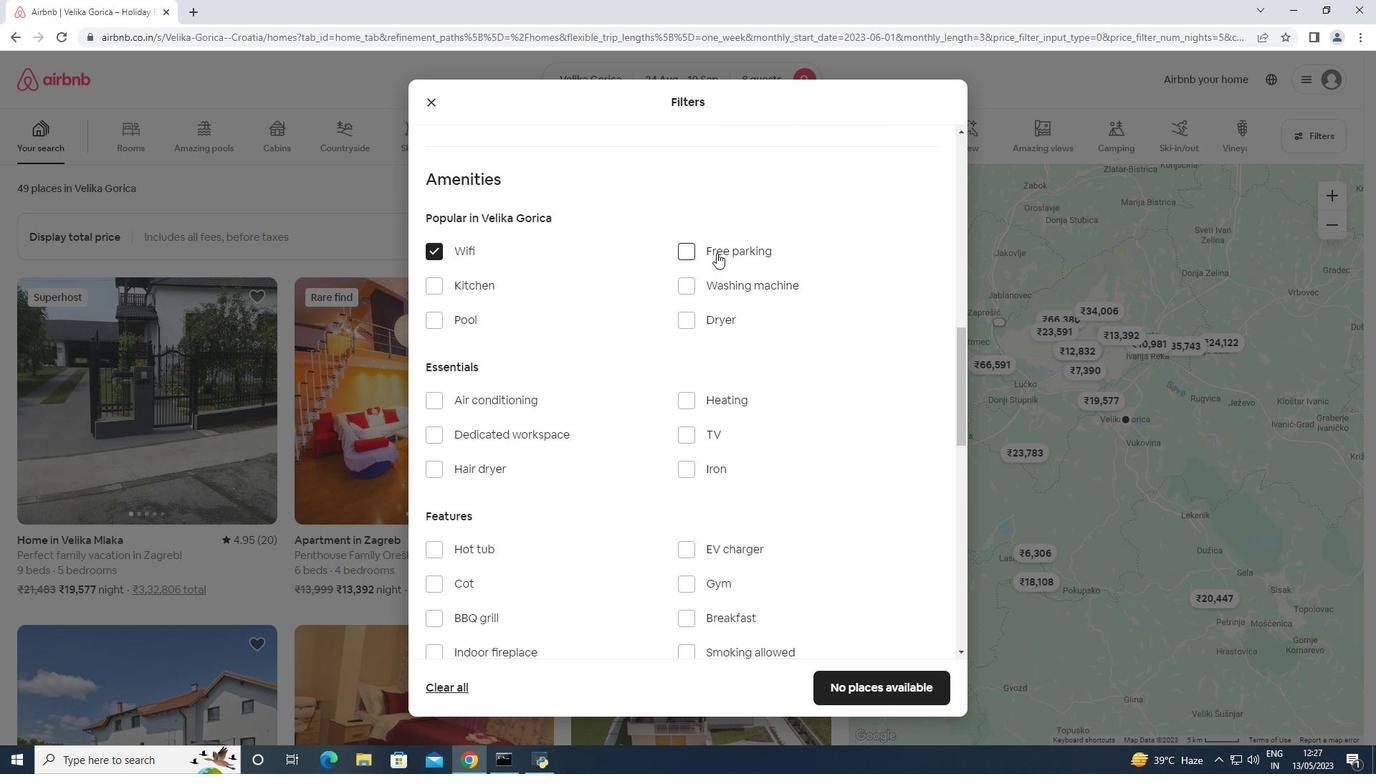 
Action: Mouse scrolled (717, 248) with delta (0, 0)
Screenshot: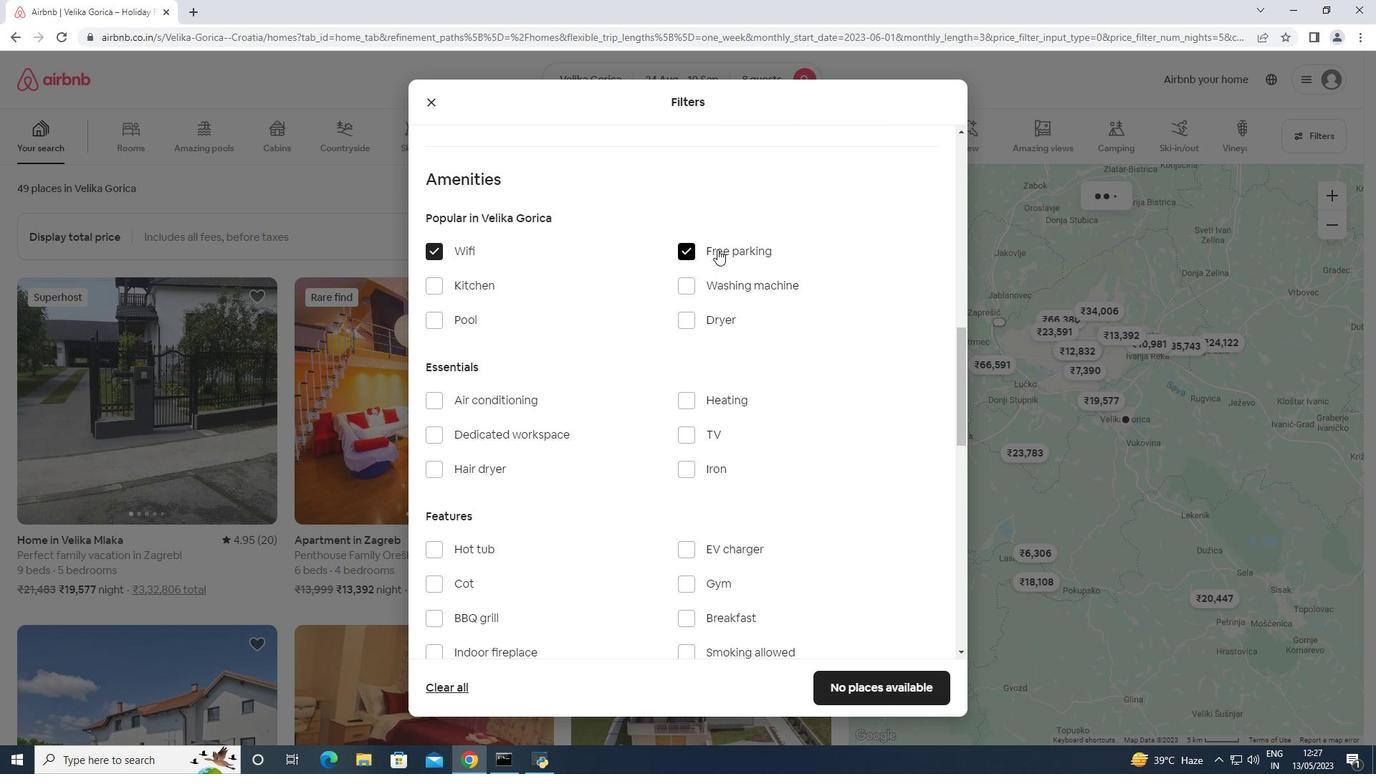 
Action: Mouse moved to (686, 369)
Screenshot: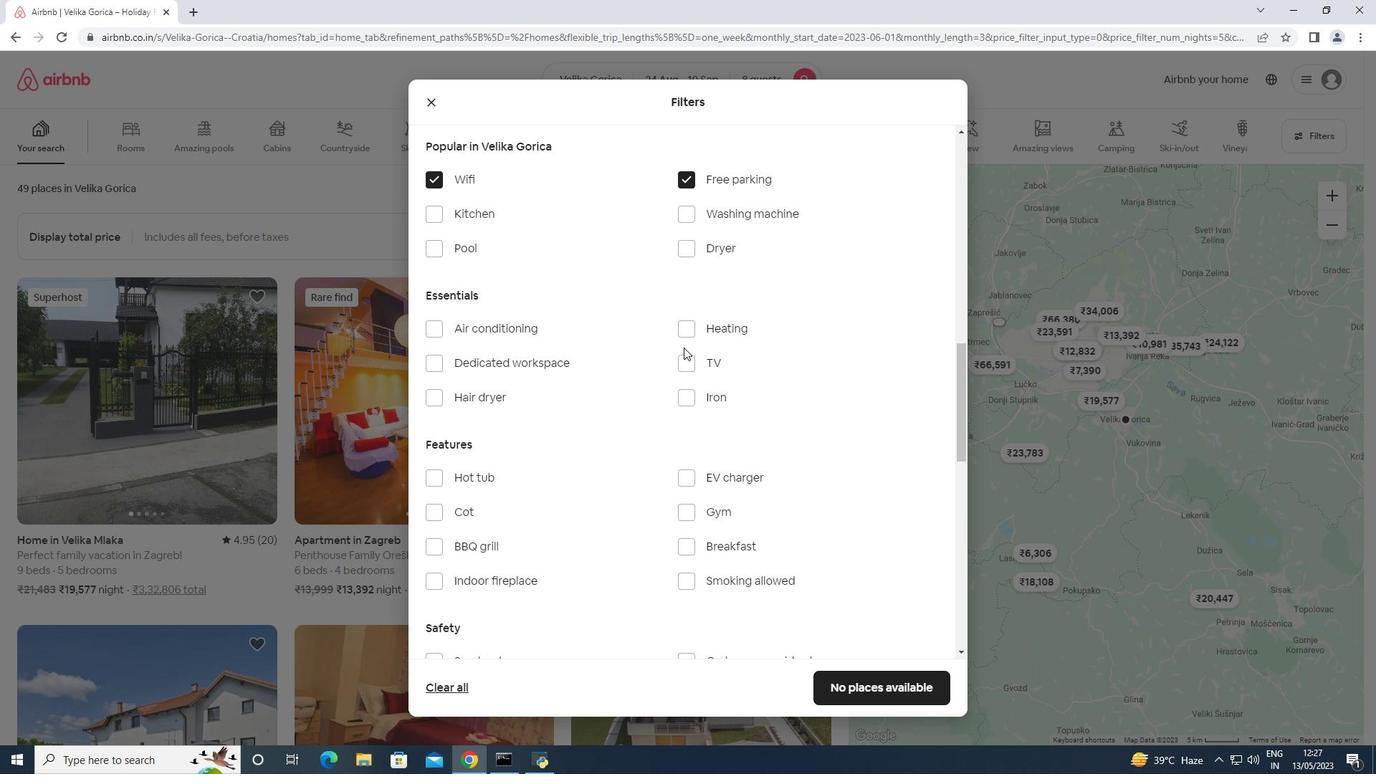 
Action: Mouse pressed left at (686, 369)
Screenshot: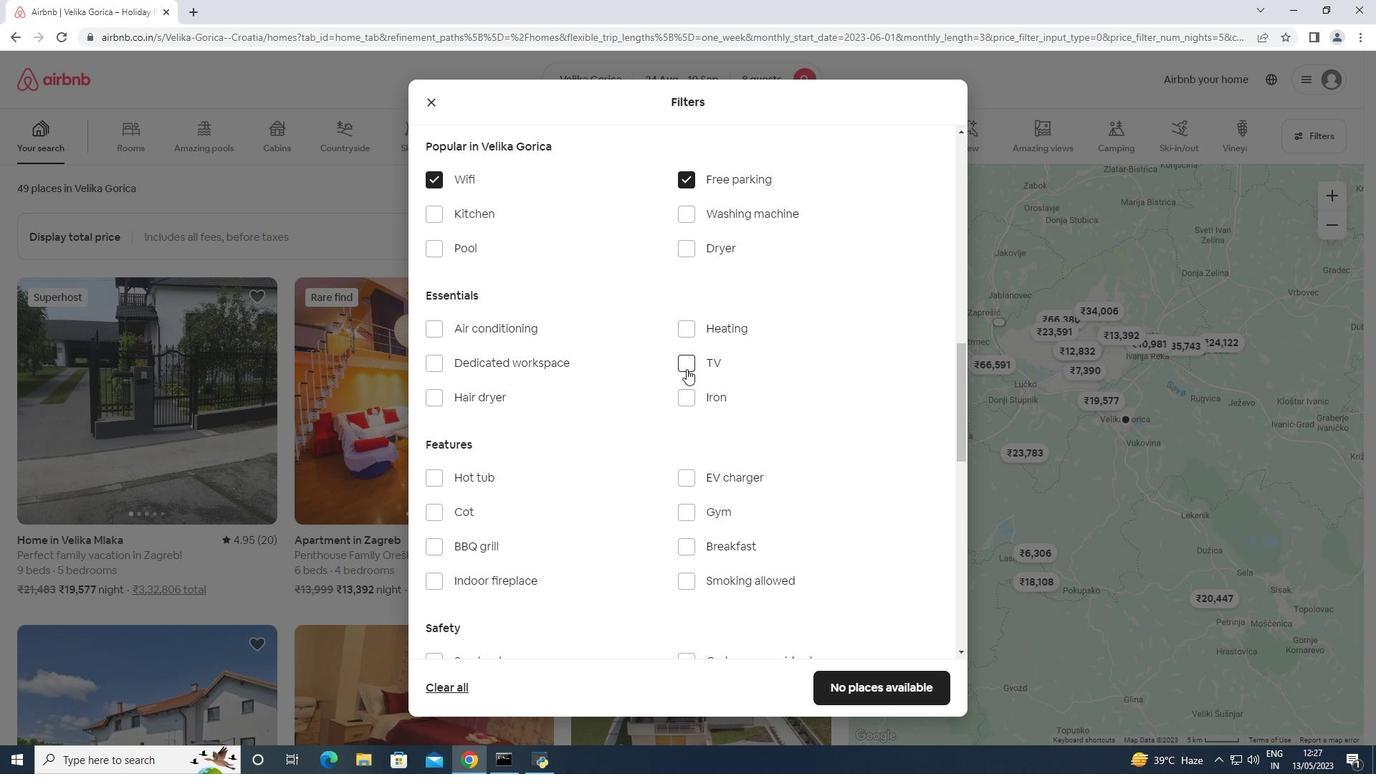 
Action: Mouse moved to (686, 369)
Screenshot: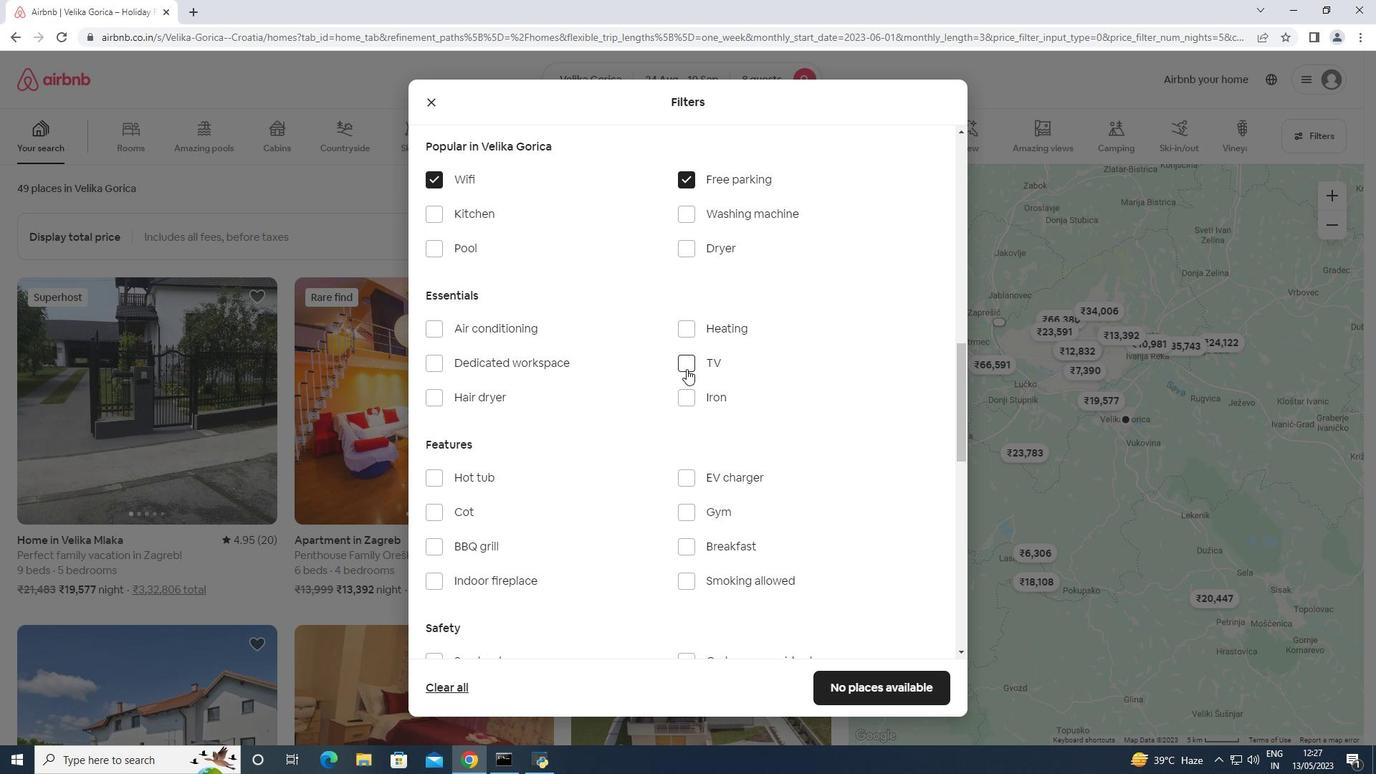 
Action: Mouse scrolled (686, 368) with delta (0, 0)
Screenshot: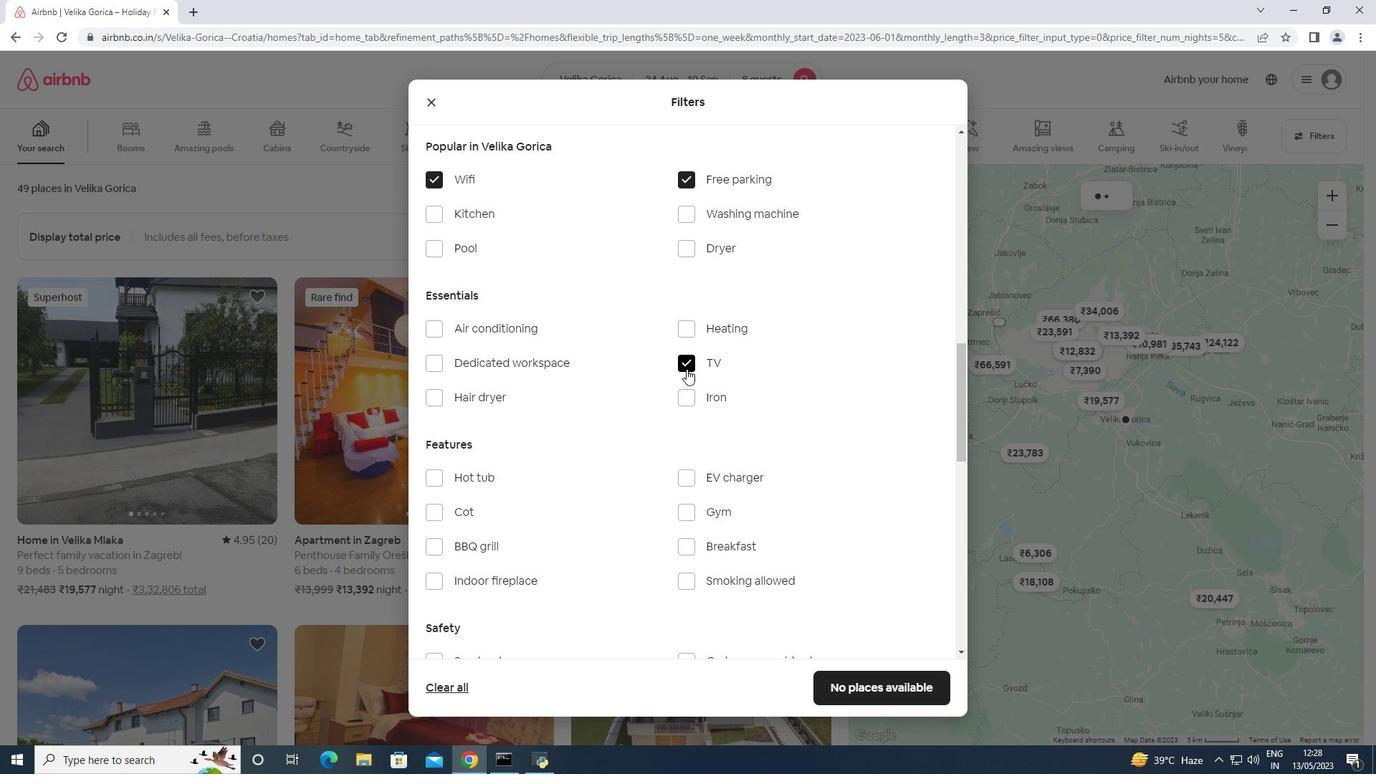 
Action: Mouse scrolled (686, 368) with delta (0, 0)
Screenshot: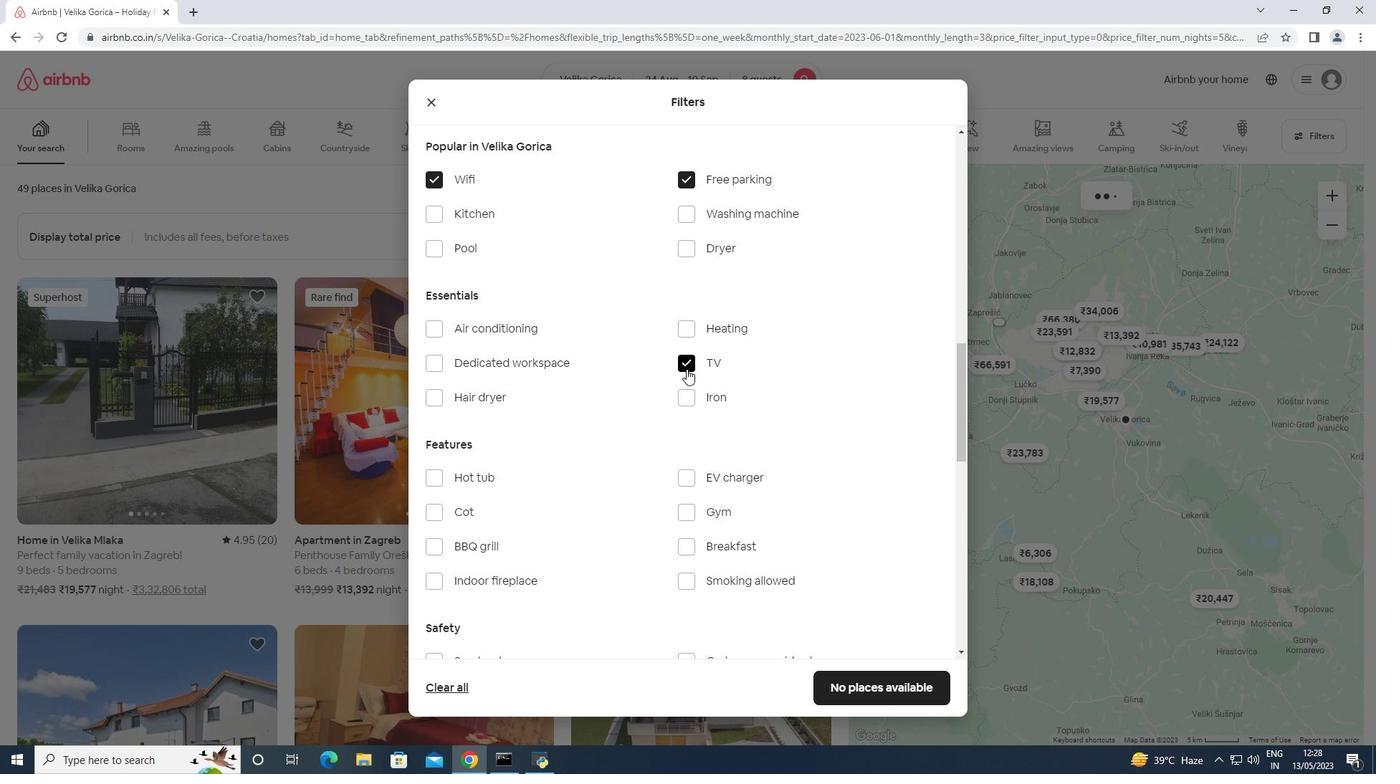 
Action: Mouse scrolled (686, 368) with delta (0, 0)
Screenshot: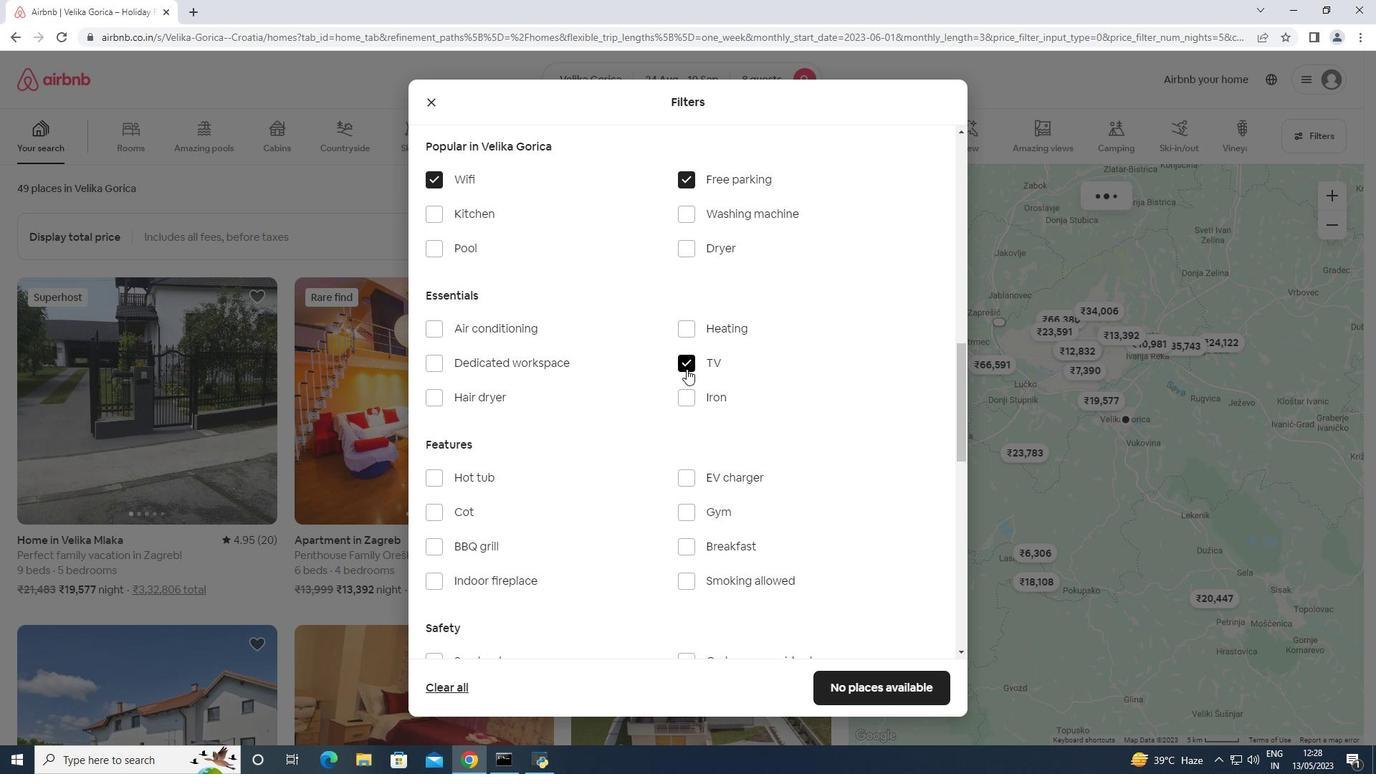 
Action: Mouse moved to (698, 335)
Screenshot: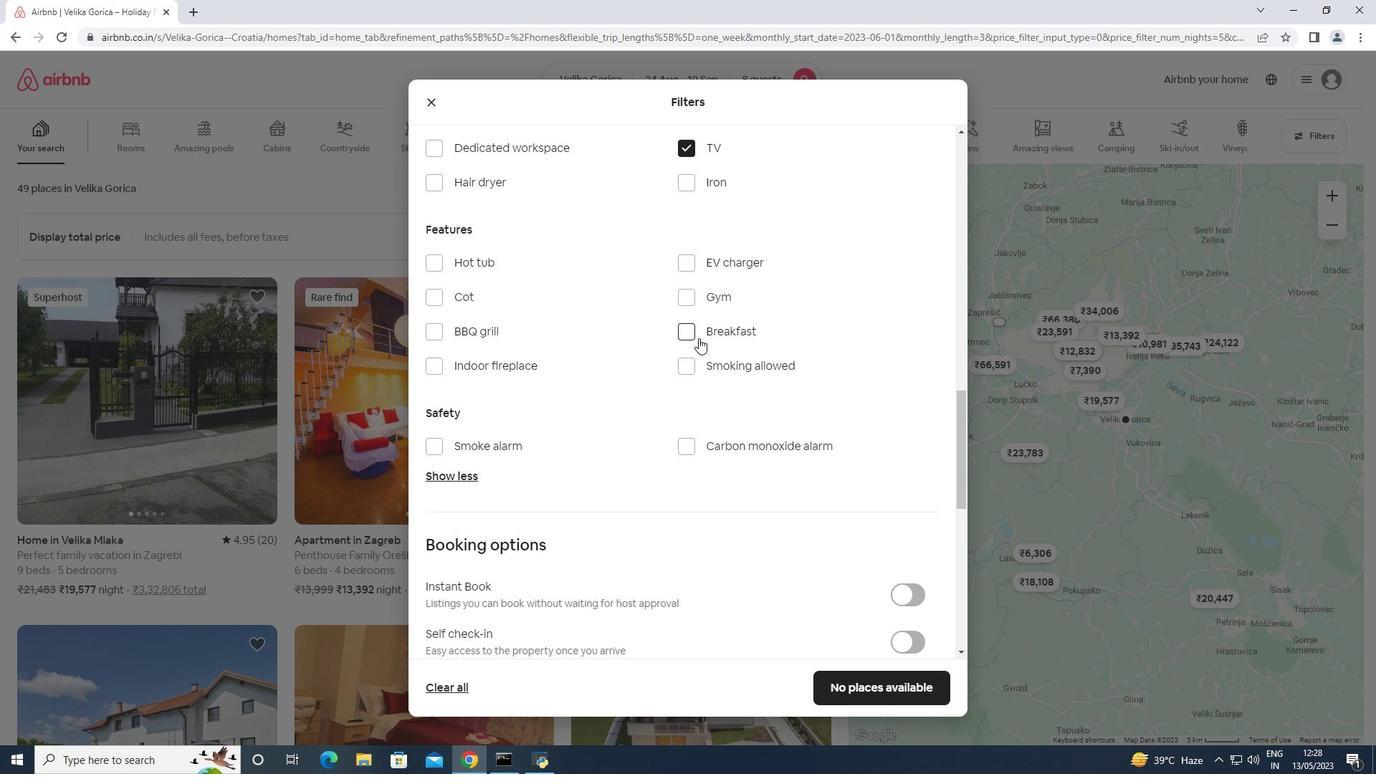 
Action: Mouse pressed left at (698, 335)
Screenshot: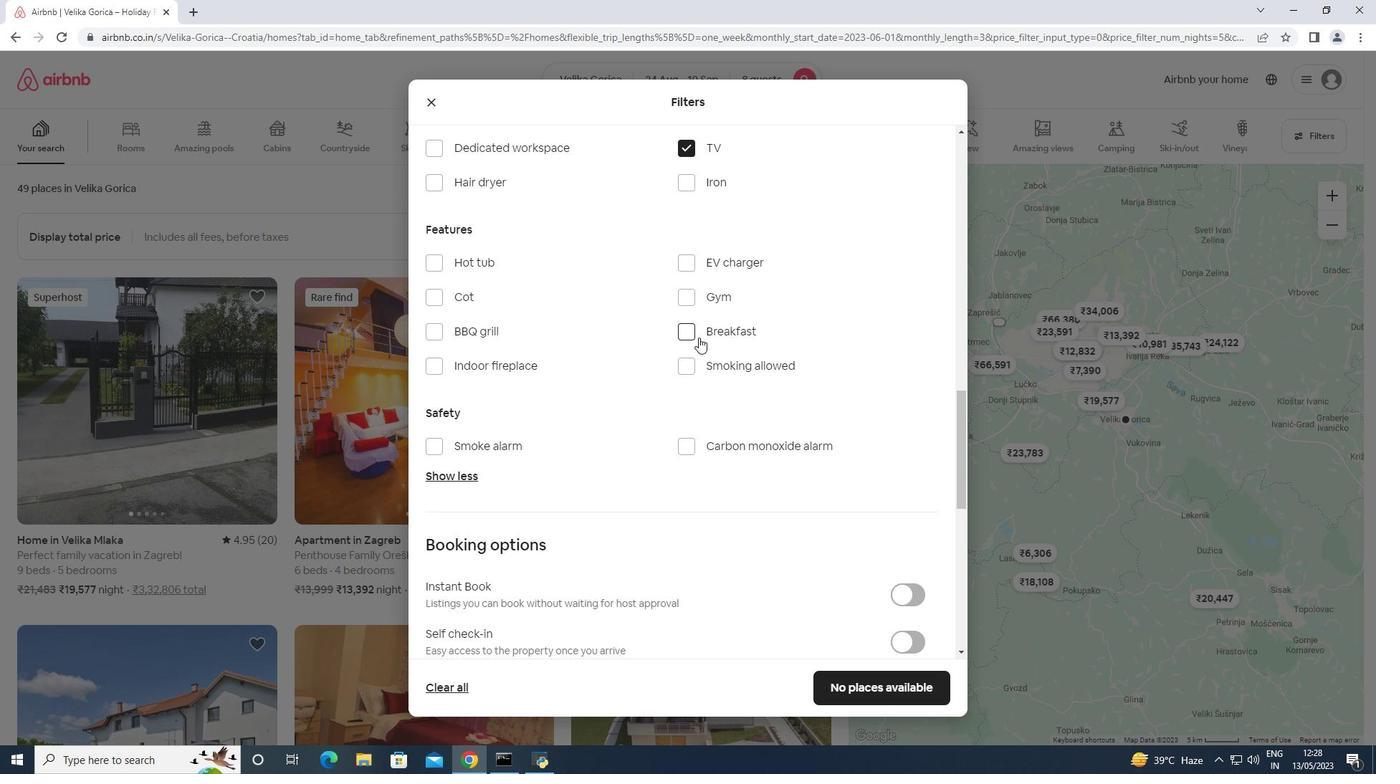 
Action: Mouse moved to (707, 297)
Screenshot: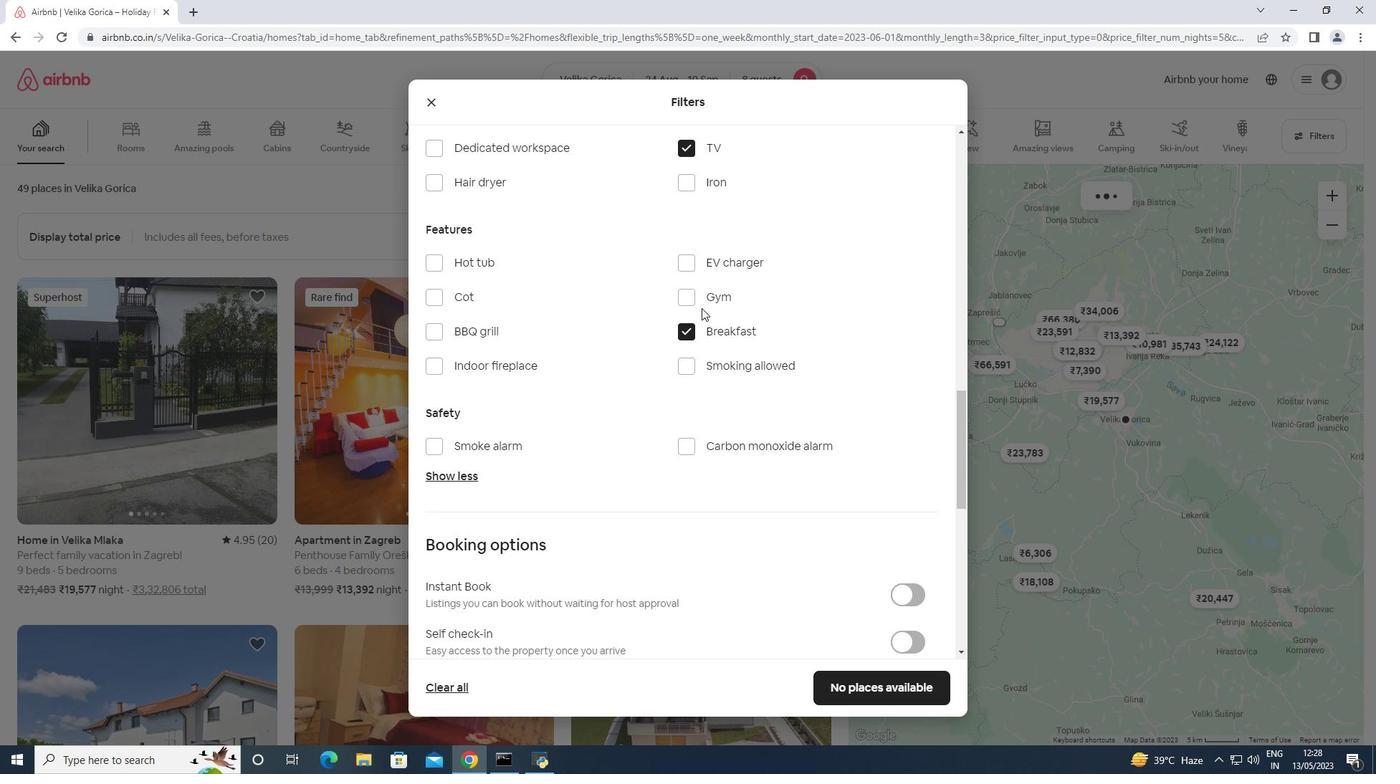 
Action: Mouse pressed left at (707, 297)
Screenshot: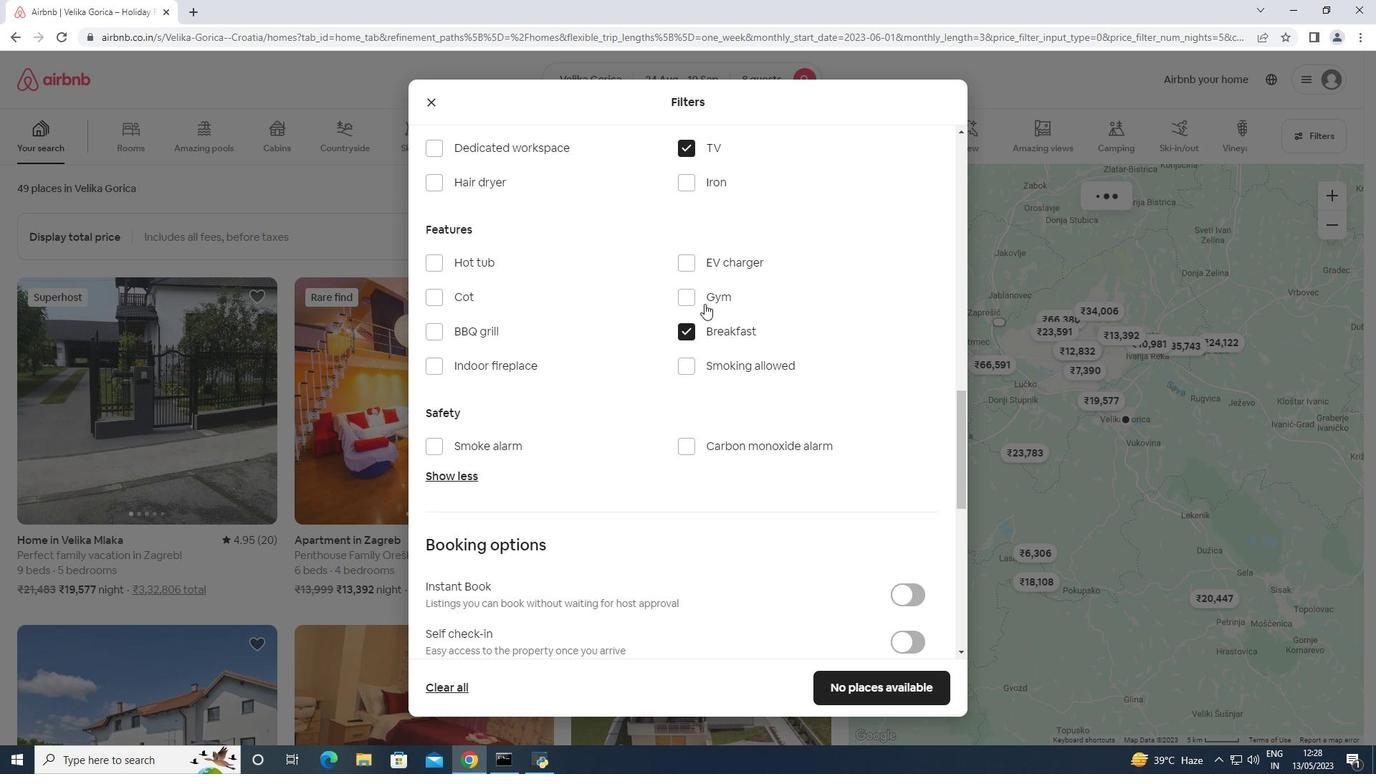 
Action: Mouse moved to (708, 290)
Screenshot: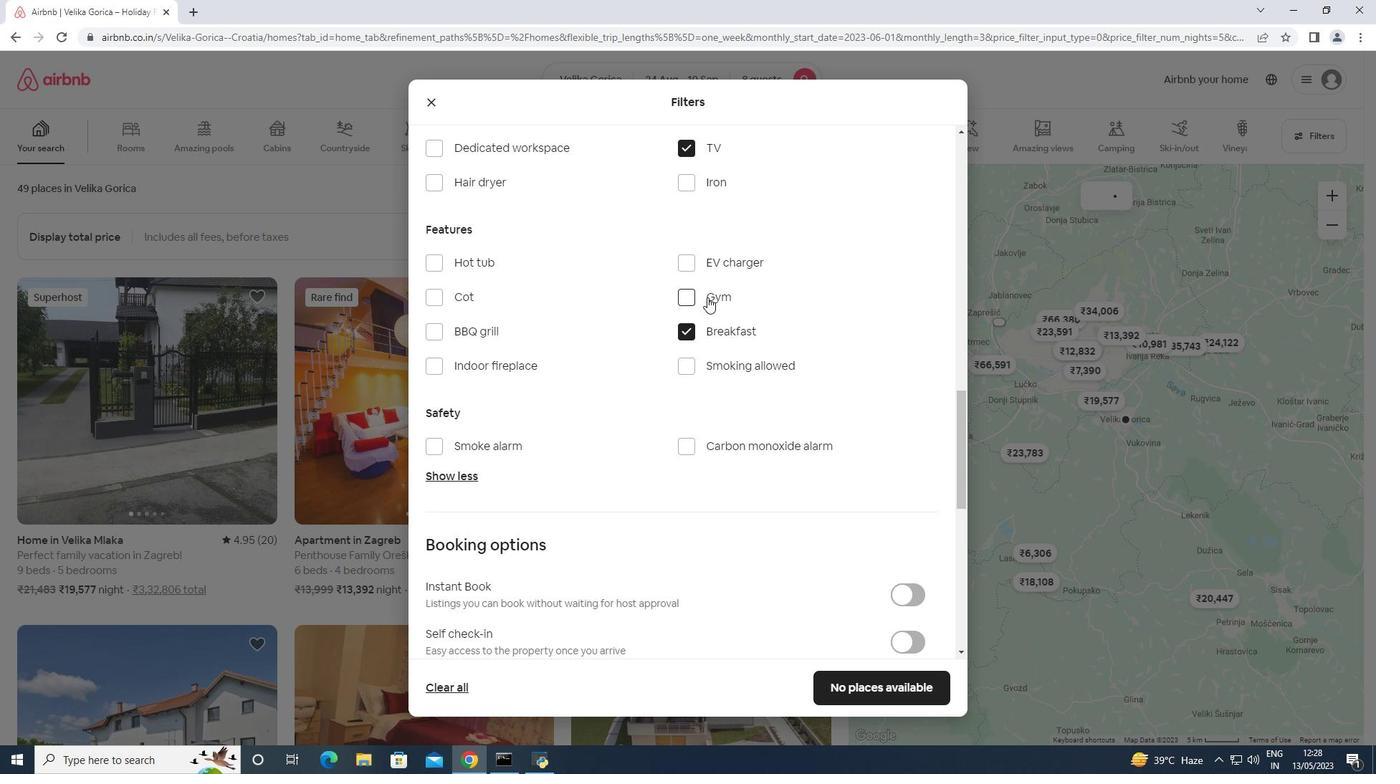 
Action: Mouse scrolled (708, 289) with delta (0, 0)
Screenshot: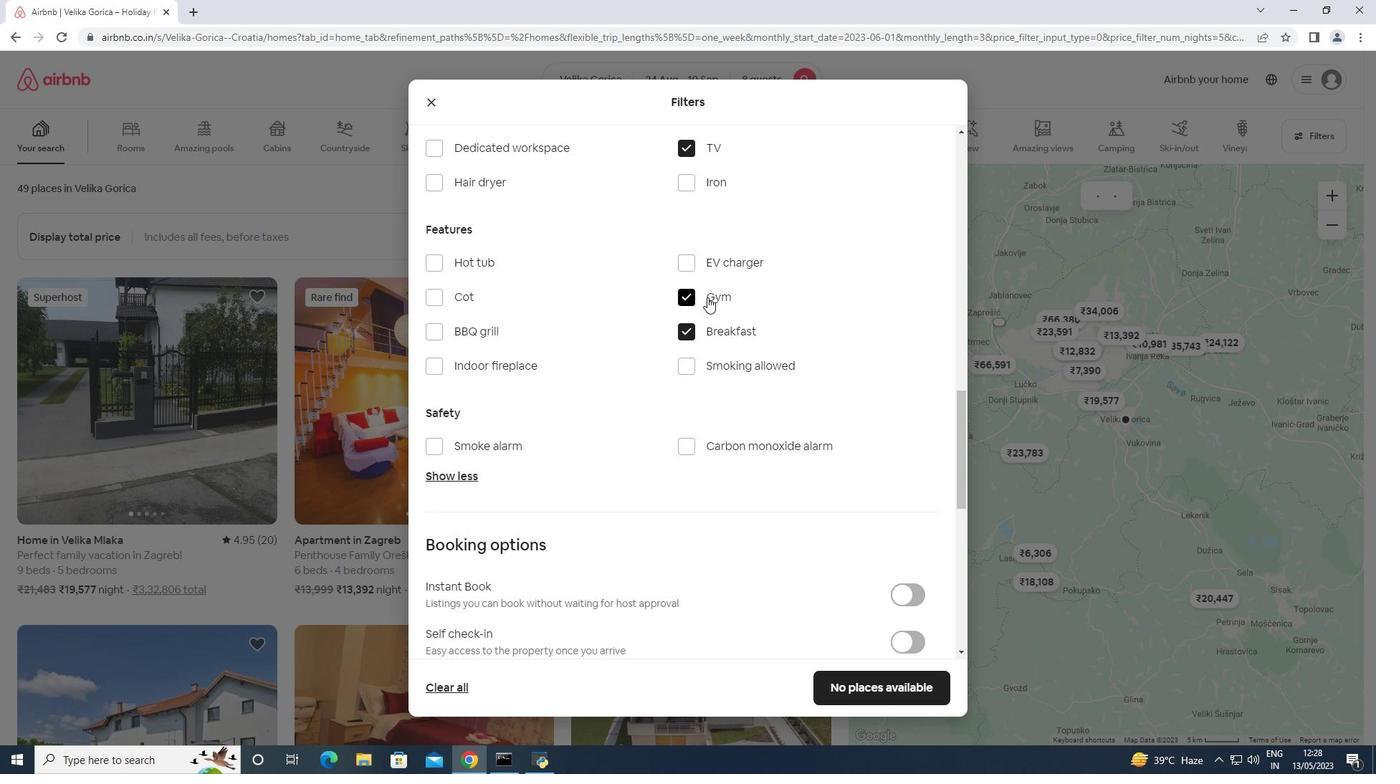 
Action: Mouse scrolled (708, 289) with delta (0, 0)
Screenshot: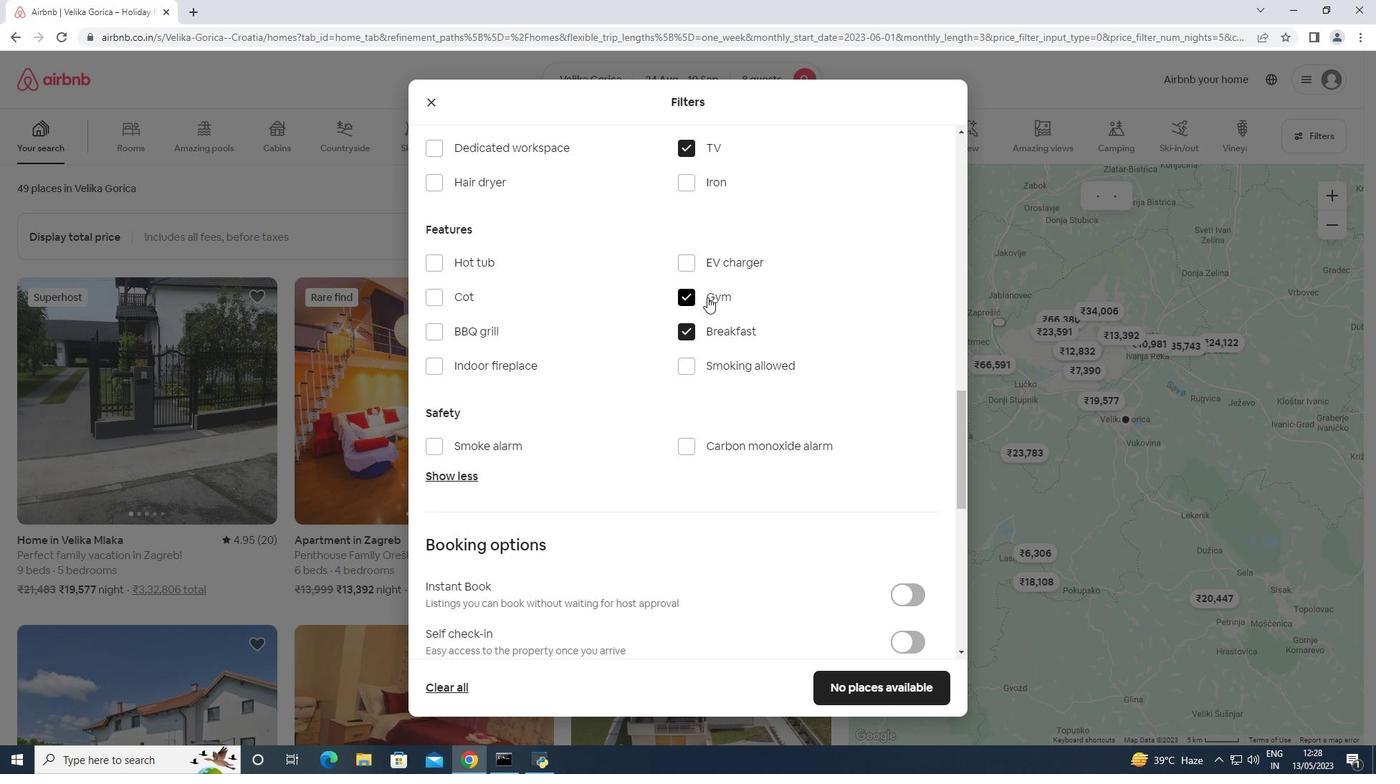 
Action: Mouse scrolled (708, 289) with delta (0, 0)
Screenshot: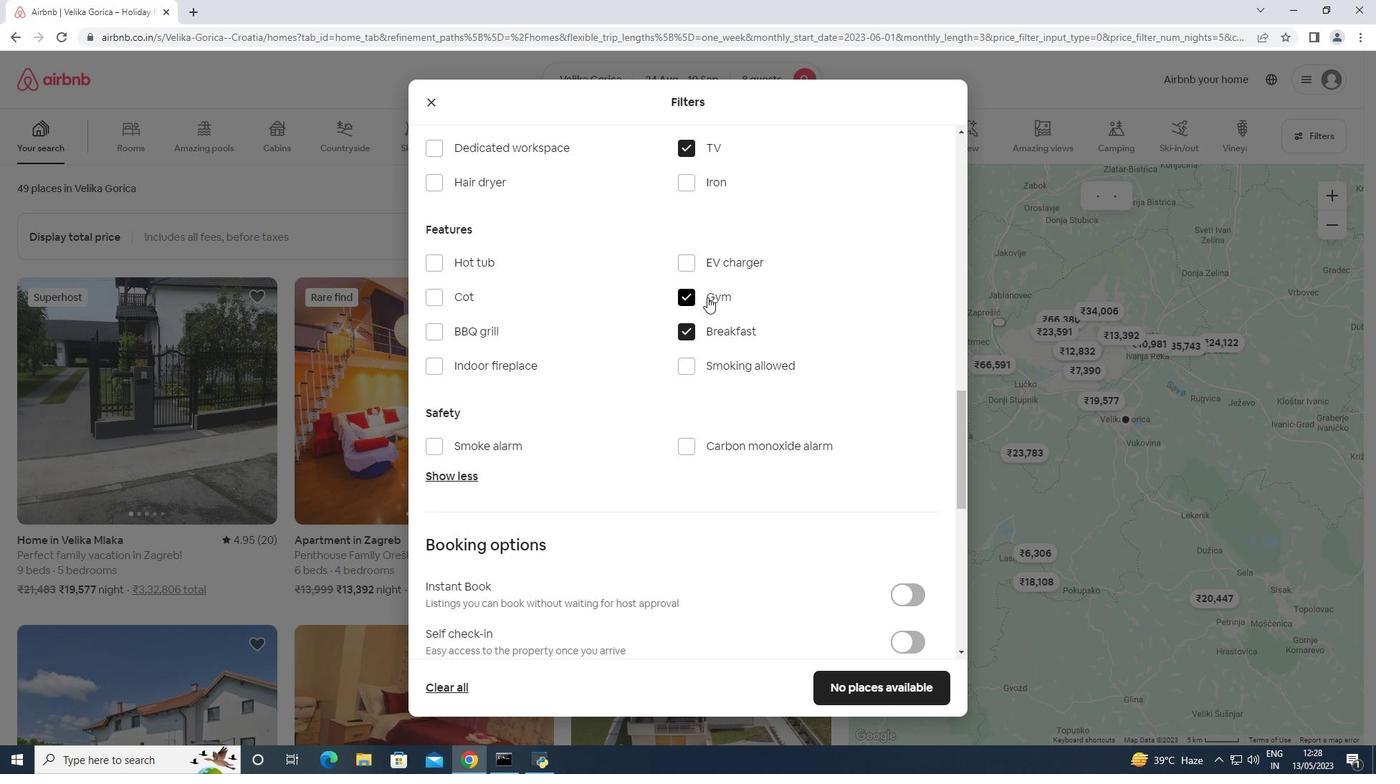 
Action: Mouse scrolled (708, 289) with delta (0, 0)
Screenshot: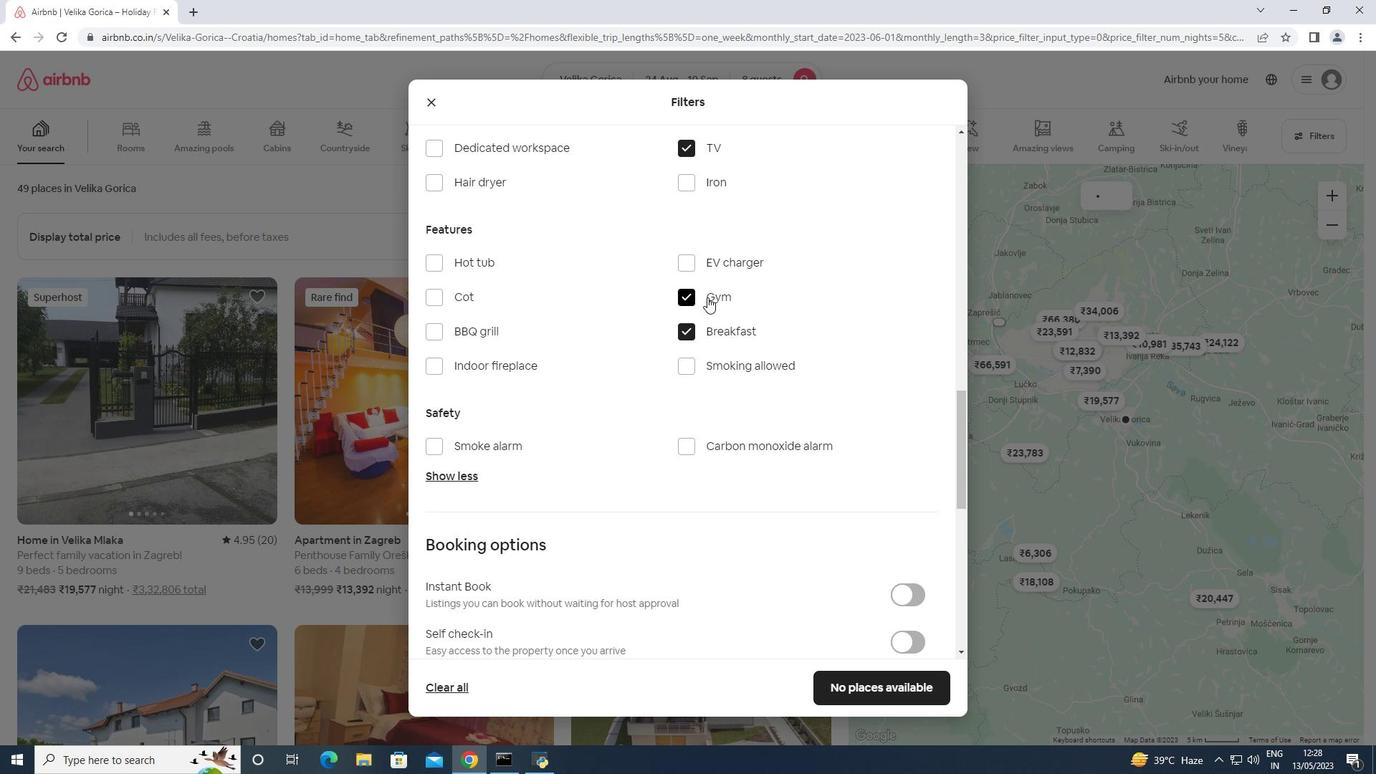 
Action: Mouse moved to (708, 288)
Screenshot: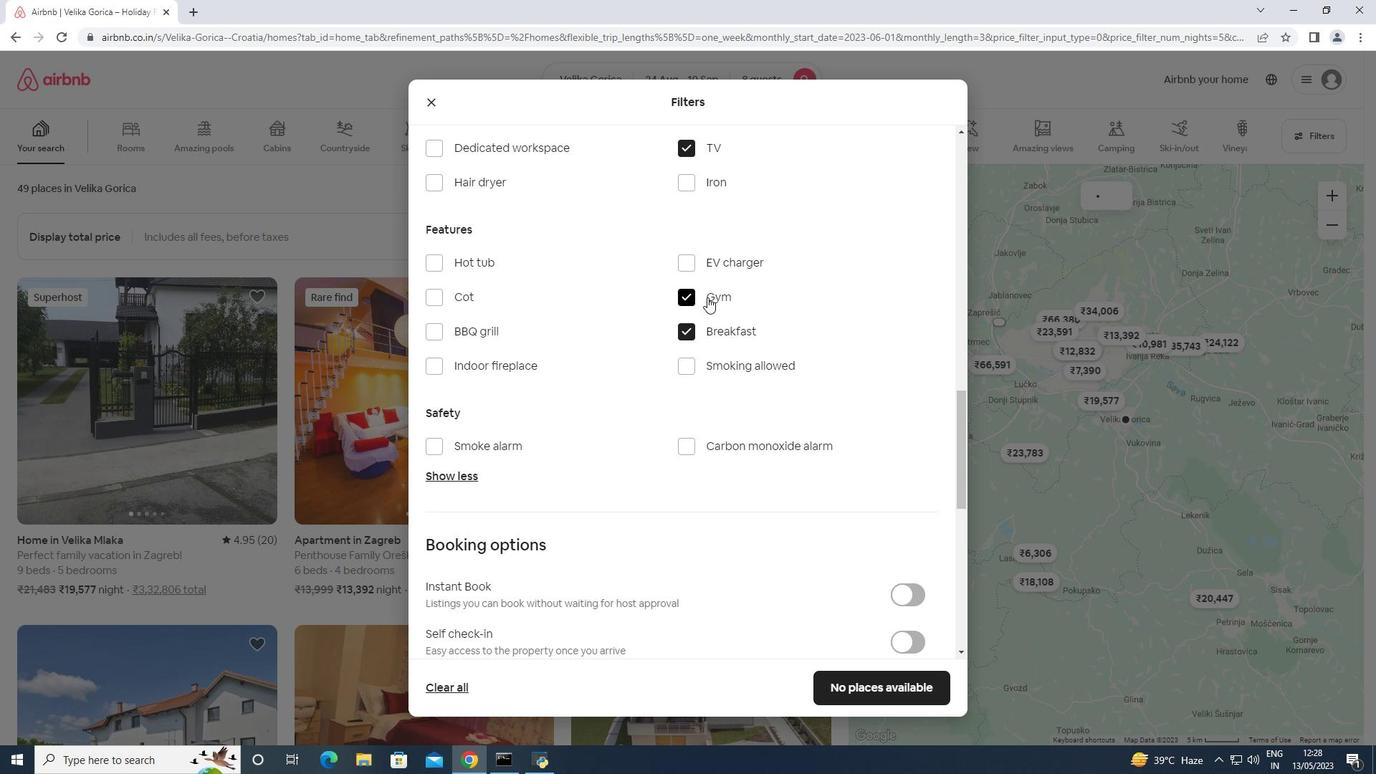 
Action: Mouse scrolled (708, 288) with delta (0, 0)
Screenshot: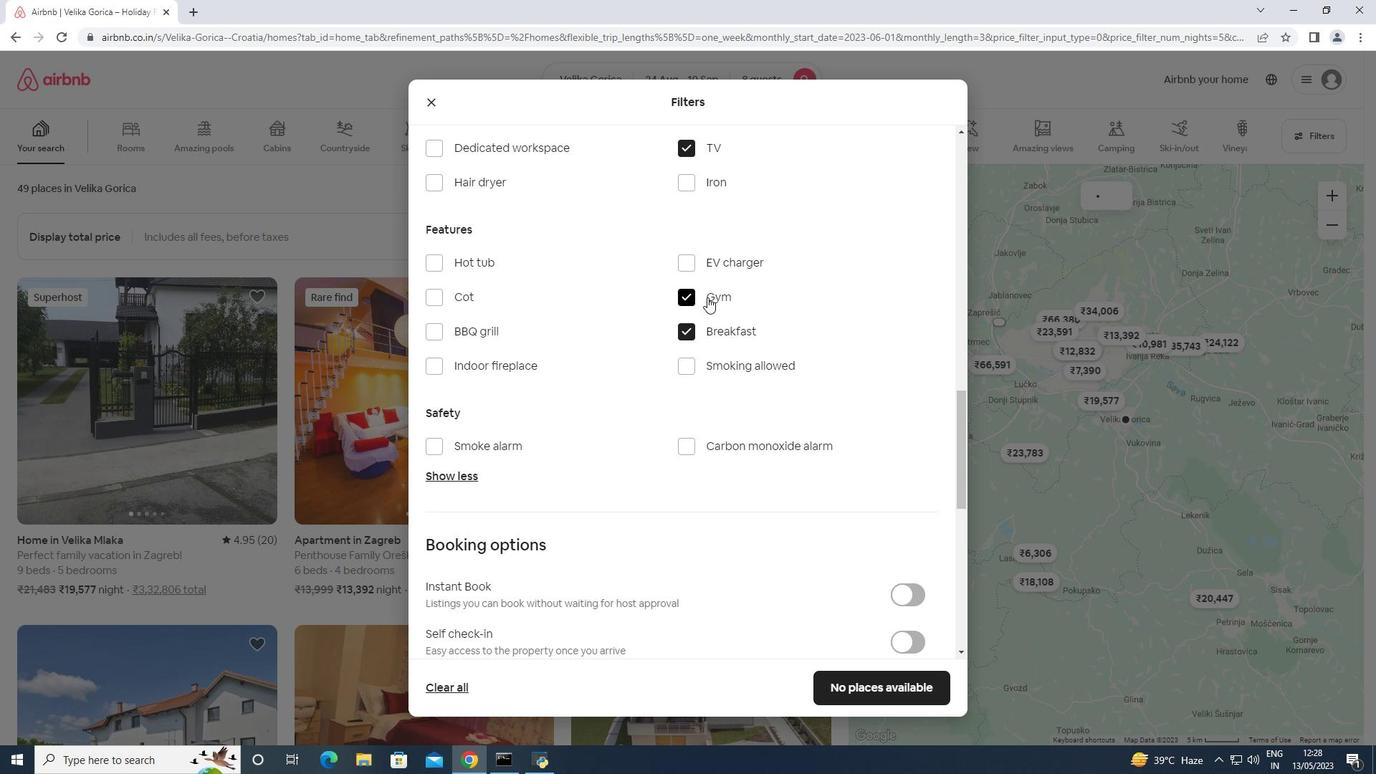 
Action: Mouse moved to (708, 287)
Screenshot: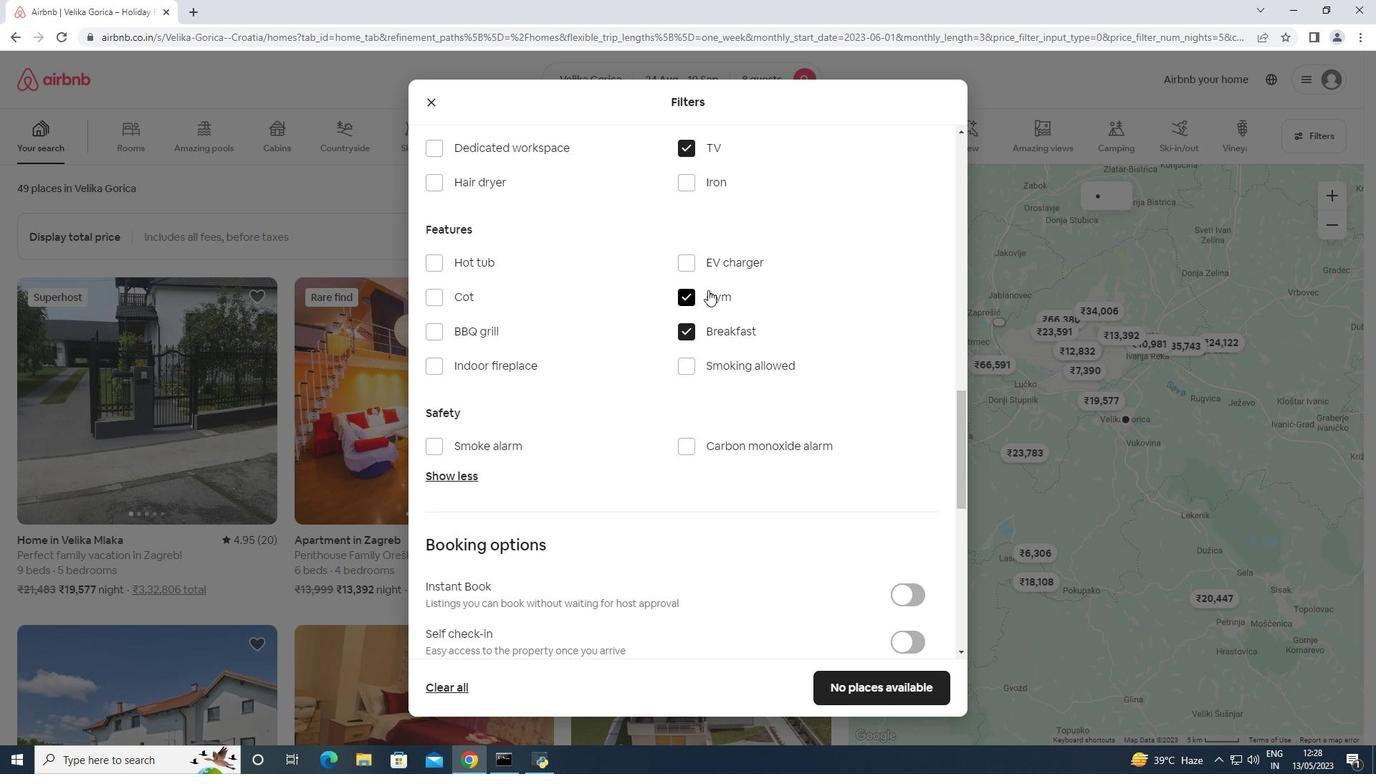 
Action: Mouse scrolled (708, 287) with delta (0, 0)
Screenshot: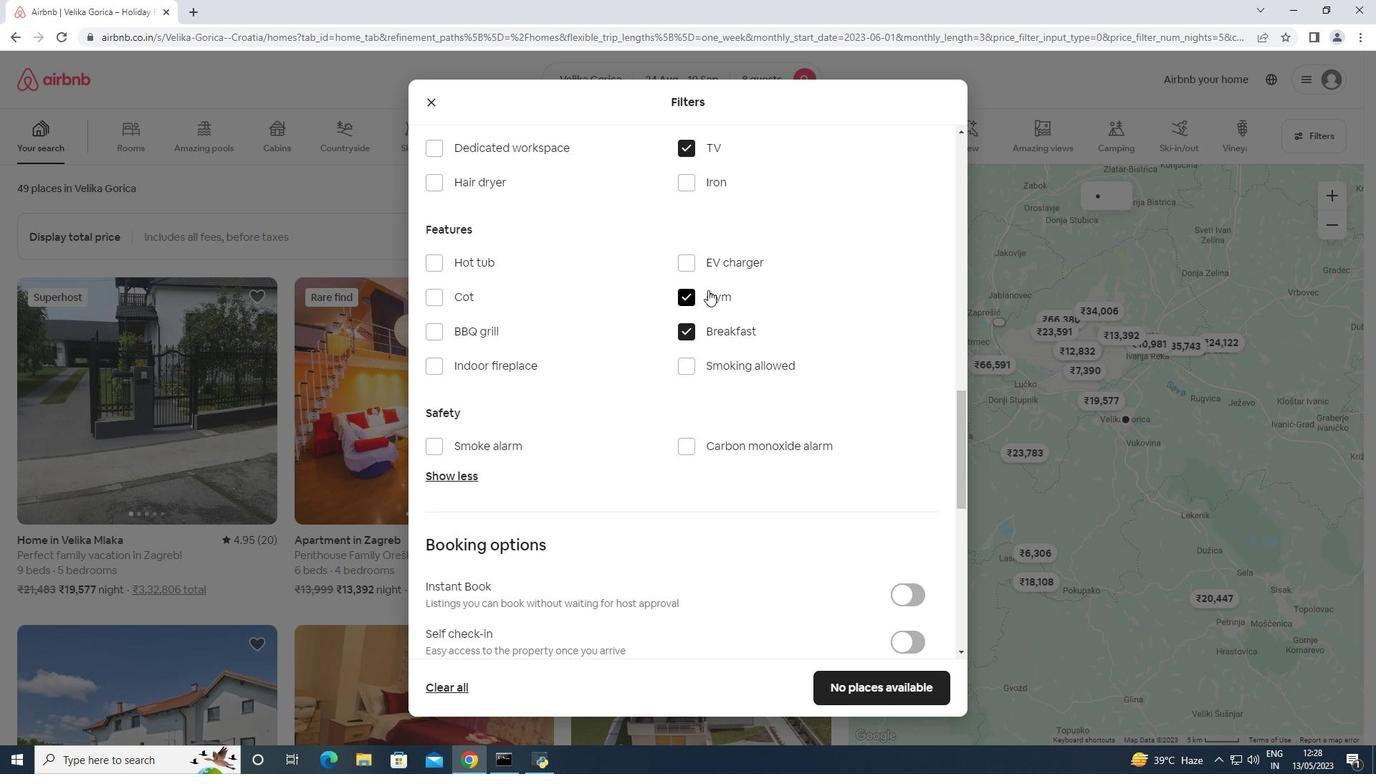 
Action: Mouse moved to (911, 209)
Screenshot: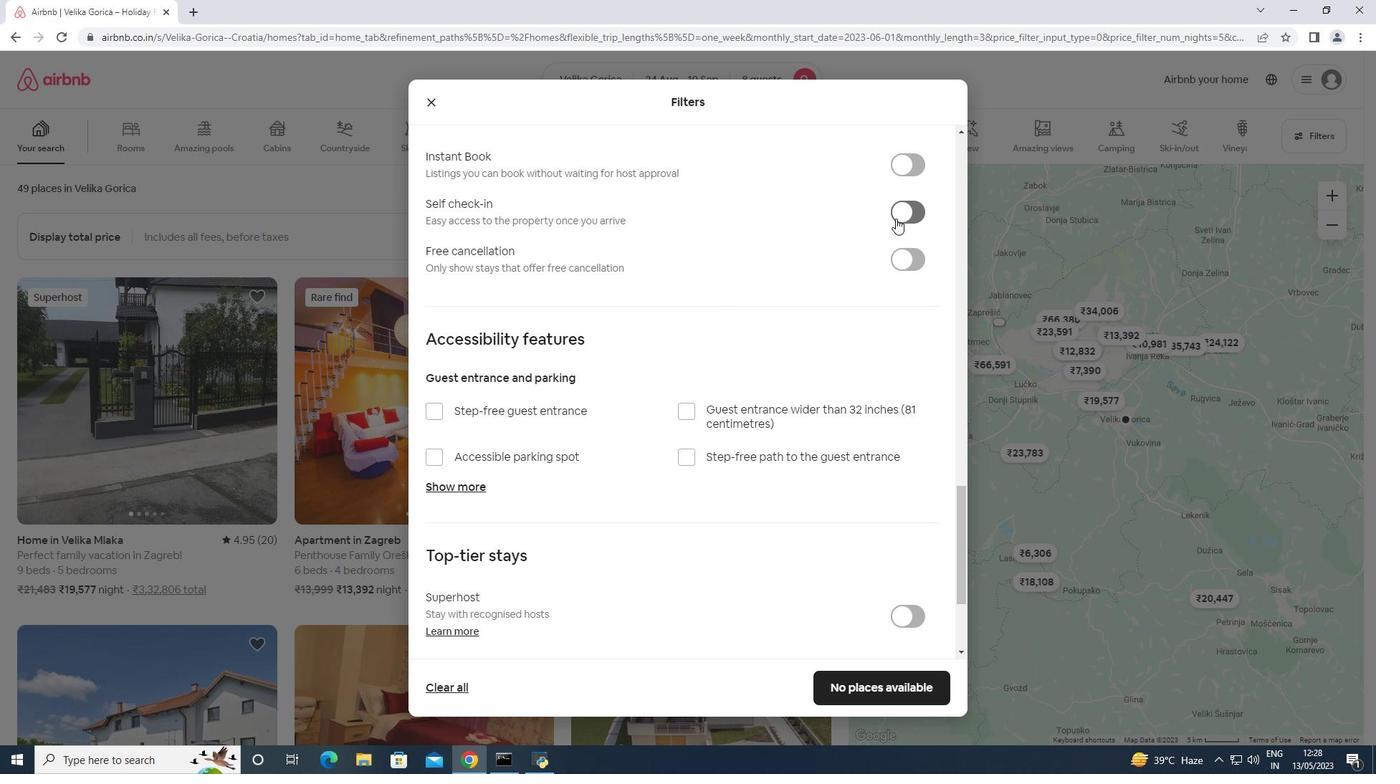 
Action: Mouse pressed left at (911, 209)
Screenshot: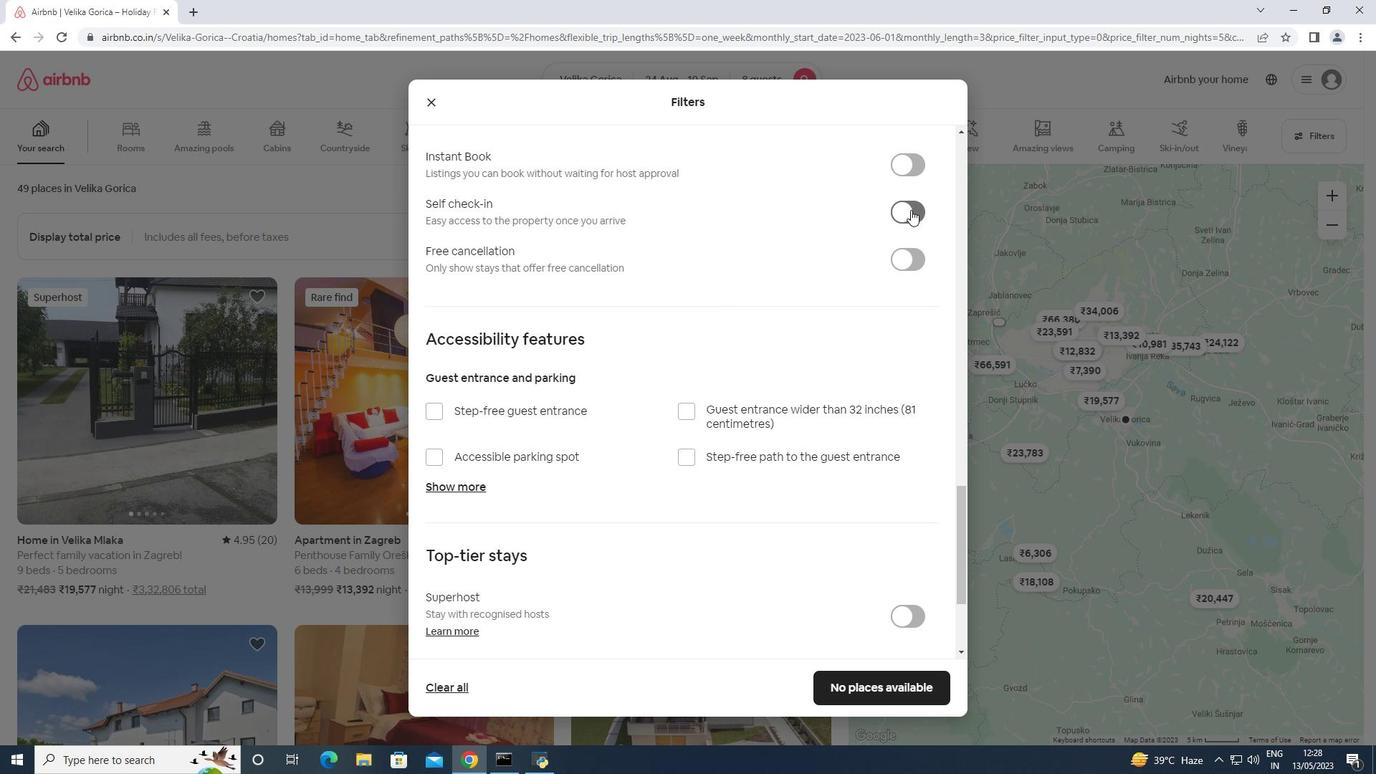 
Action: Mouse moved to (910, 209)
Screenshot: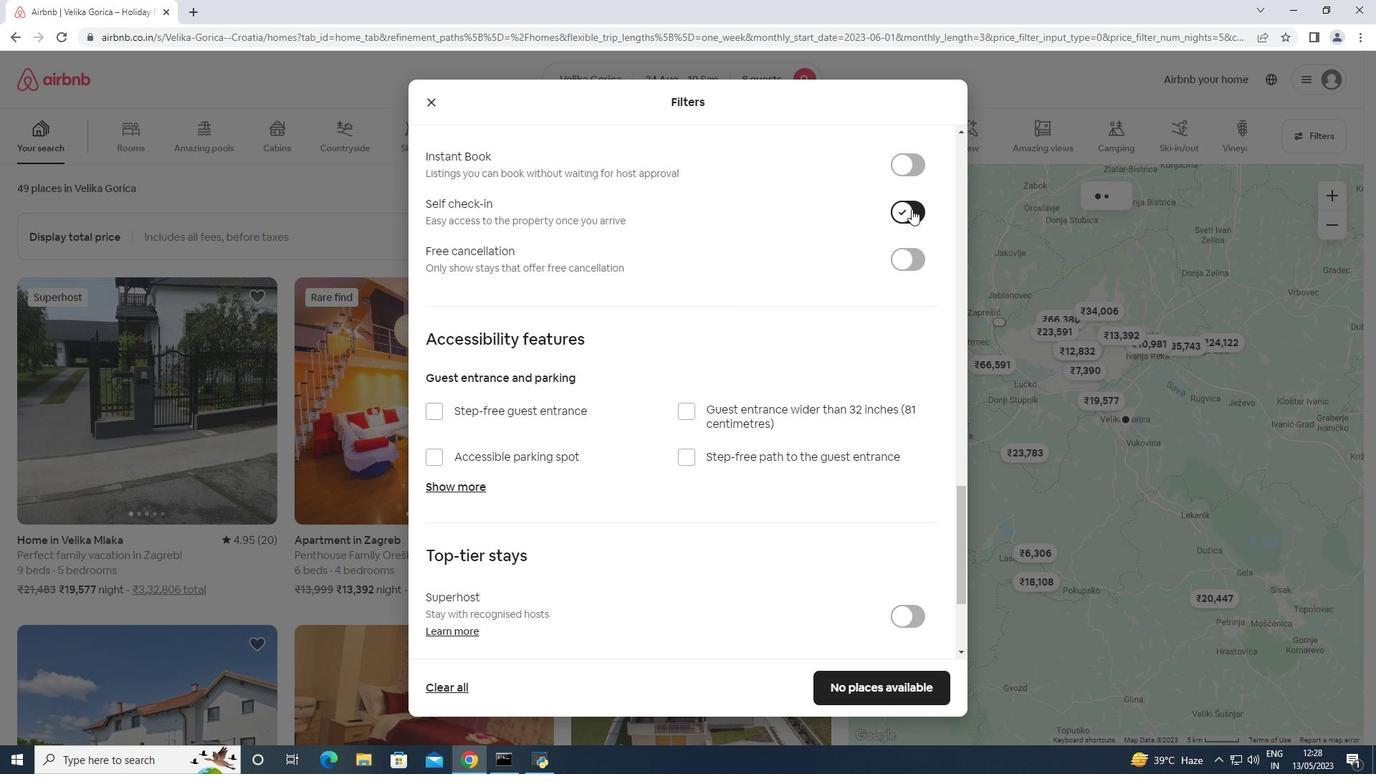 
Action: Mouse scrolled (910, 208) with delta (0, 0)
Screenshot: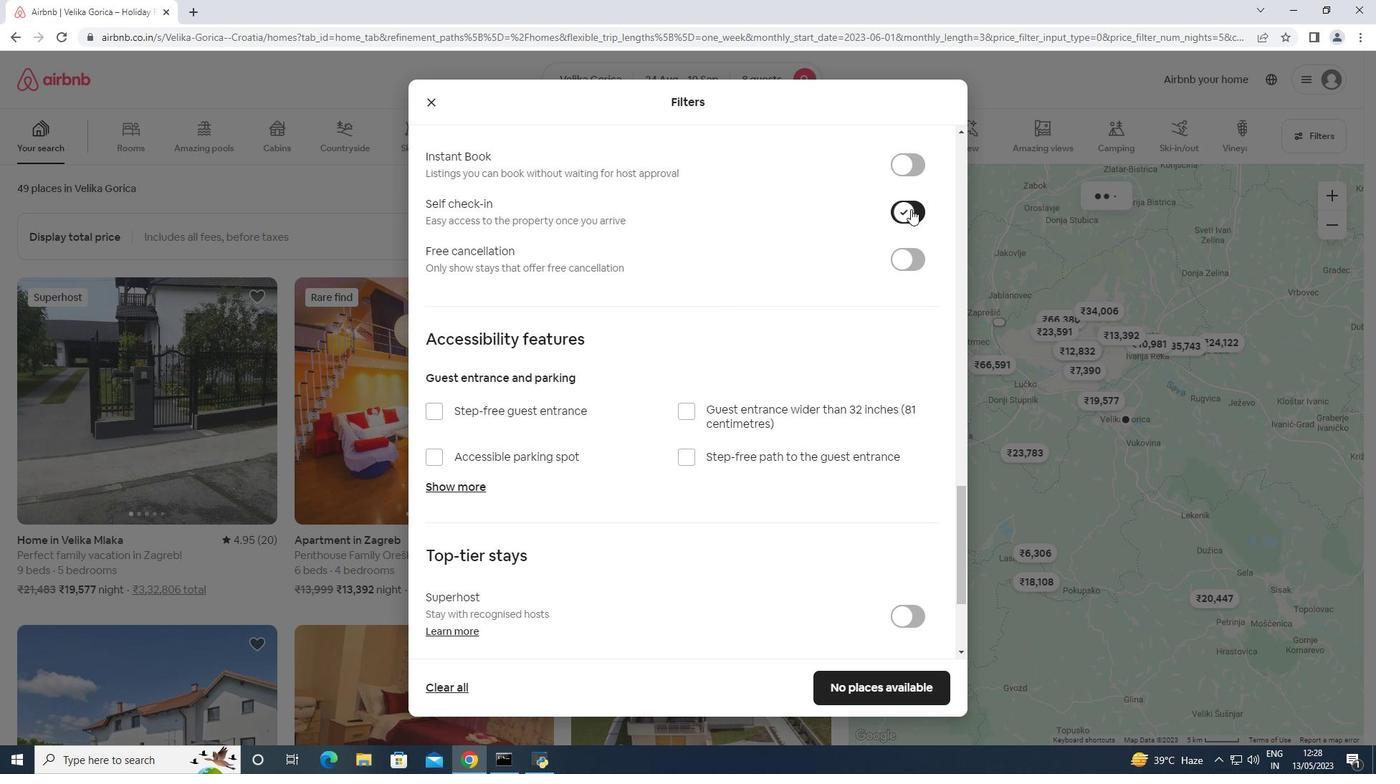 
Action: Mouse scrolled (910, 208) with delta (0, 0)
Screenshot: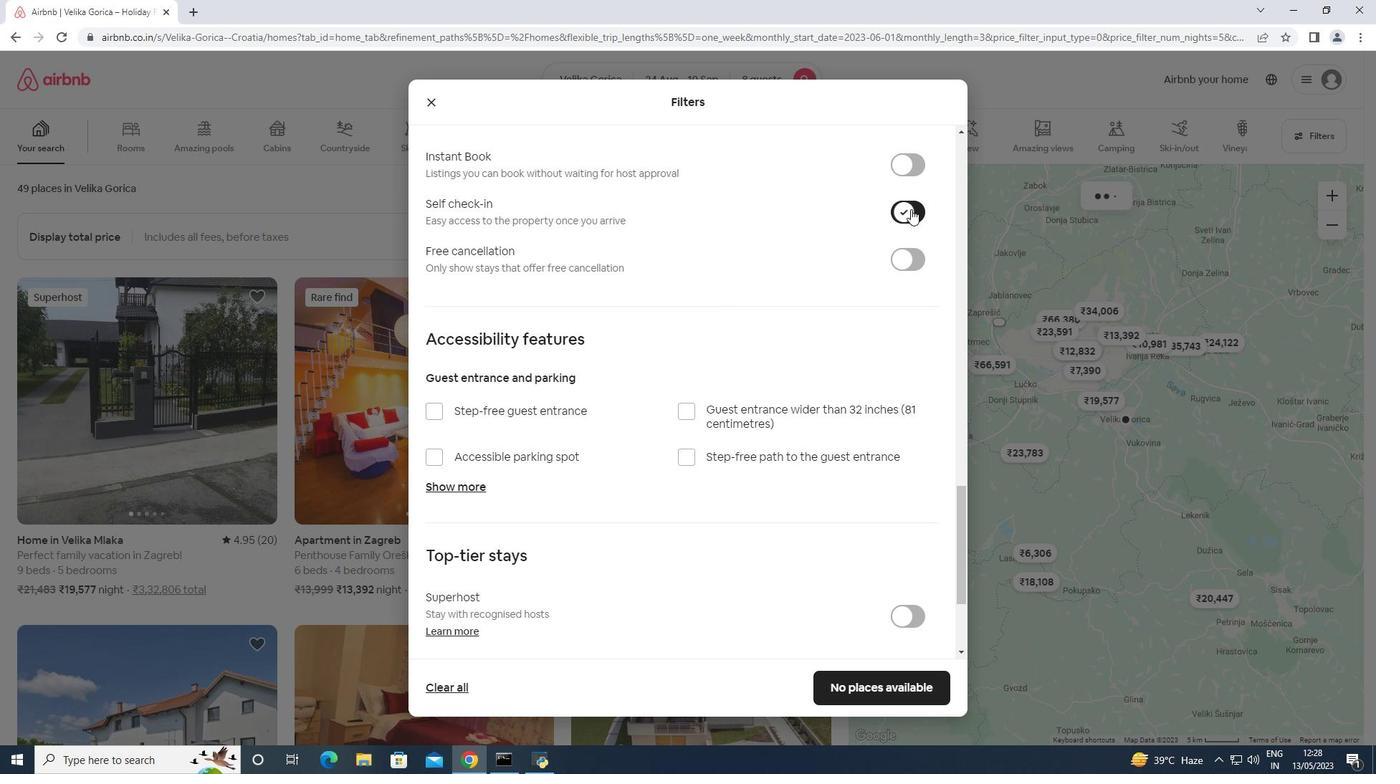 
Action: Mouse scrolled (910, 208) with delta (0, 0)
Screenshot: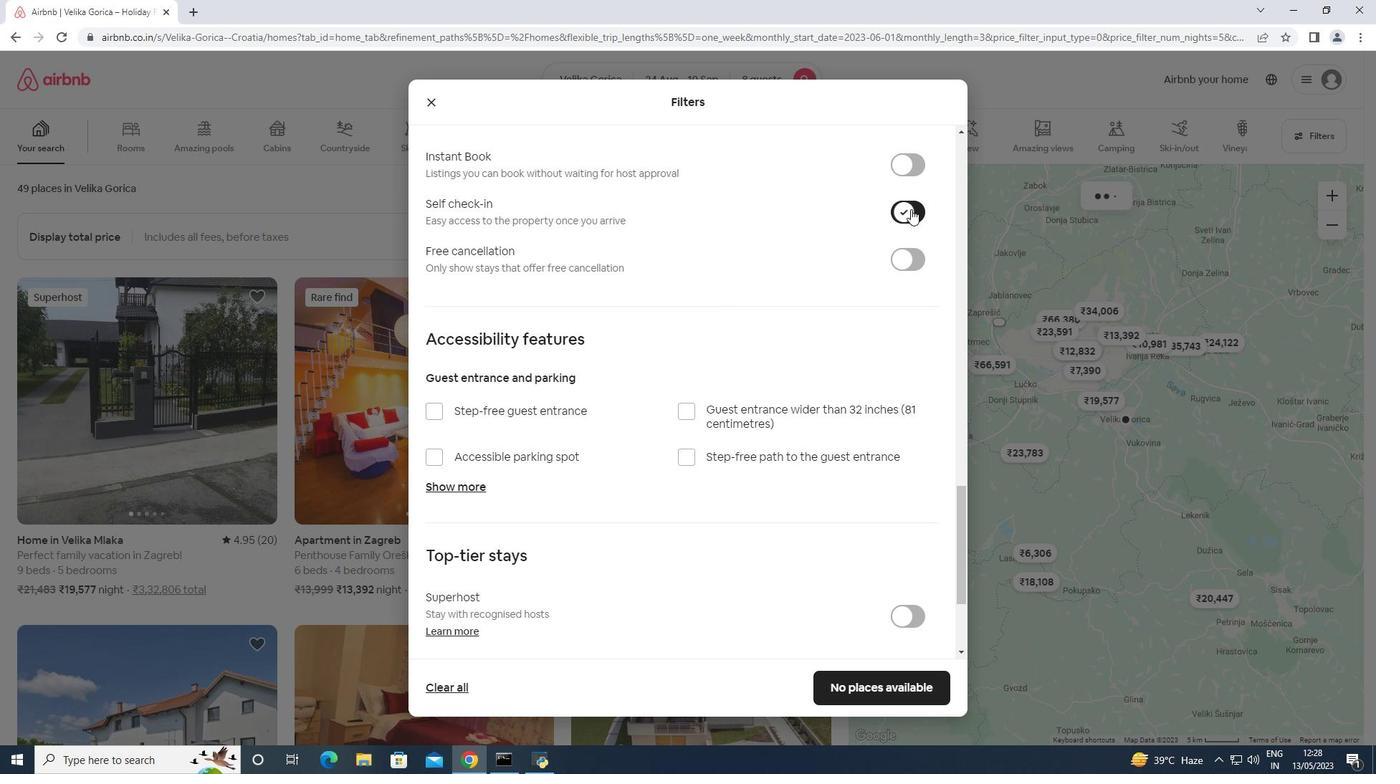 
Action: Mouse scrolled (910, 208) with delta (0, 0)
Screenshot: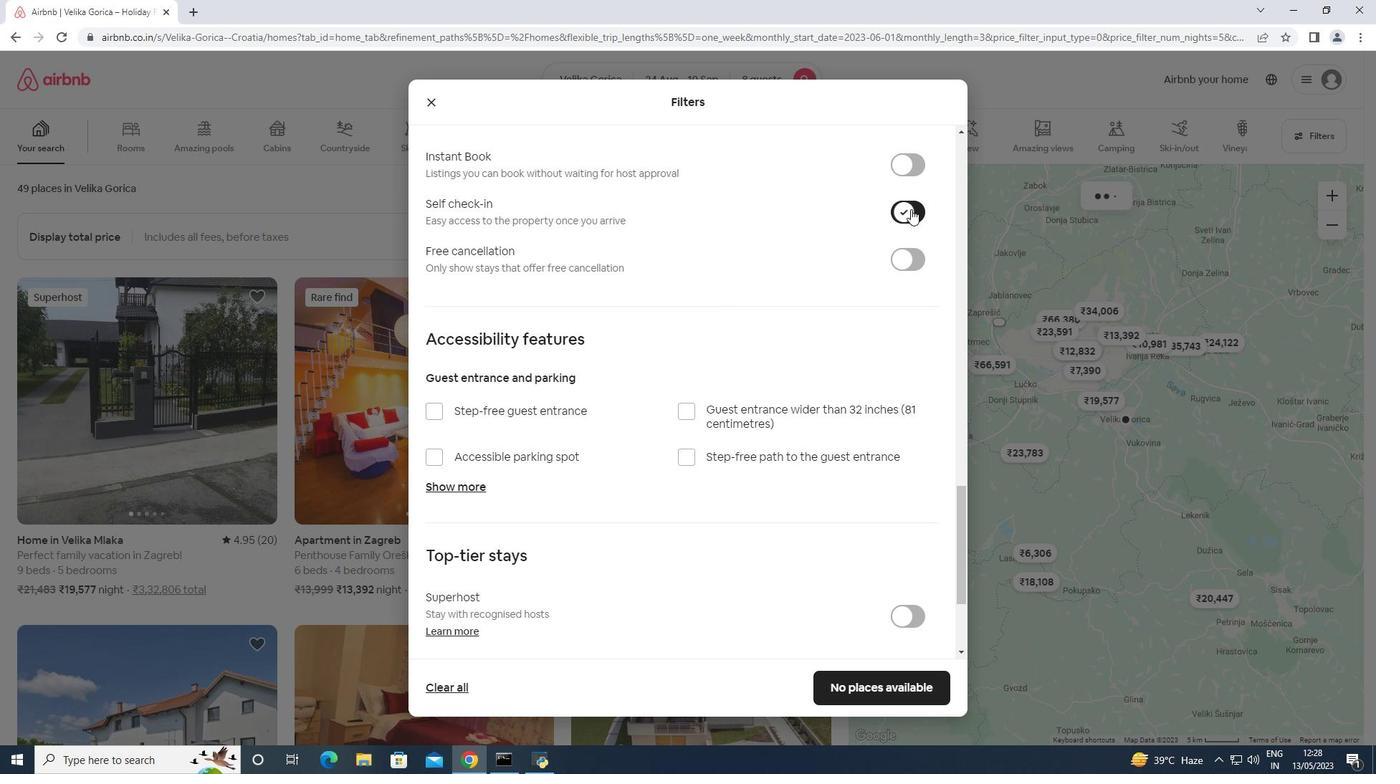 
Action: Mouse scrolled (910, 208) with delta (0, 0)
Screenshot: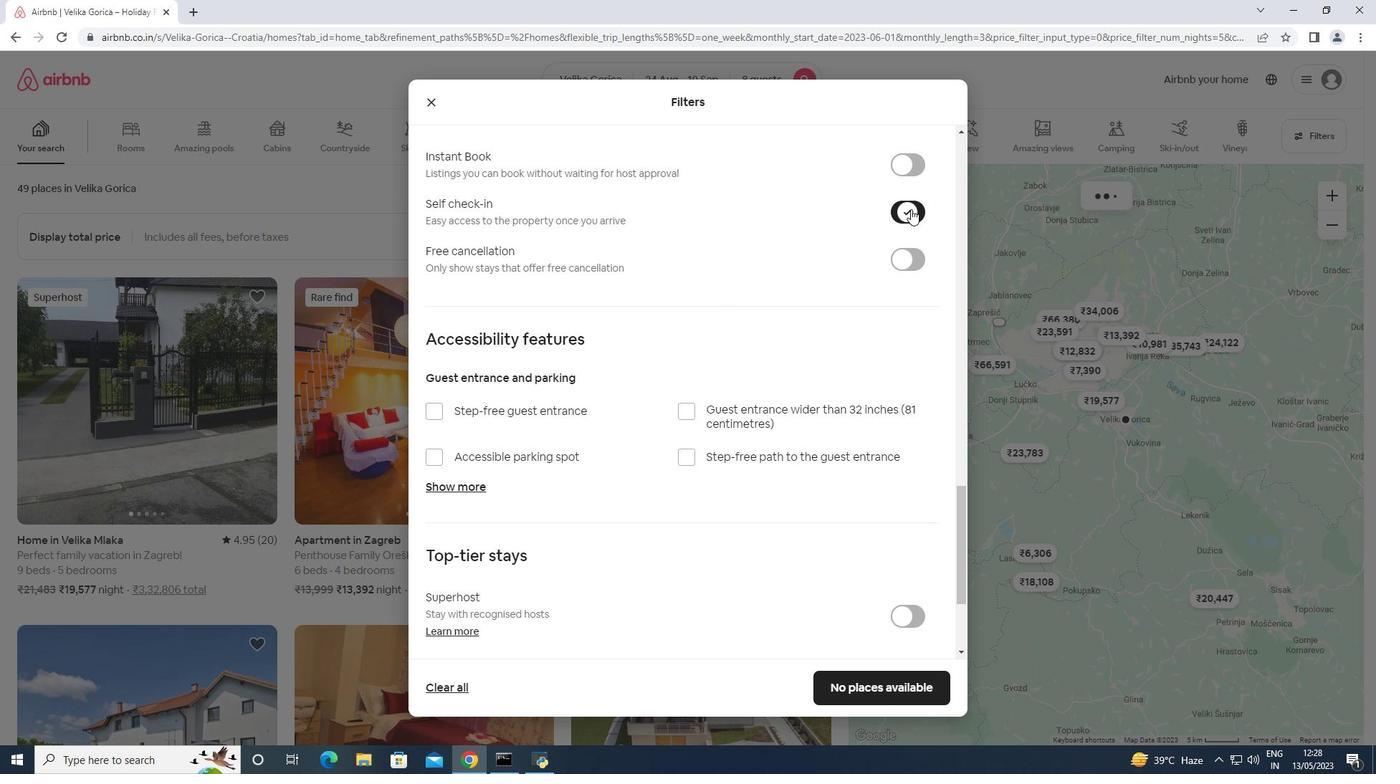 
Action: Mouse scrolled (910, 208) with delta (0, 0)
Screenshot: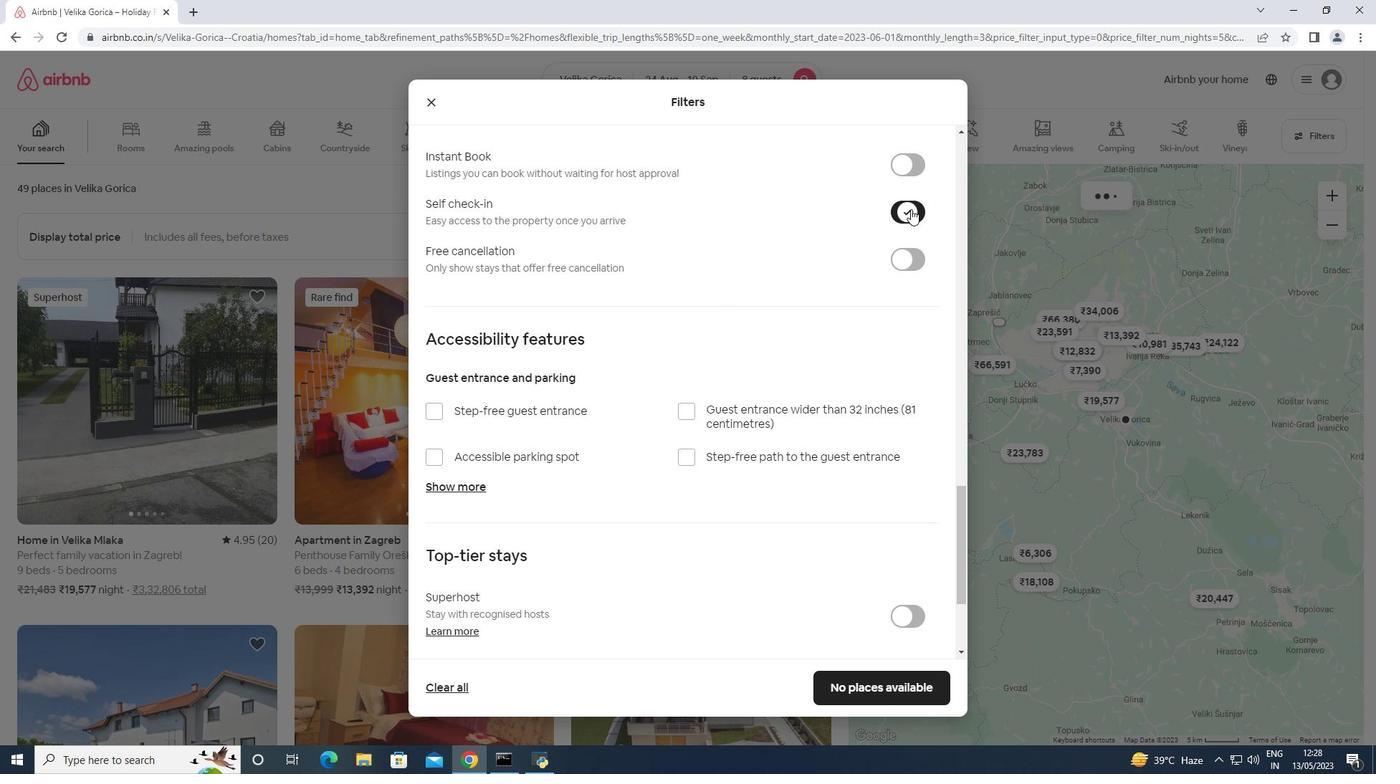 
Action: Mouse moved to (474, 551)
Screenshot: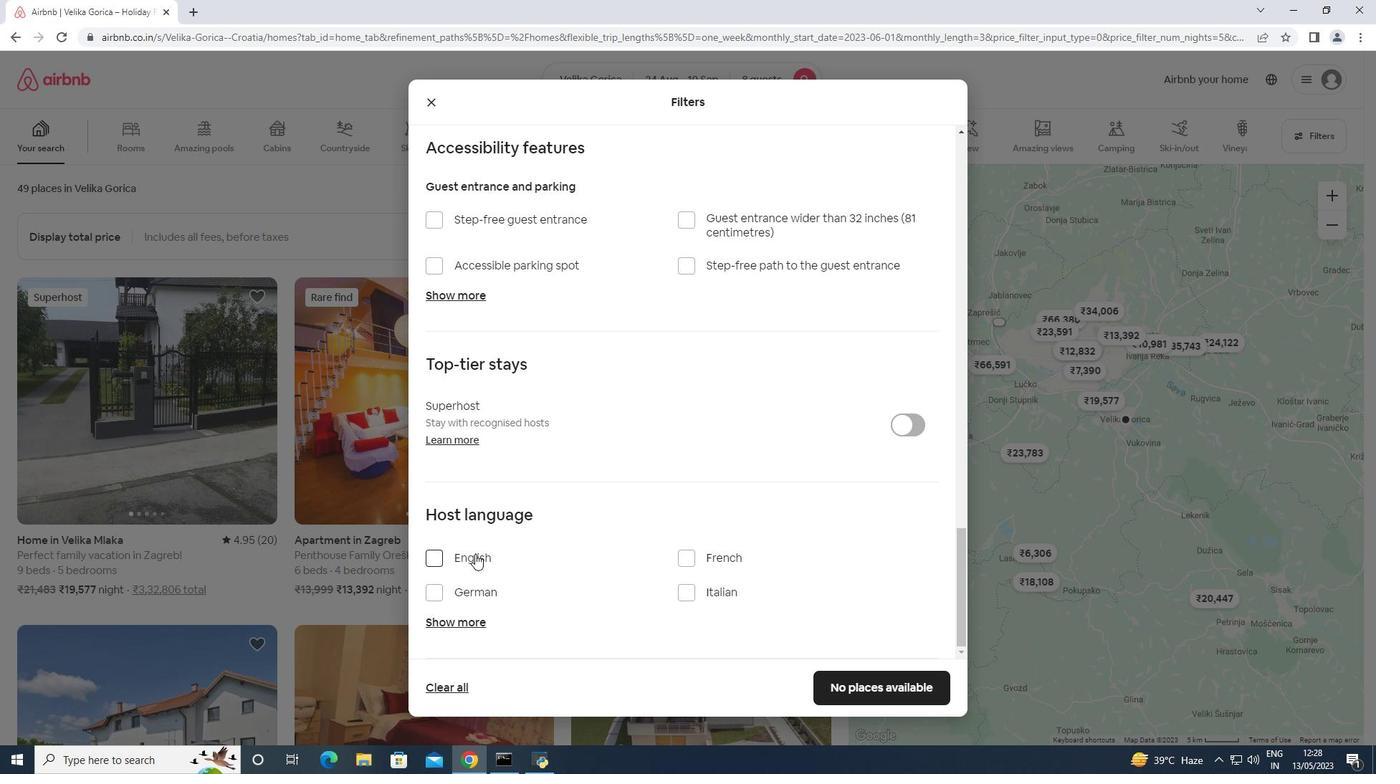 
Action: Mouse pressed left at (474, 551)
Screenshot: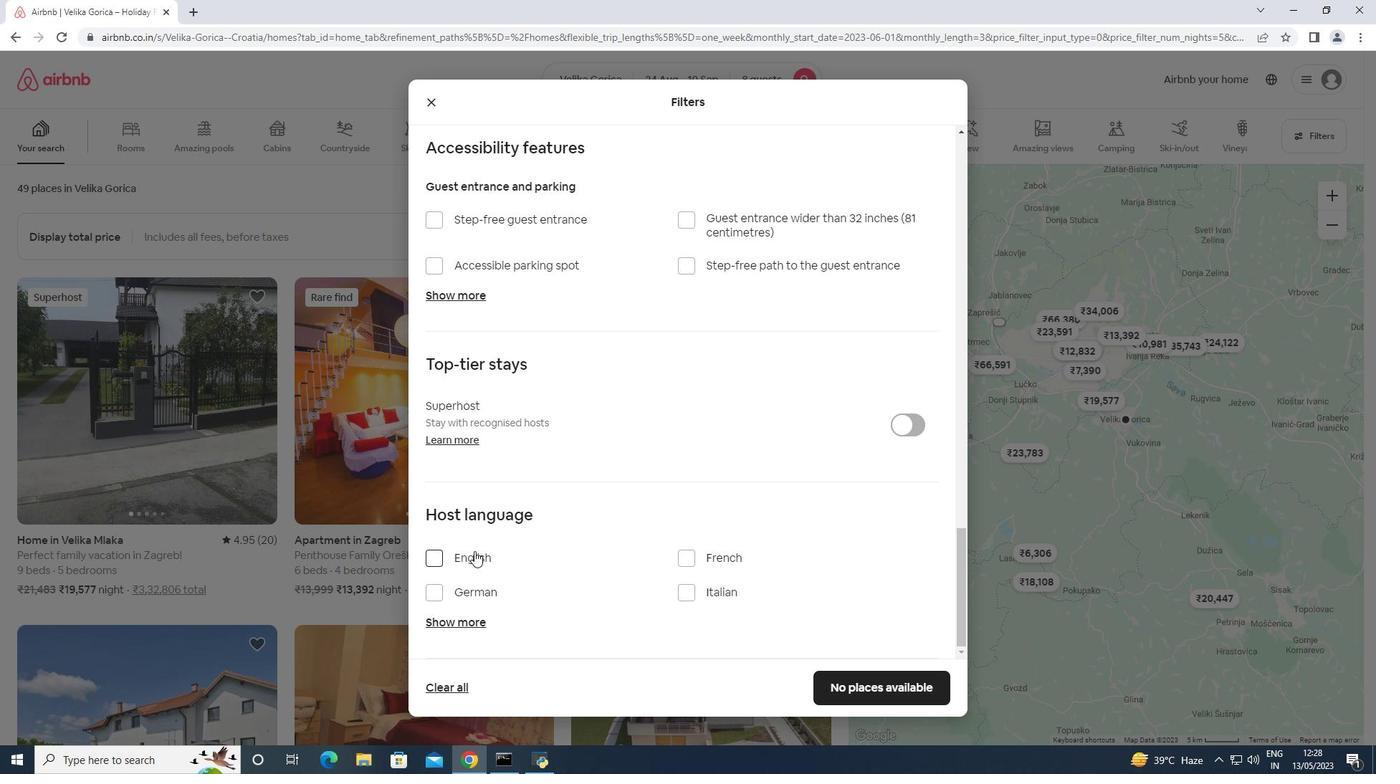
Action: Mouse moved to (840, 678)
Screenshot: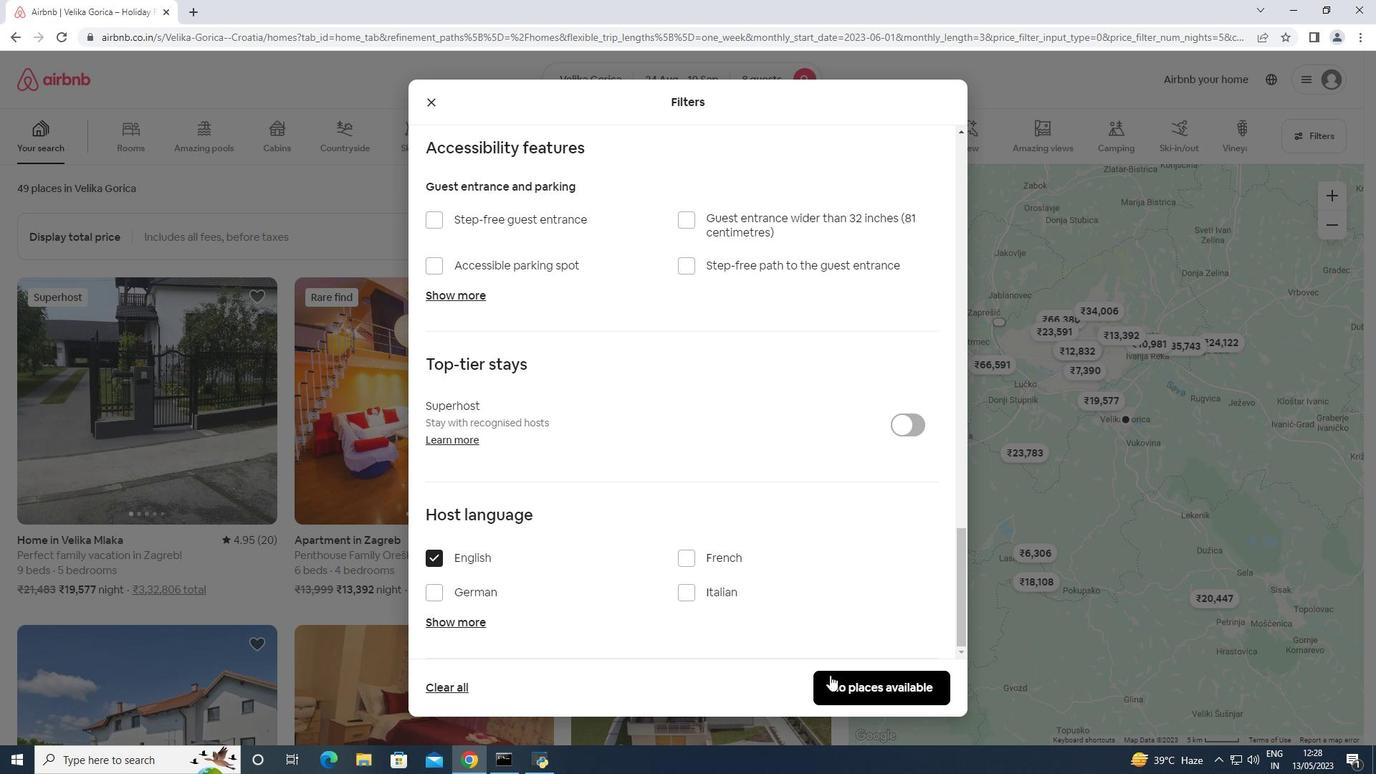 
Action: Mouse pressed left at (840, 678)
Screenshot: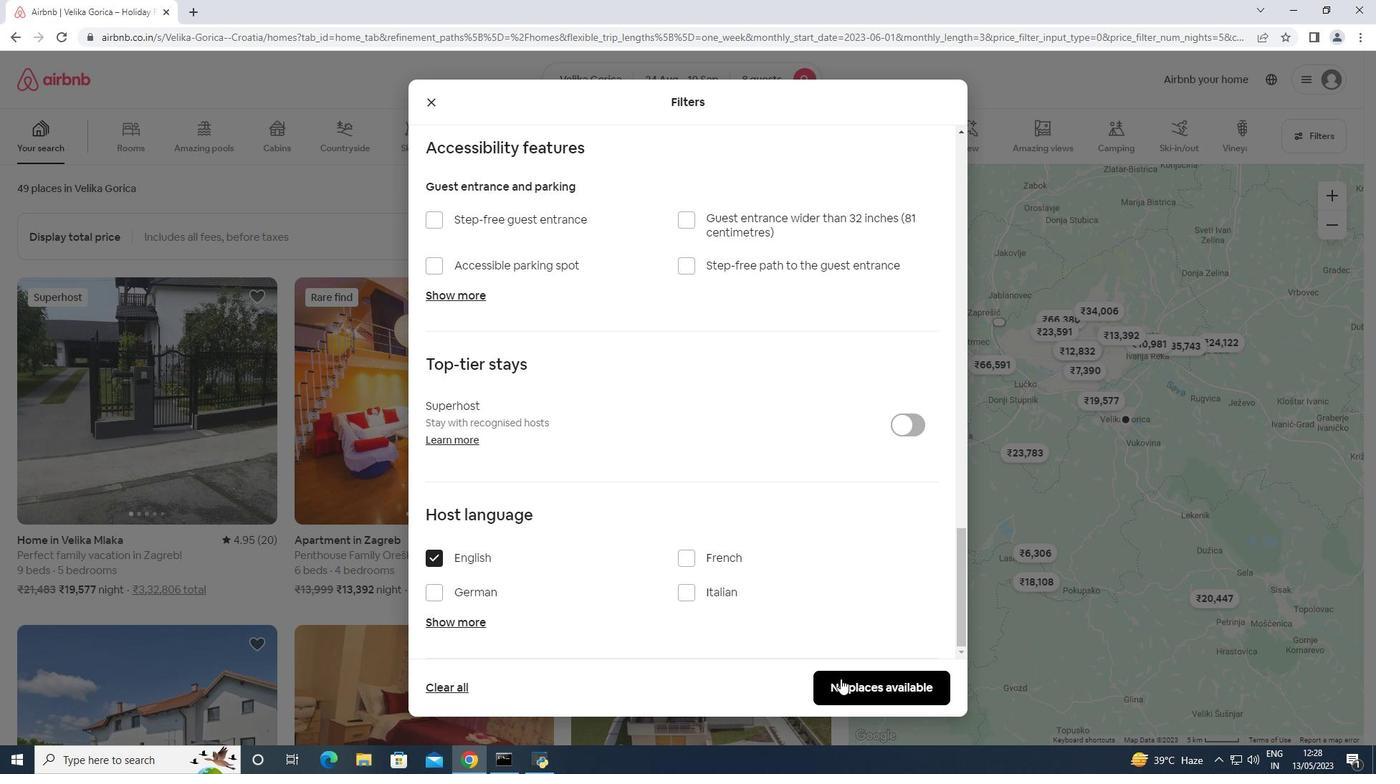 
Action: Mouse moved to (766, 318)
Screenshot: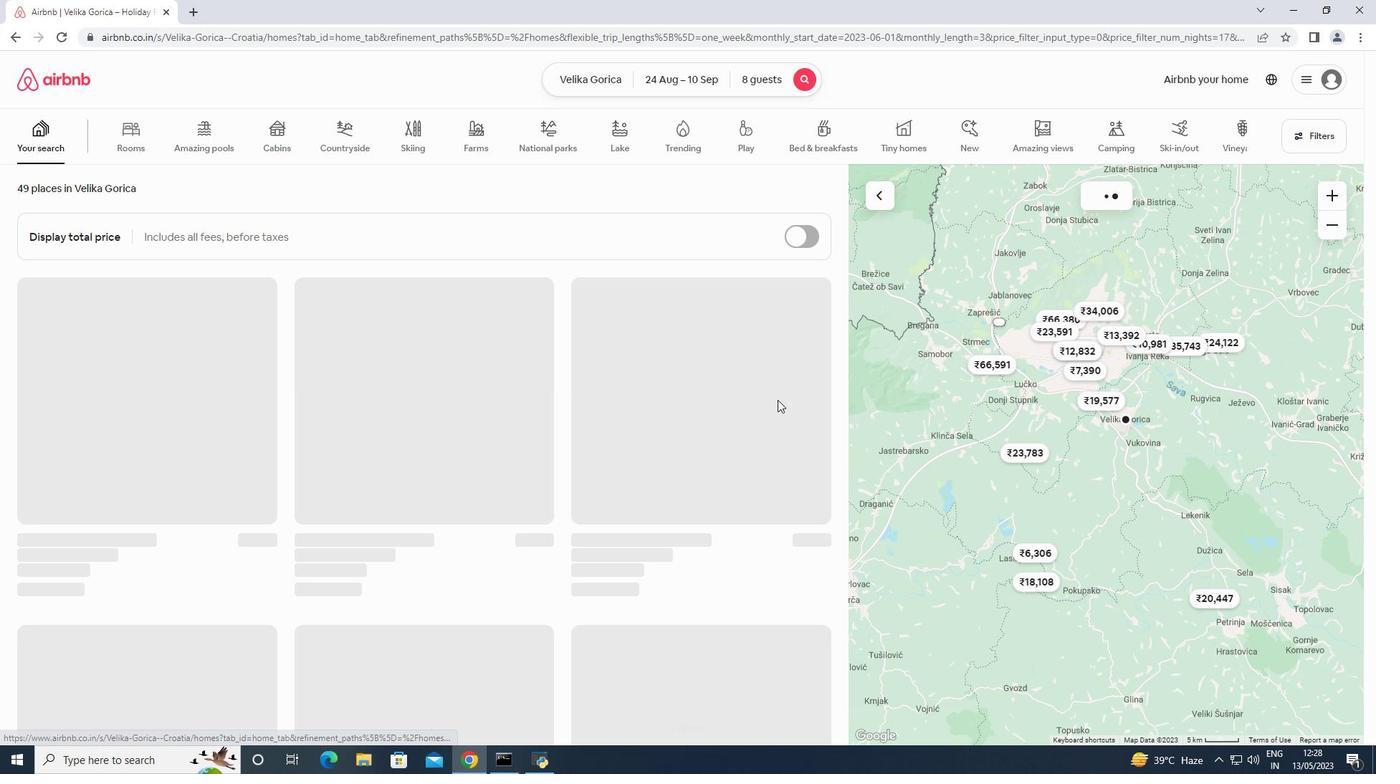 
